 Task: Select Kindle E-Readers from Kindle E-readers & Books. Add to cart Kindle Fabric Cover-1. Place order for _x000D_
1338 W Lago Bello Dr_x000D_
Eagle, Idaho(ID), 83616, Cell Number (703) 476-8286
Action: Mouse moved to (18, 91)
Screenshot: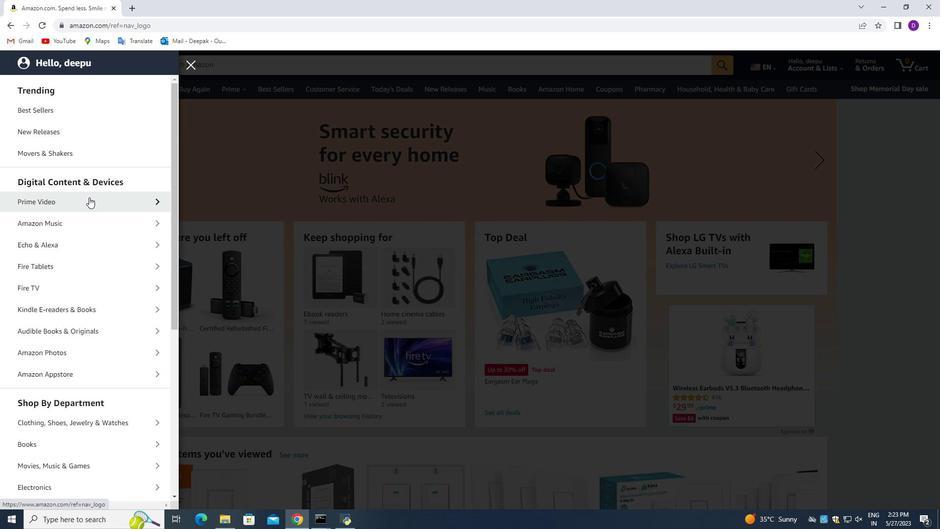 
Action: Mouse pressed left at (18, 91)
Screenshot: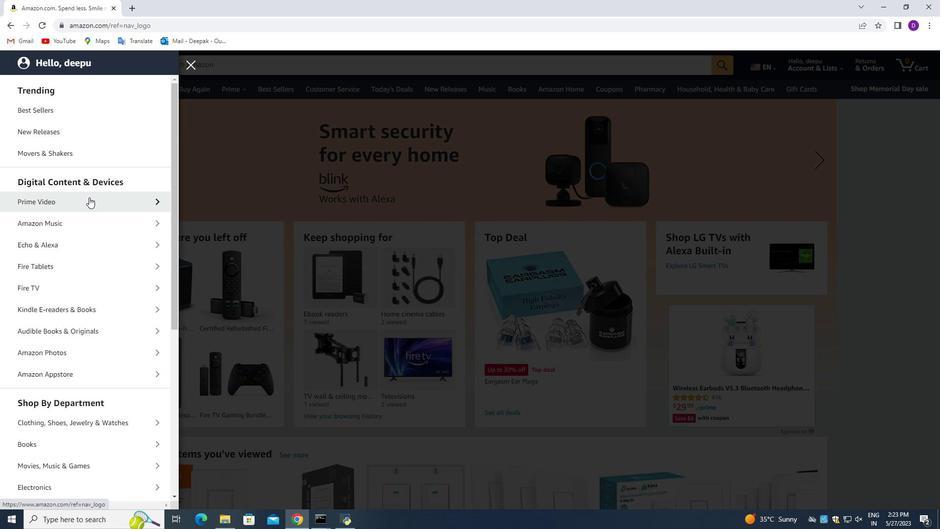 
Action: Mouse moved to (120, 308)
Screenshot: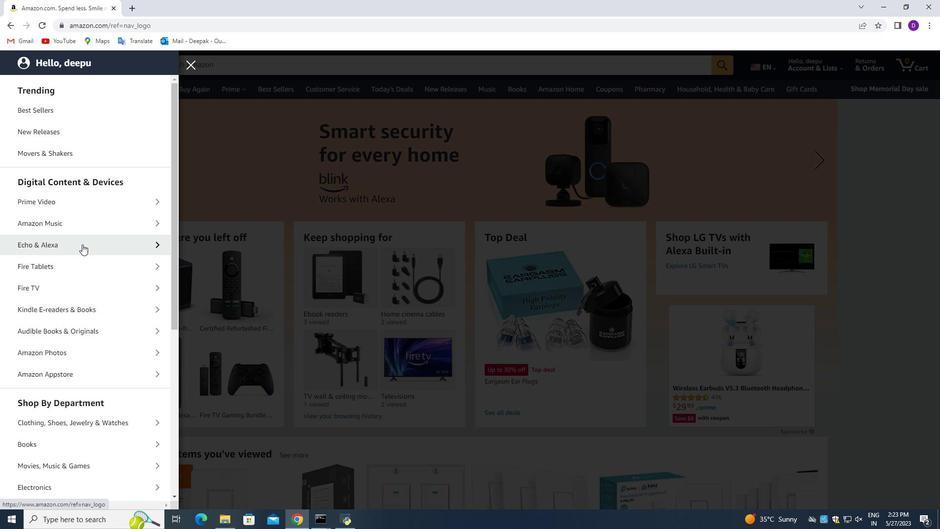
Action: Mouse pressed left at (120, 308)
Screenshot: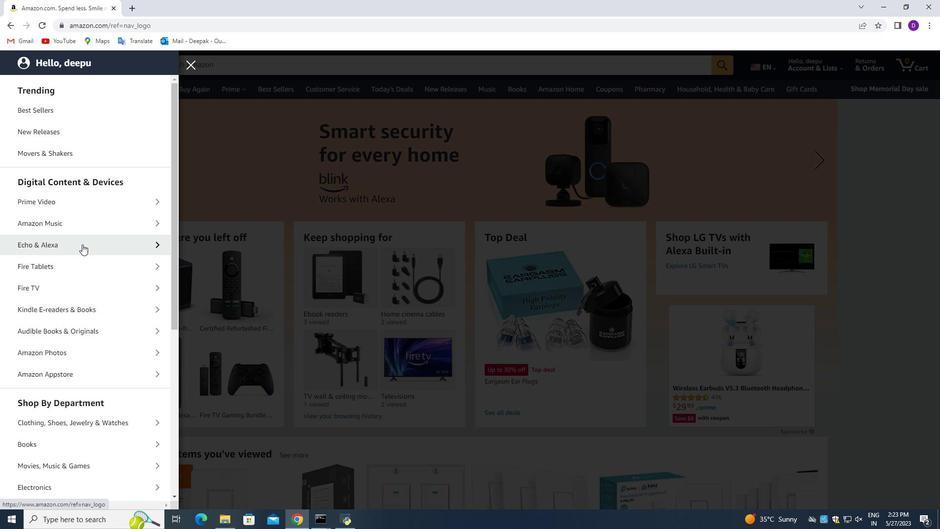 
Action: Mouse moved to (97, 177)
Screenshot: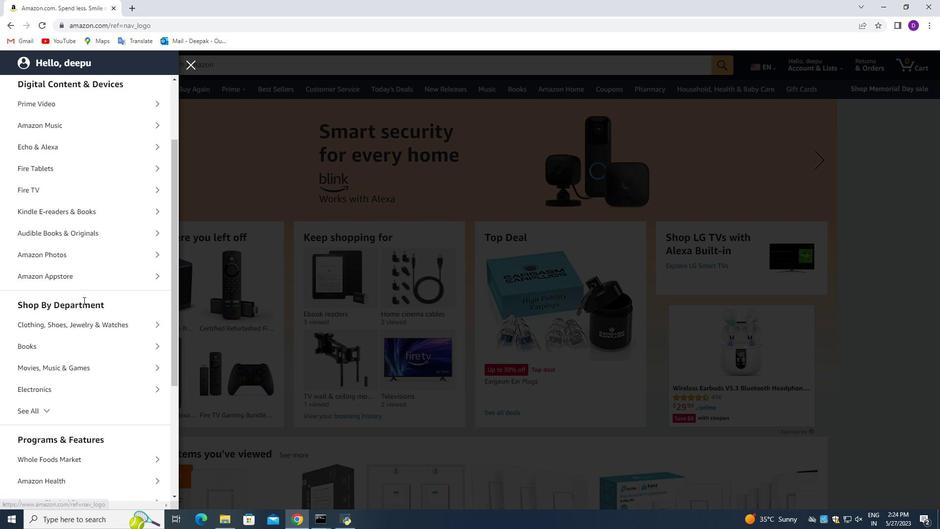 
Action: Mouse scrolled (97, 177) with delta (0, 0)
Screenshot: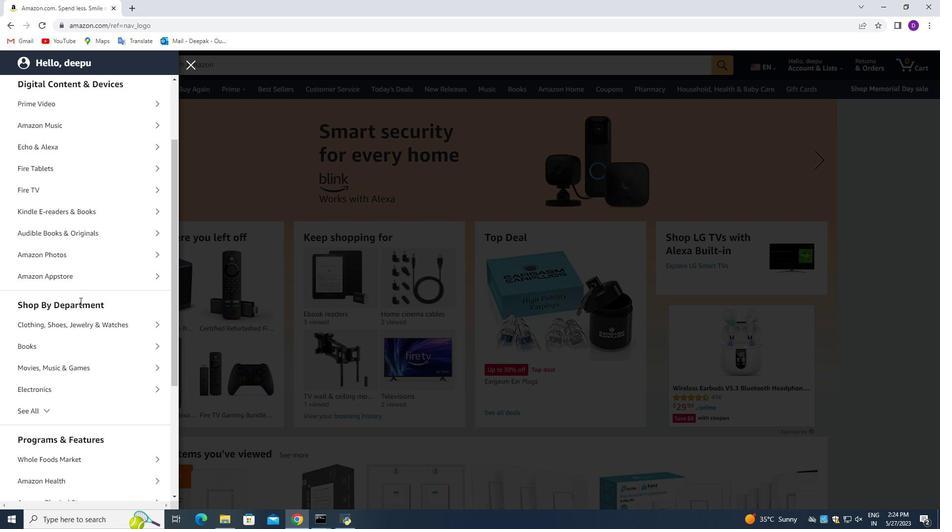 
Action: Mouse scrolled (97, 177) with delta (0, 0)
Screenshot: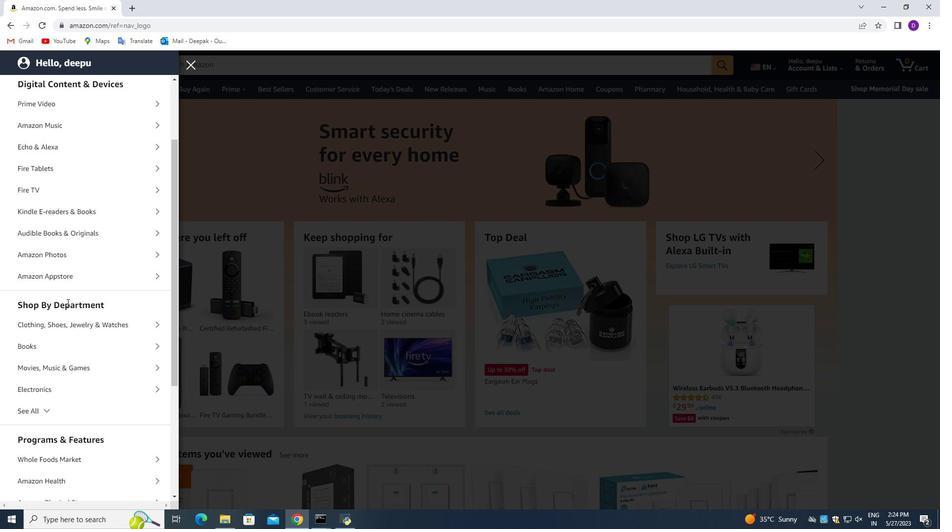 
Action: Mouse moved to (98, 252)
Screenshot: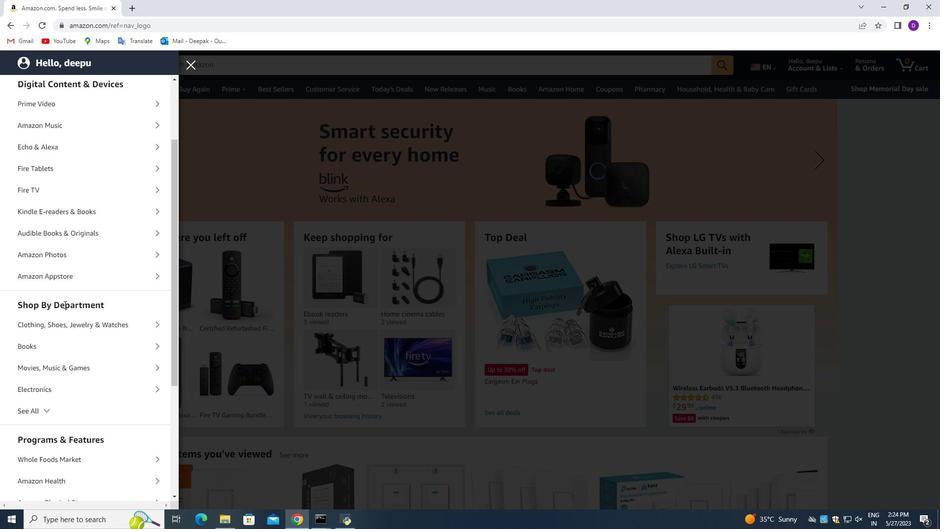 
Action: Mouse scrolled (98, 251) with delta (0, 0)
Screenshot: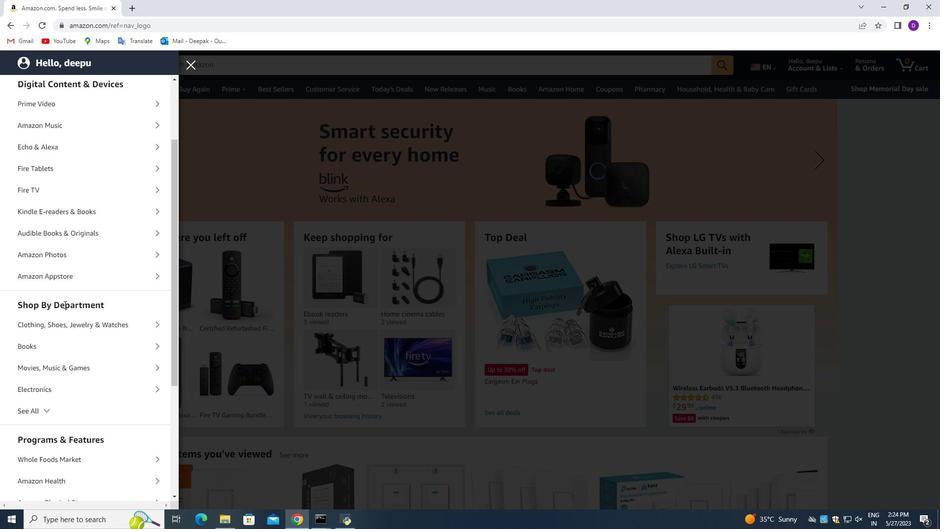 
Action: Mouse moved to (101, 267)
Screenshot: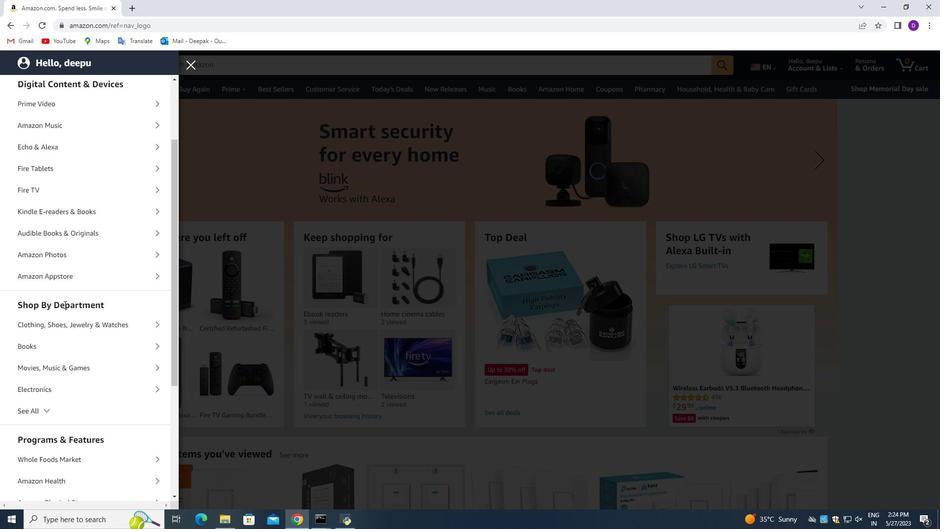 
Action: Mouse scrolled (101, 266) with delta (0, 0)
Screenshot: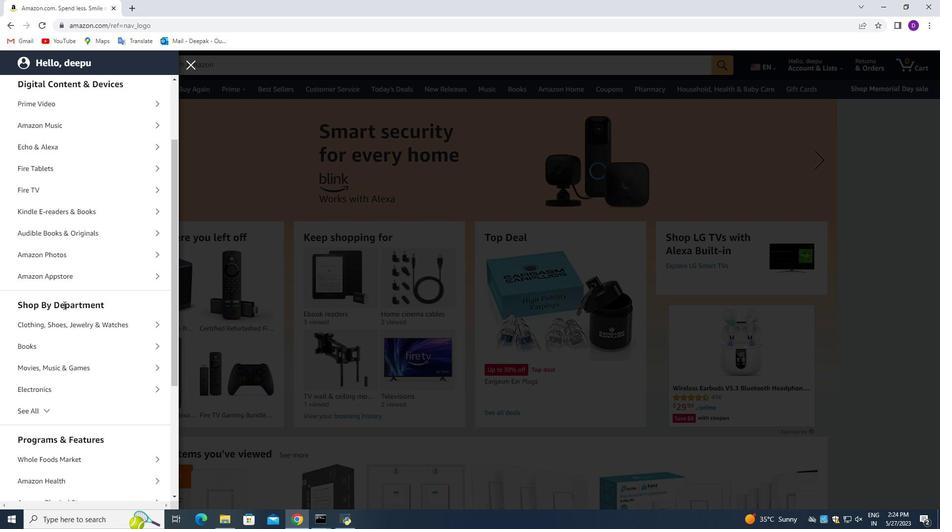 
Action: Mouse moved to (101, 271)
Screenshot: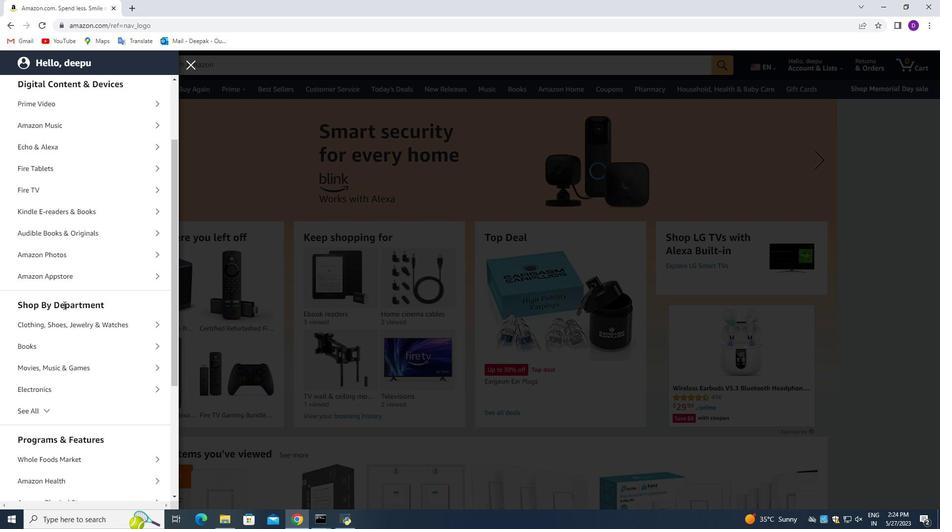 
Action: Mouse scrolled (101, 271) with delta (0, 0)
Screenshot: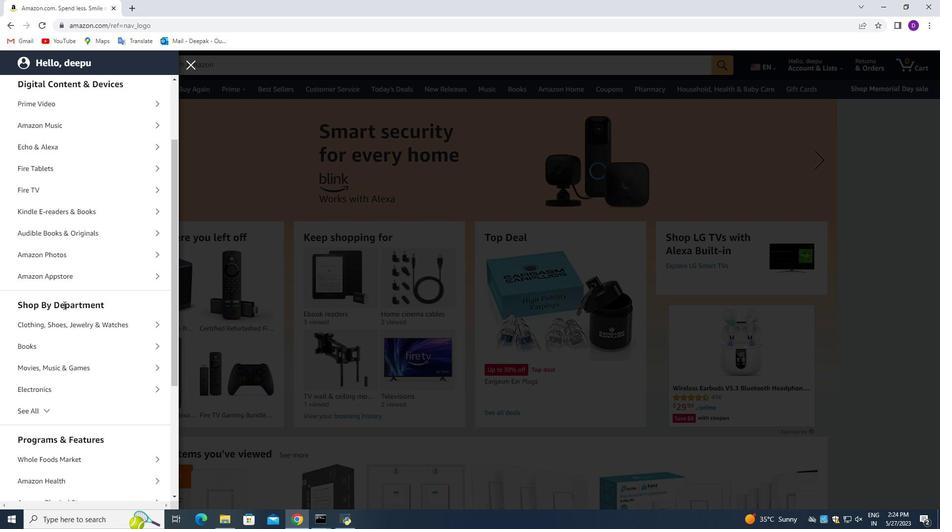 
Action: Mouse moved to (79, 209)
Screenshot: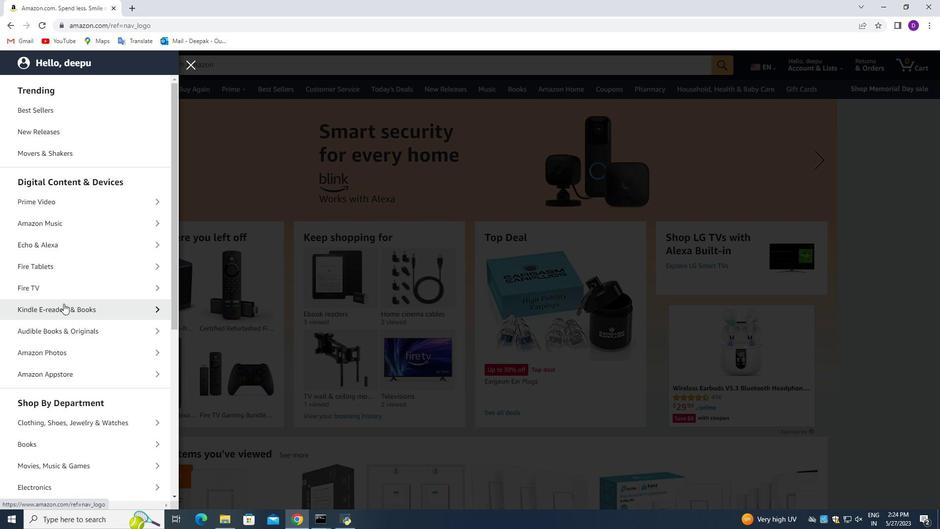 
Action: Mouse scrolled (79, 209) with delta (0, 0)
Screenshot: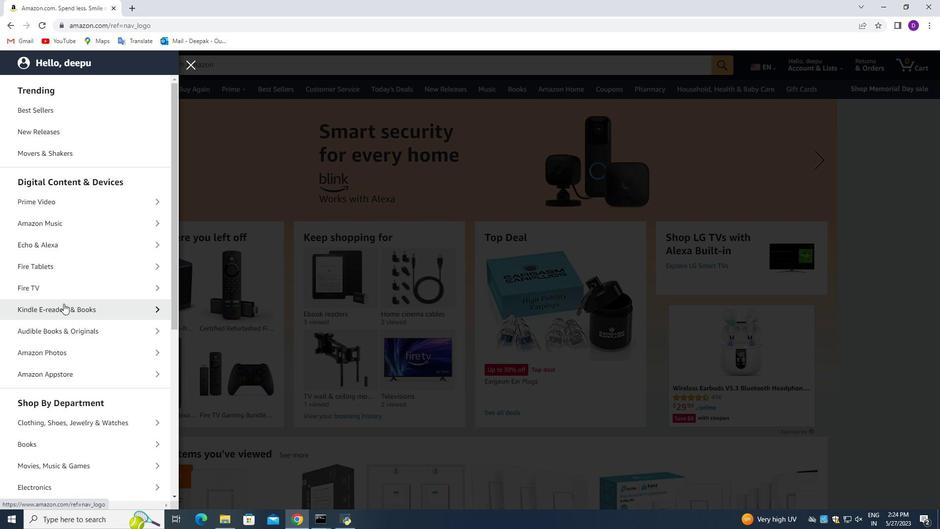 
Action: Mouse scrolled (79, 209) with delta (0, 0)
Screenshot: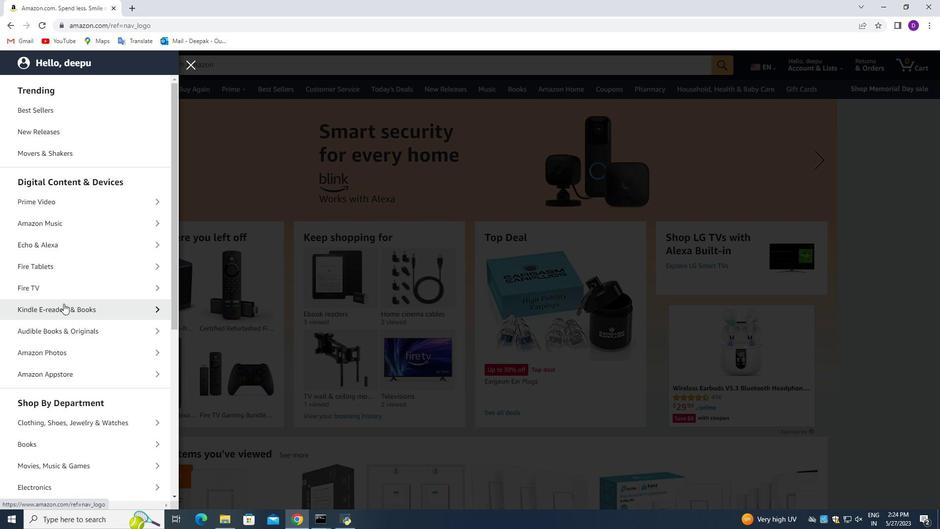 
Action: Mouse moved to (79, 194)
Screenshot: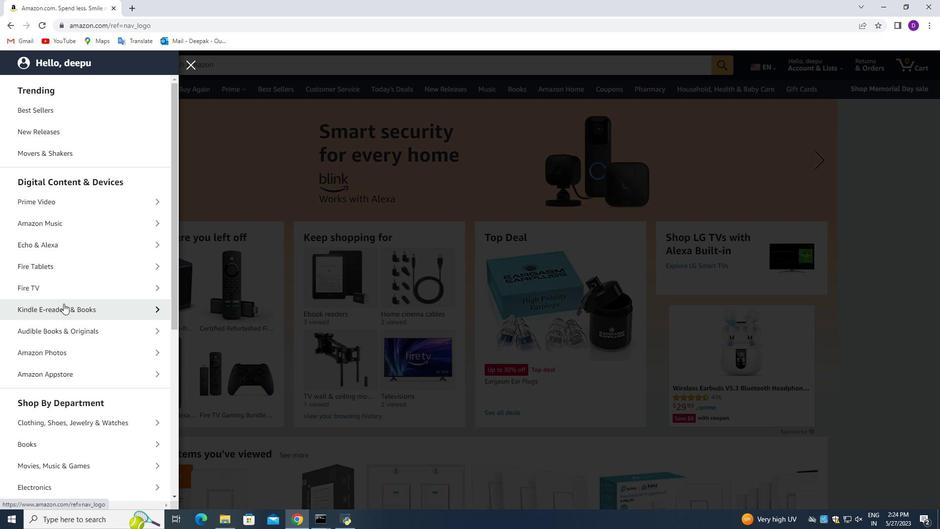 
Action: Mouse scrolled (79, 194) with delta (0, 0)
Screenshot: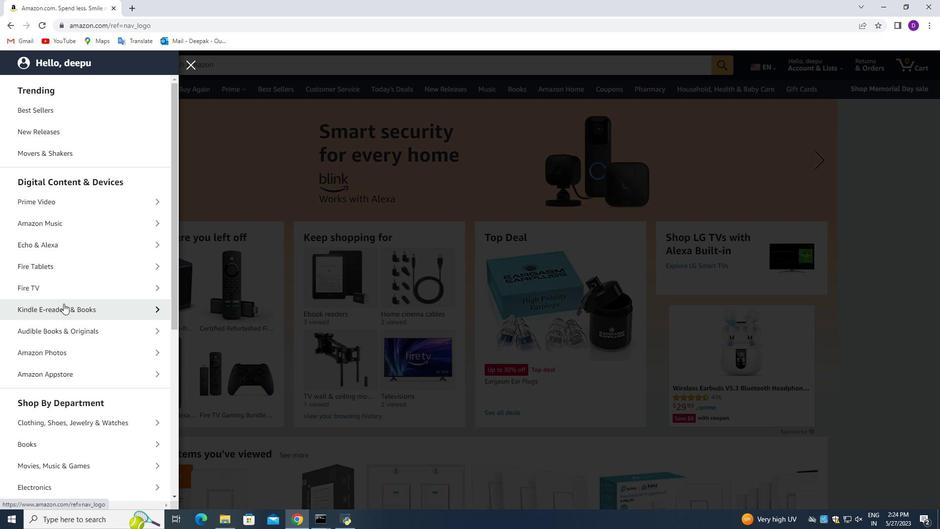 
Action: Mouse moved to (76, 149)
Screenshot: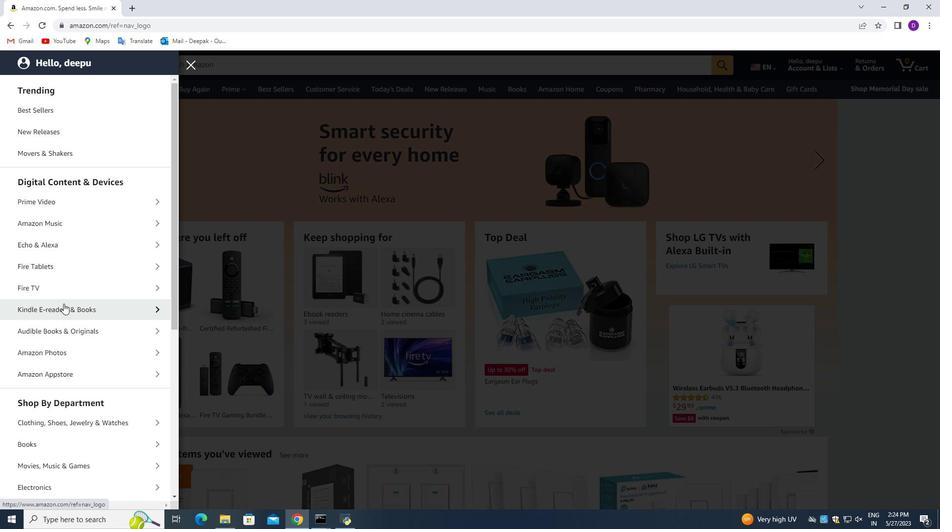 
Action: Mouse pressed left at (76, 149)
Screenshot: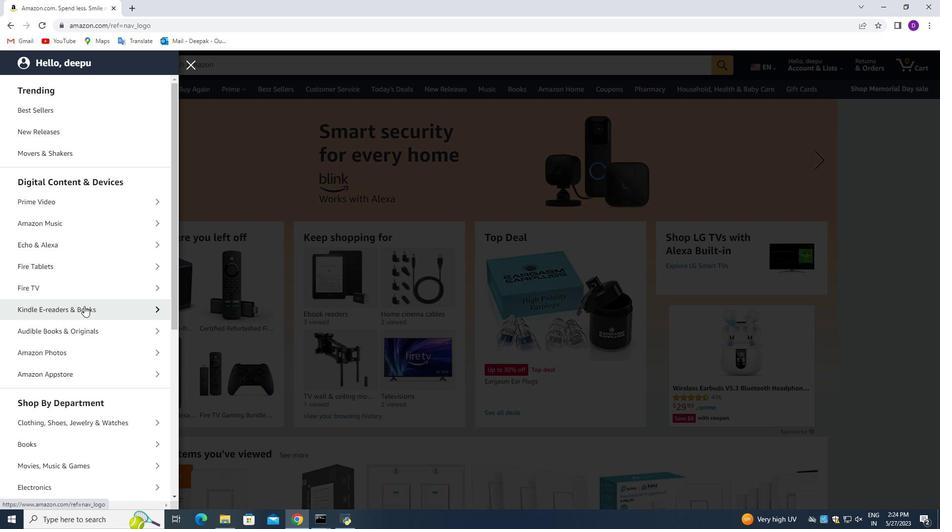 
Action: Mouse moved to (10, 24)
Screenshot: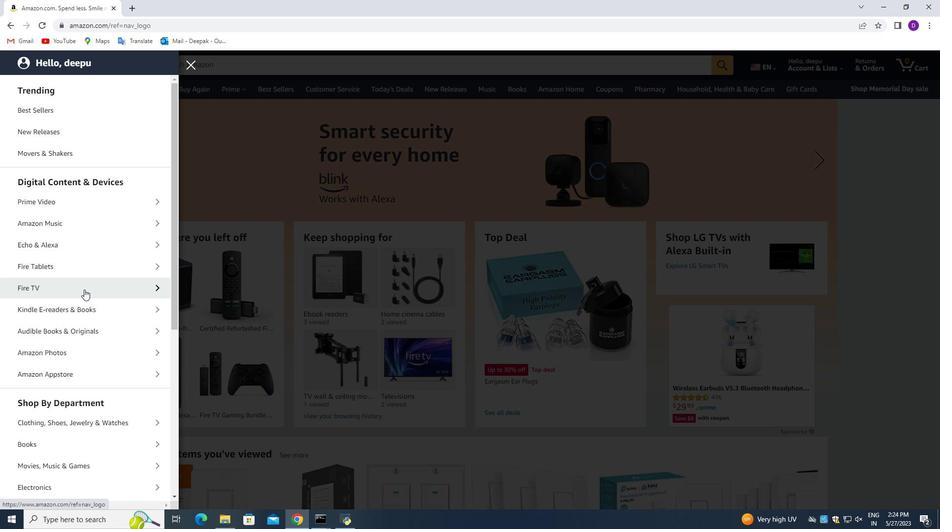 
Action: Mouse pressed left at (10, 24)
Screenshot: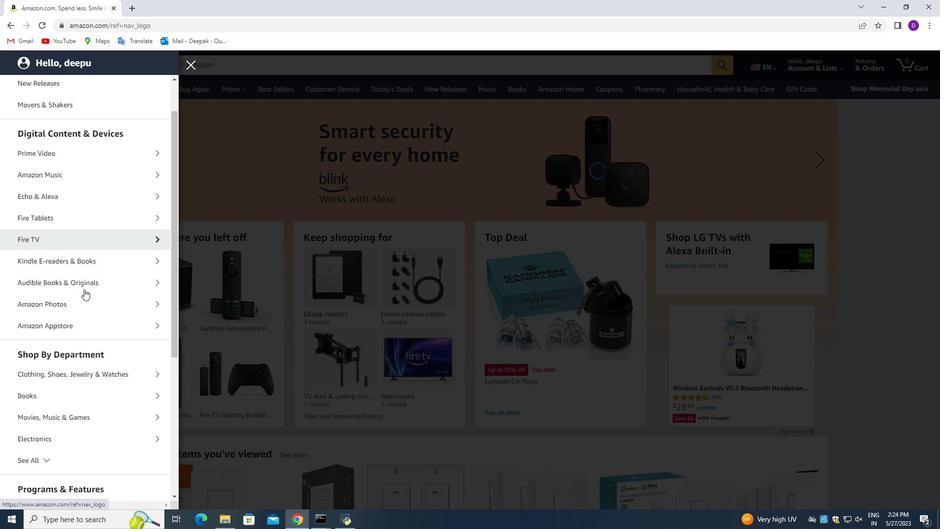 
Action: Mouse moved to (19, 88)
Screenshot: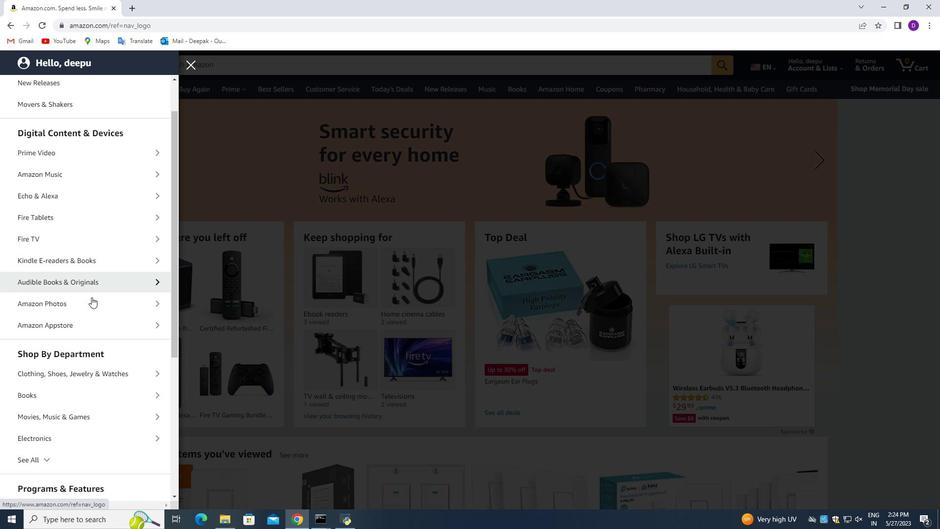 
Action: Mouse pressed left at (19, 88)
Screenshot: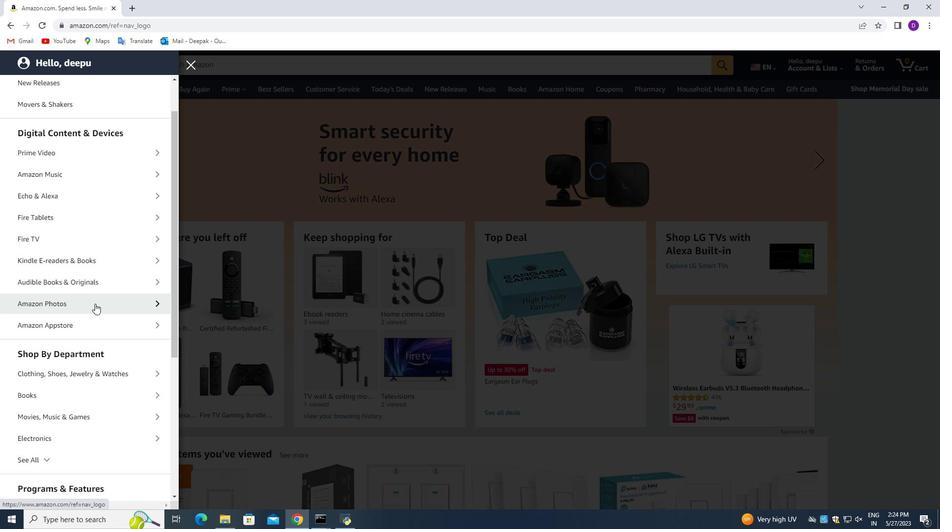 
Action: Mouse moved to (98, 311)
Screenshot: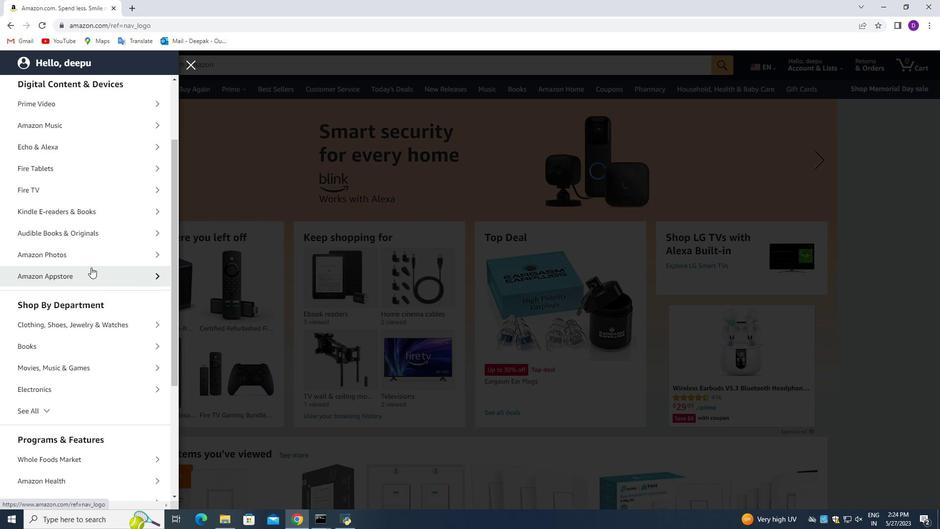 
Action: Mouse pressed left at (98, 311)
Screenshot: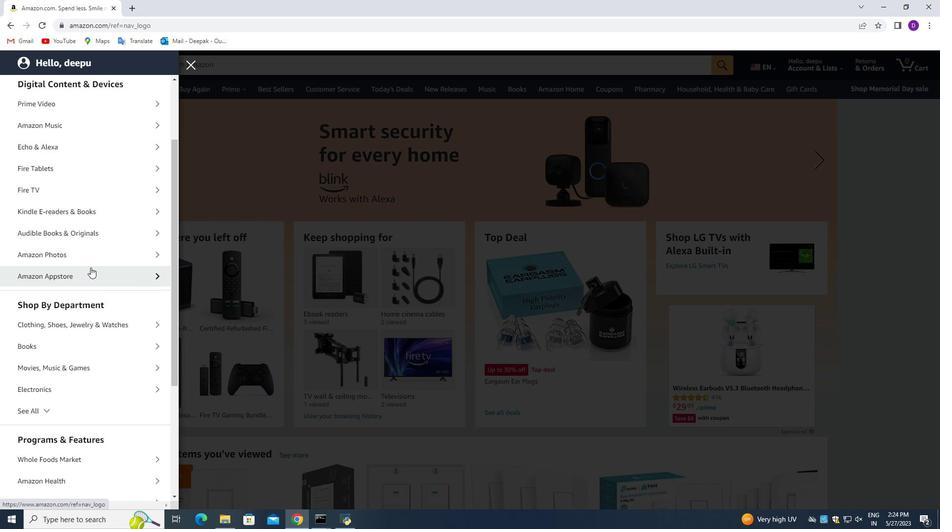 
Action: Mouse moved to (93, 259)
Screenshot: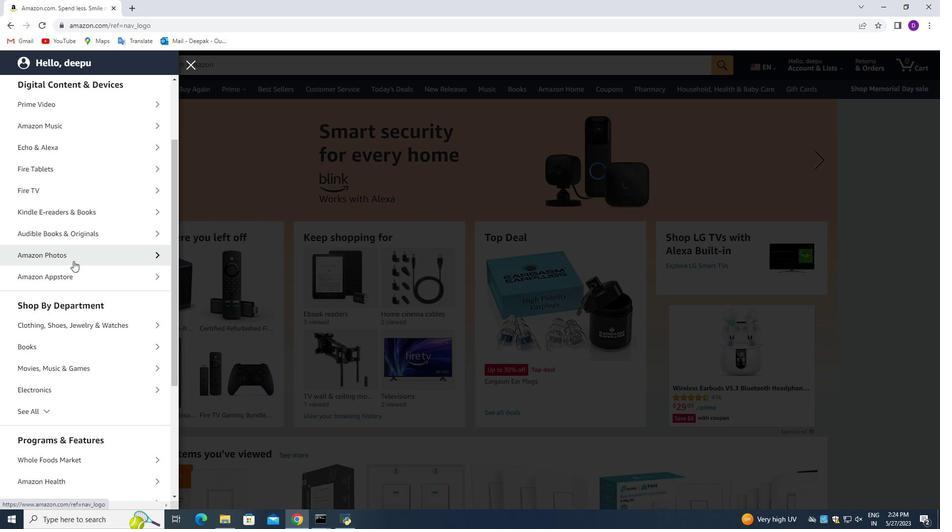 
Action: Mouse pressed left at (93, 259)
Screenshot: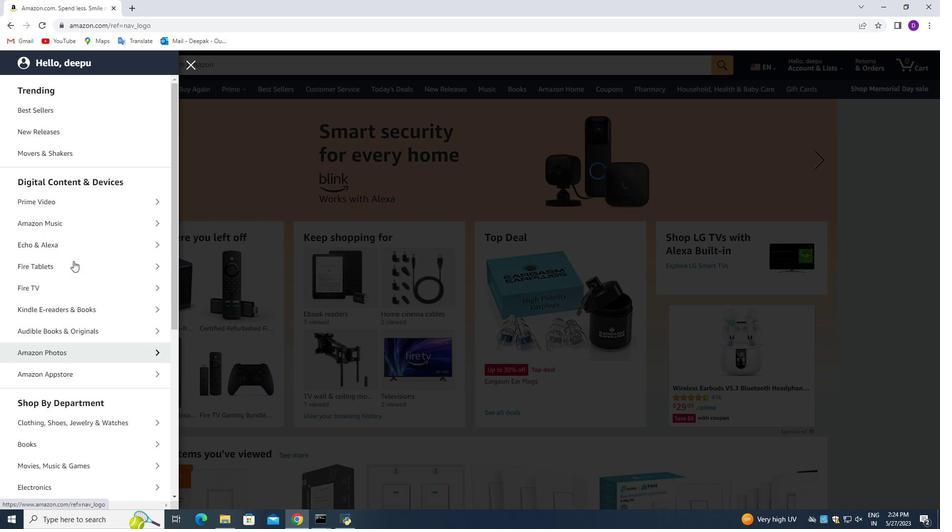 
Action: Mouse moved to (326, 283)
Screenshot: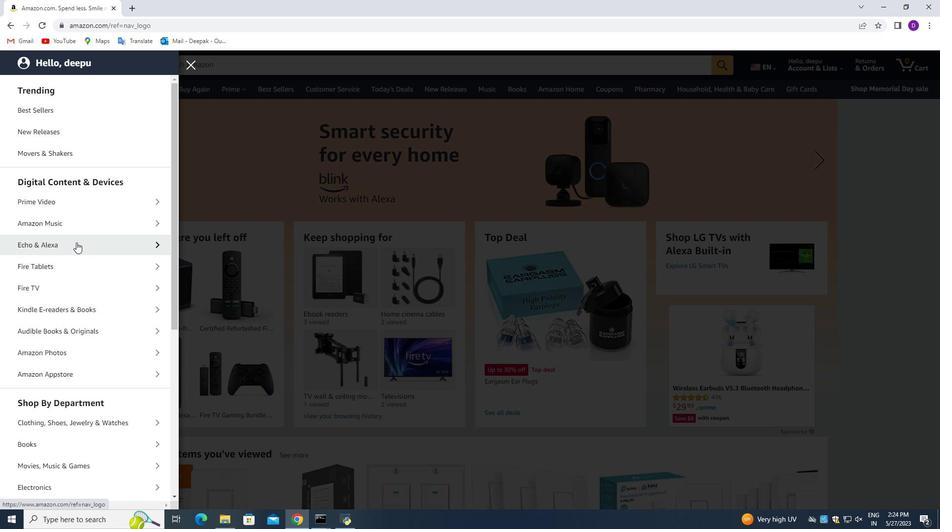 
Action: Mouse scrolled (326, 283) with delta (0, 0)
Screenshot: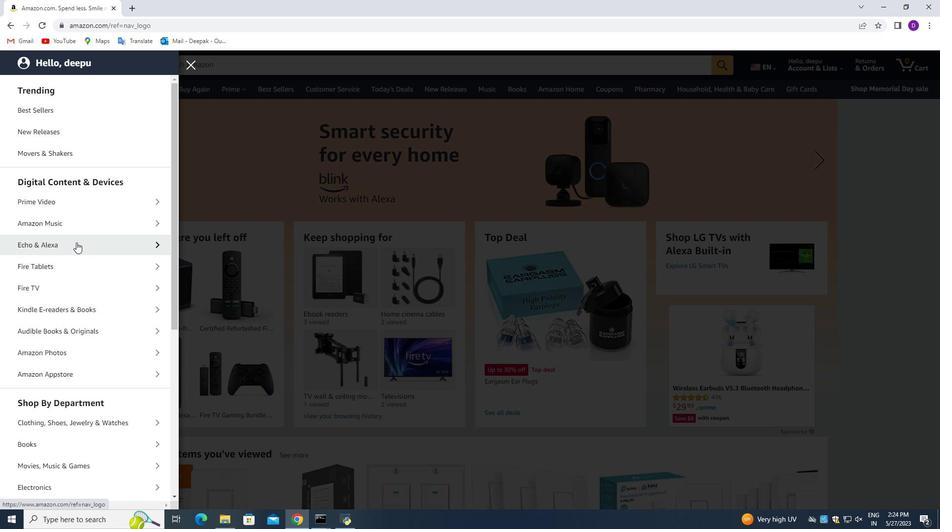 
Action: Mouse moved to (332, 291)
Screenshot: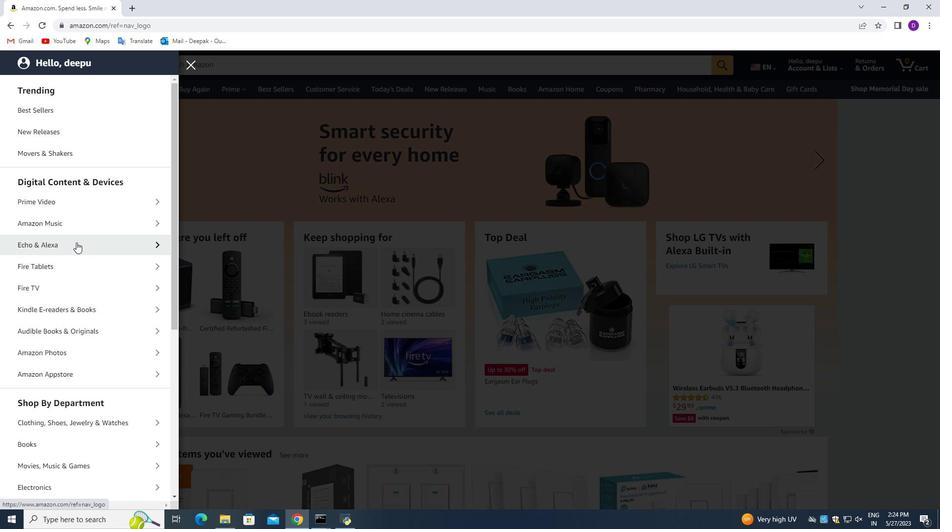 
Action: Mouse scrolled (332, 290) with delta (0, 0)
Screenshot: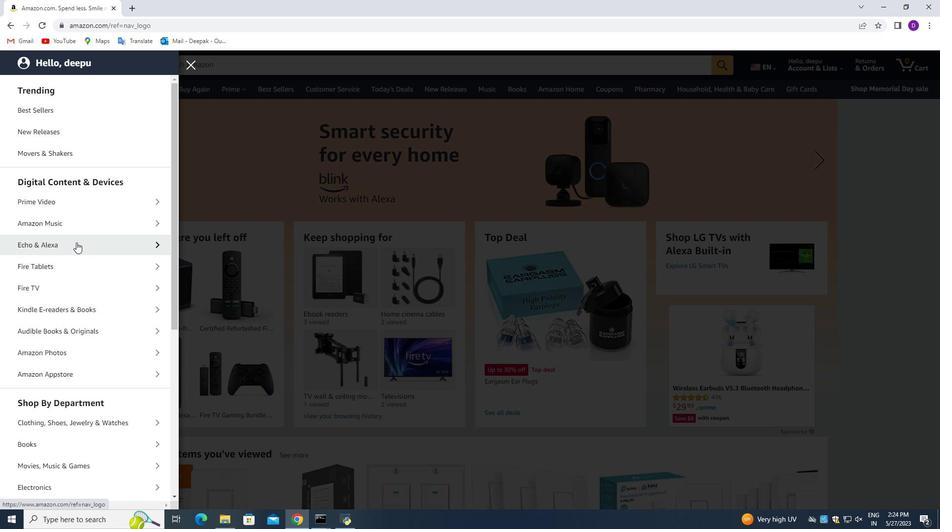 
Action: Mouse moved to (336, 294)
Screenshot: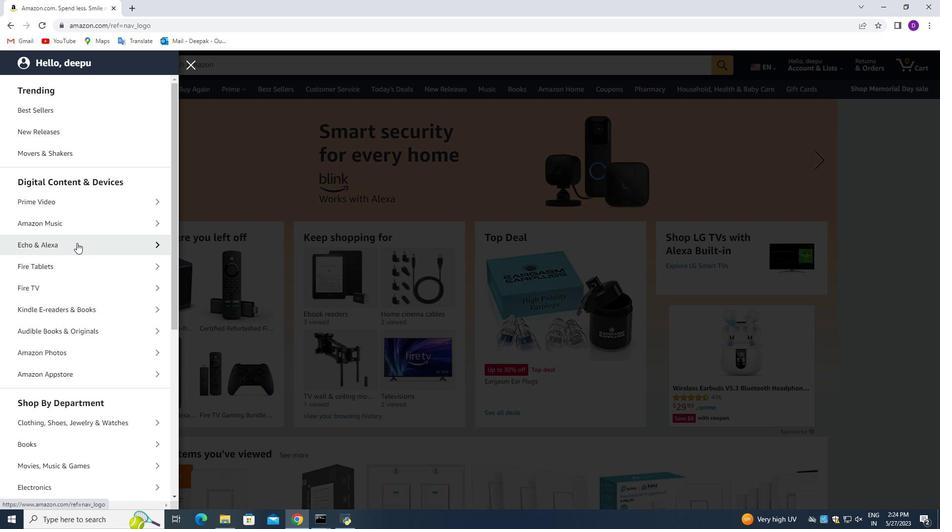 
Action: Mouse scrolled (336, 294) with delta (0, 0)
Screenshot: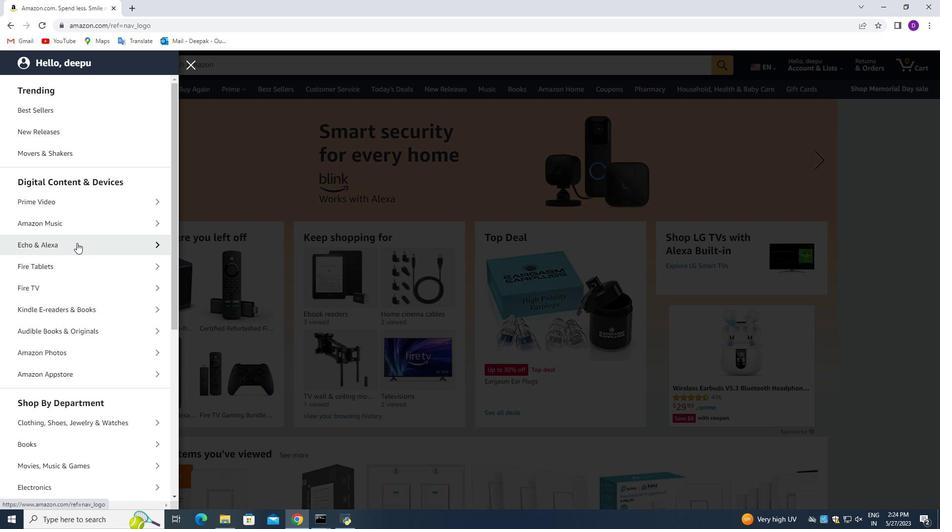 
Action: Mouse moved to (306, 305)
Screenshot: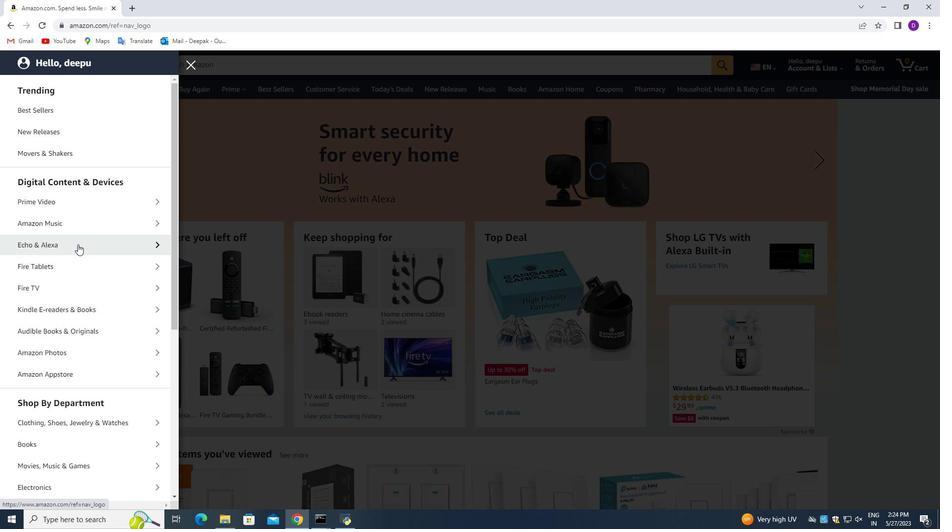 
Action: Mouse scrolled (306, 305) with delta (0, 0)
Screenshot: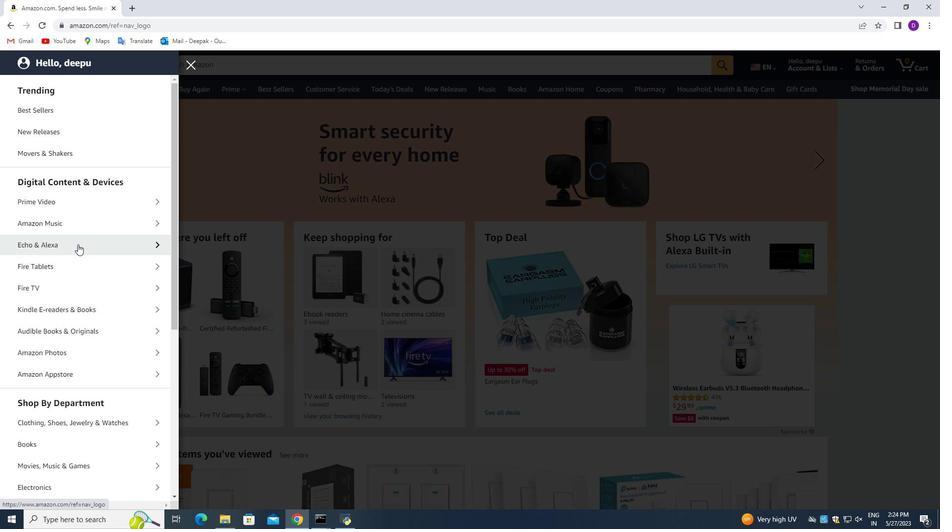 
Action: Mouse moved to (305, 306)
Screenshot: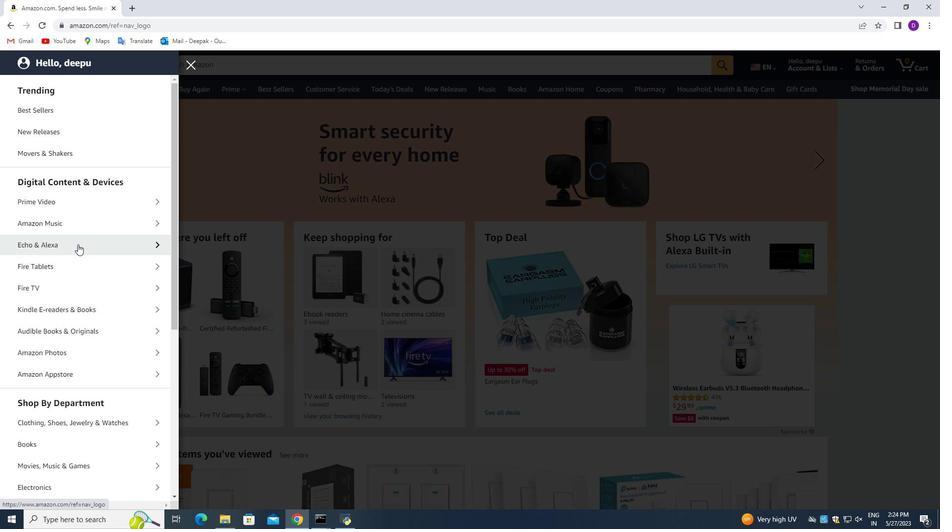 
Action: Mouse scrolled (305, 305) with delta (0, 0)
Screenshot: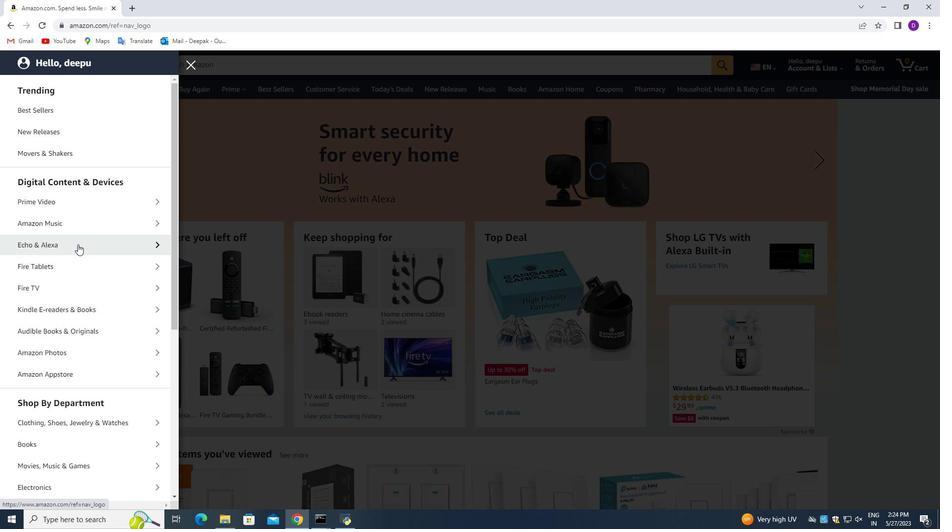 
Action: Mouse scrolled (305, 305) with delta (0, 0)
Screenshot: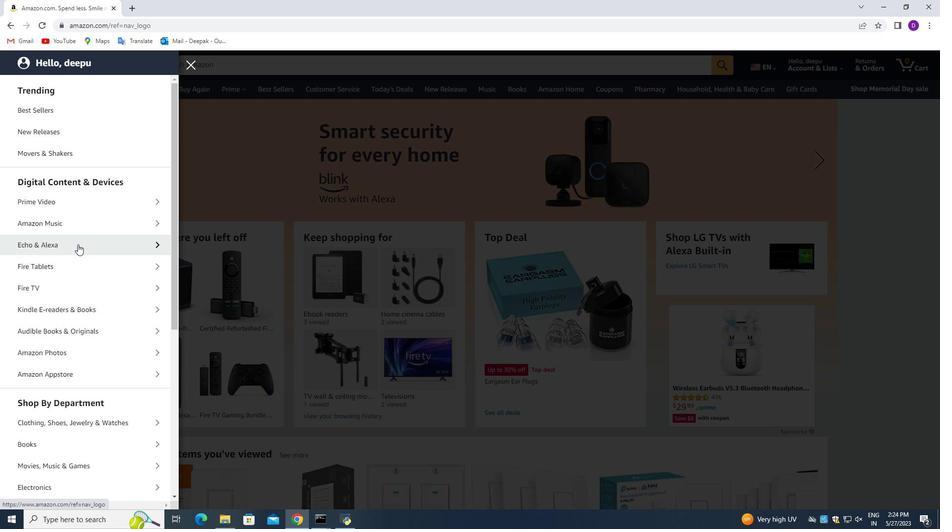 
Action: Mouse scrolled (305, 305) with delta (0, 0)
Screenshot: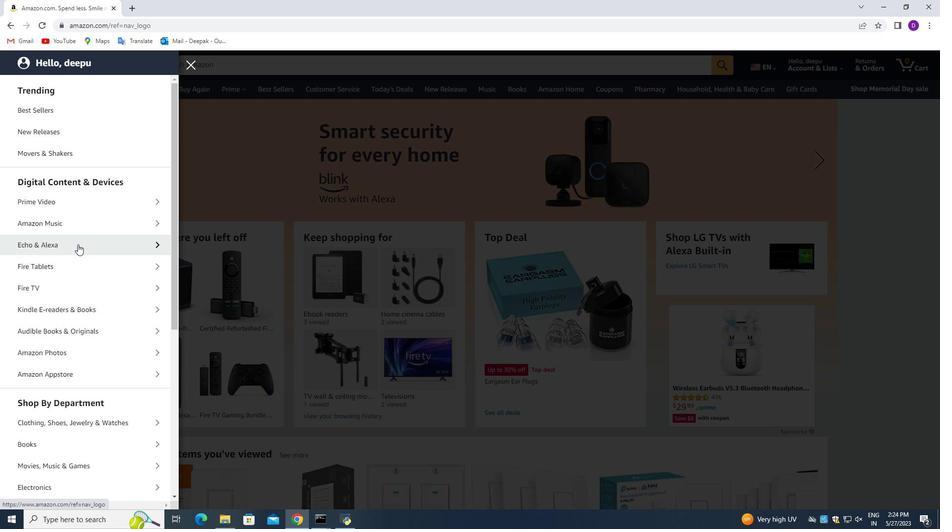 
Action: Mouse scrolled (305, 305) with delta (0, 0)
Screenshot: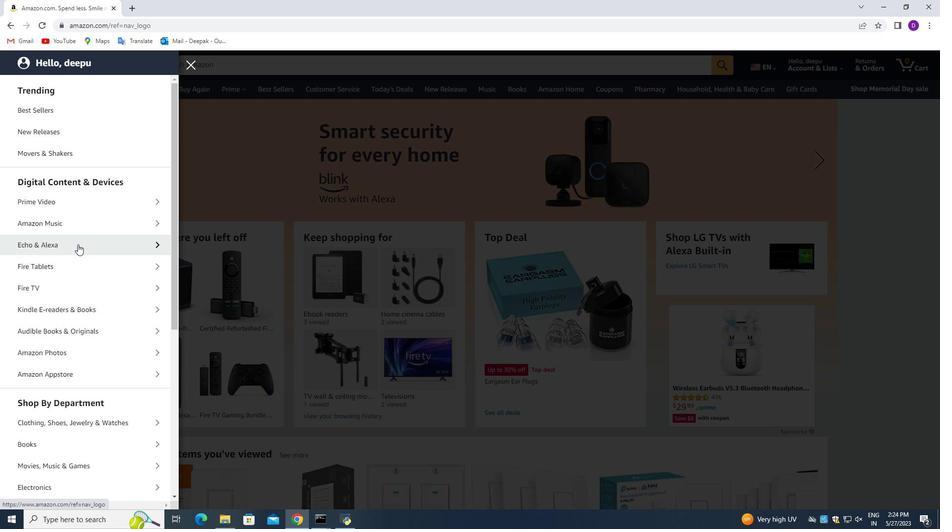 
Action: Mouse scrolled (305, 305) with delta (0, 0)
Screenshot: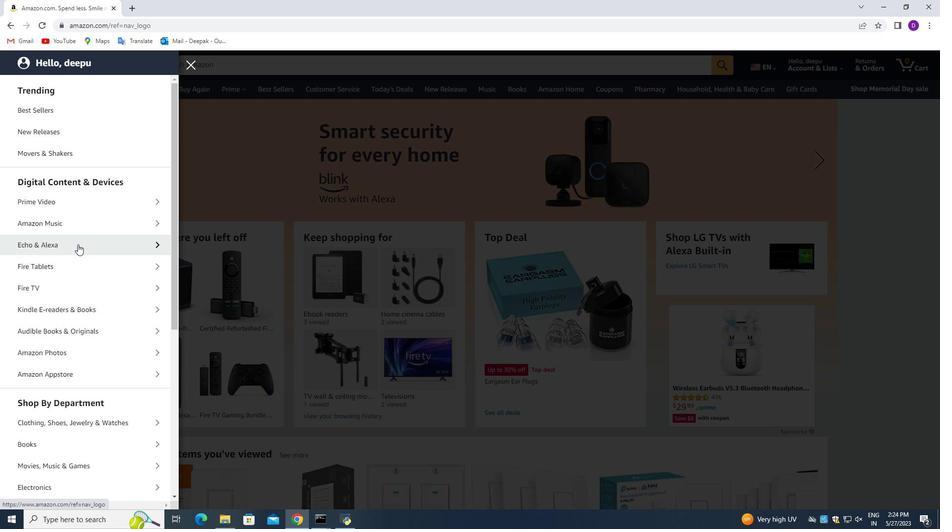 
Action: Mouse scrolled (305, 305) with delta (0, 0)
Screenshot: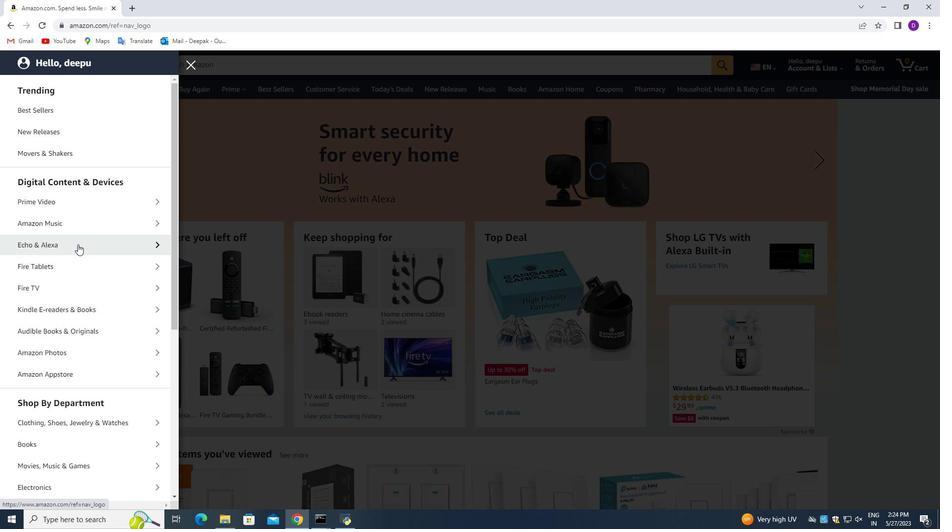 
Action: Mouse scrolled (305, 305) with delta (0, 0)
Screenshot: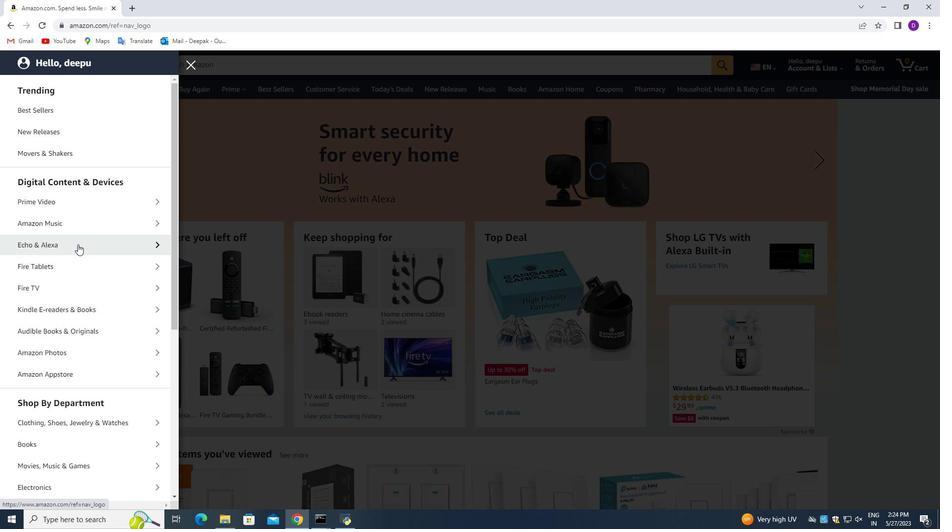 
Action: Mouse scrolled (305, 305) with delta (0, 0)
Screenshot: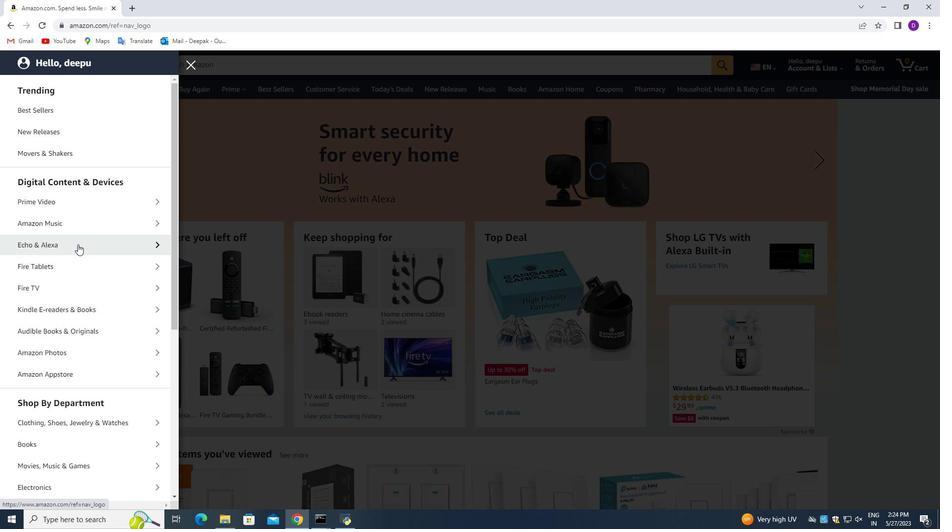
Action: Mouse moved to (307, 303)
Screenshot: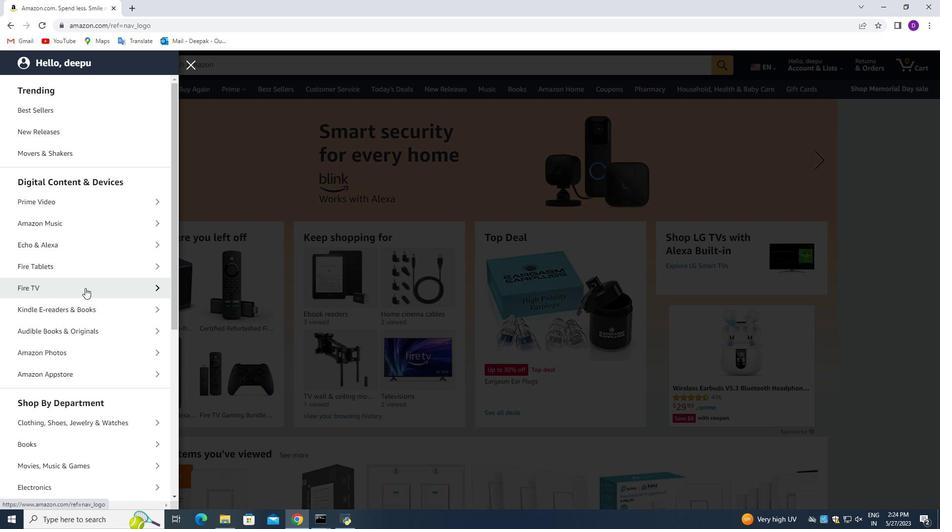 
Action: Mouse scrolled (307, 303) with delta (0, 0)
Screenshot: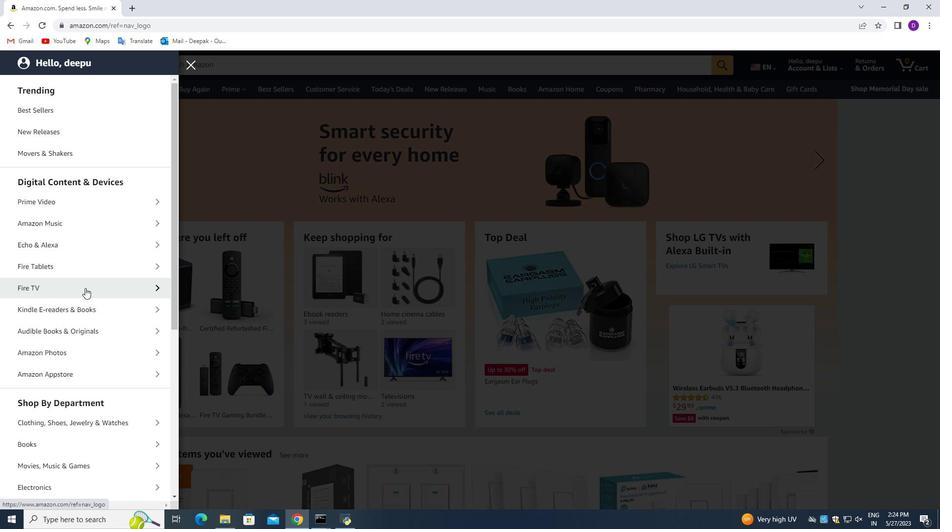
Action: Mouse scrolled (307, 303) with delta (0, 0)
Screenshot: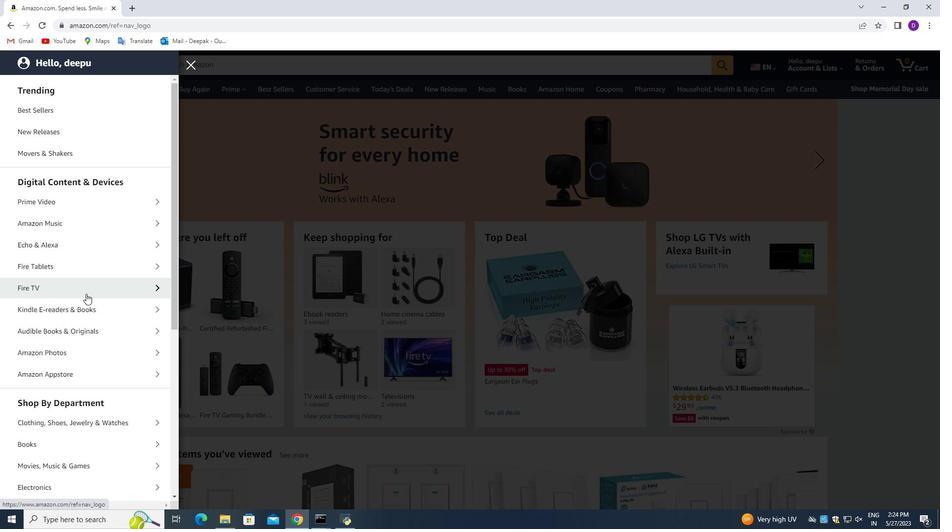 
Action: Mouse scrolled (307, 303) with delta (0, 0)
Screenshot: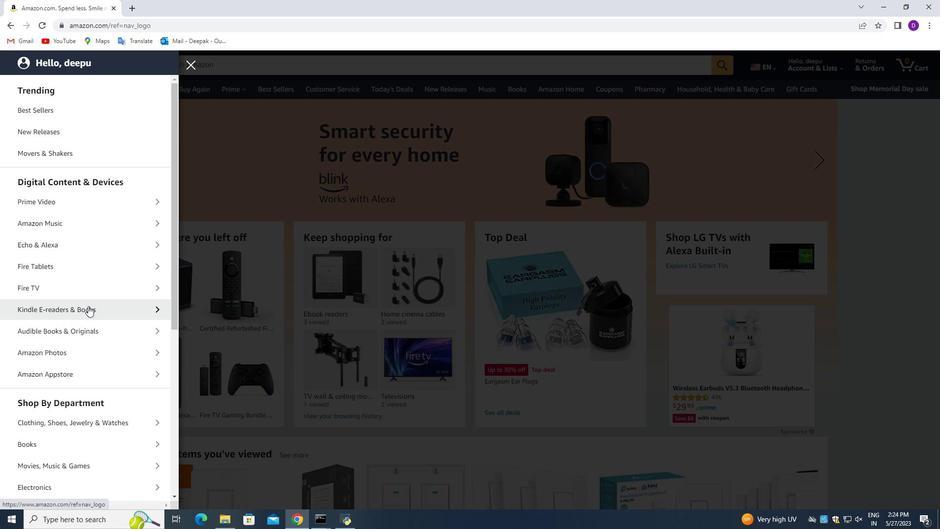 
Action: Mouse scrolled (307, 303) with delta (0, 0)
Screenshot: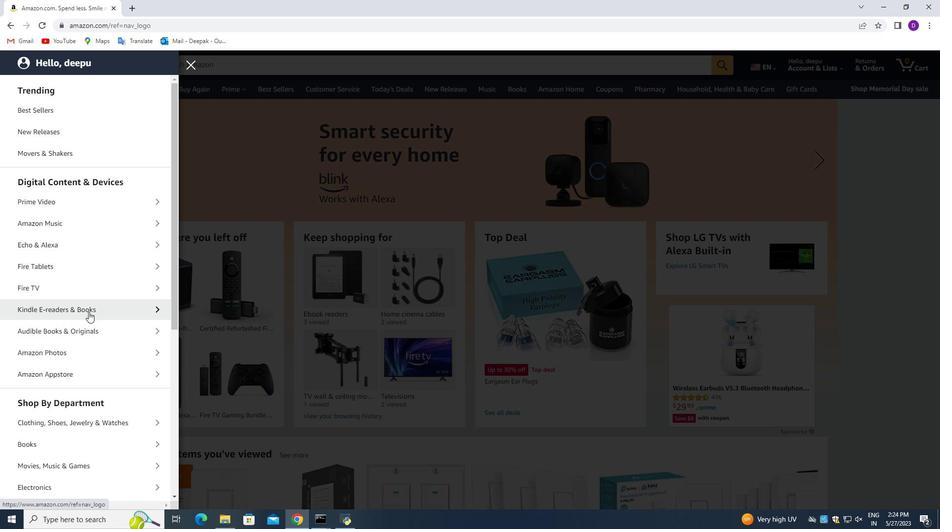 
Action: Mouse moved to (330, 278)
Screenshot: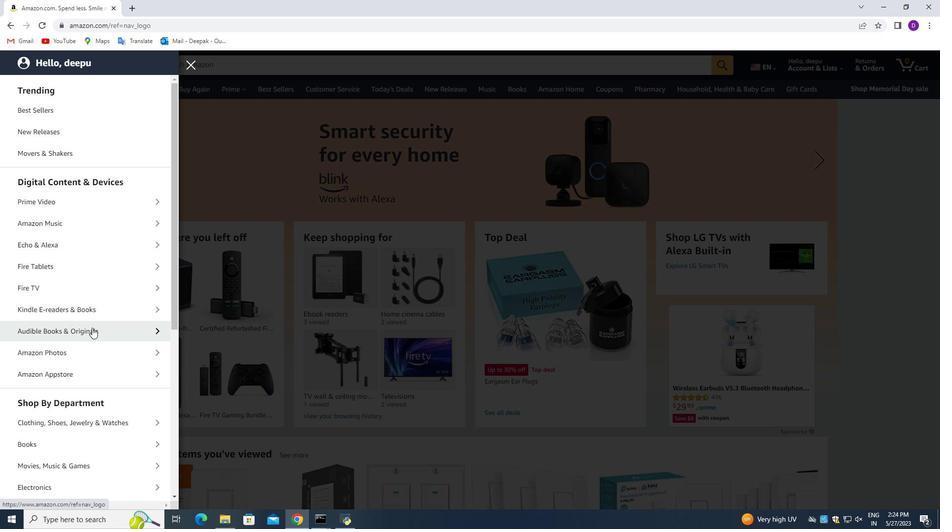 
Action: Mouse scrolled (330, 278) with delta (0, 0)
Screenshot: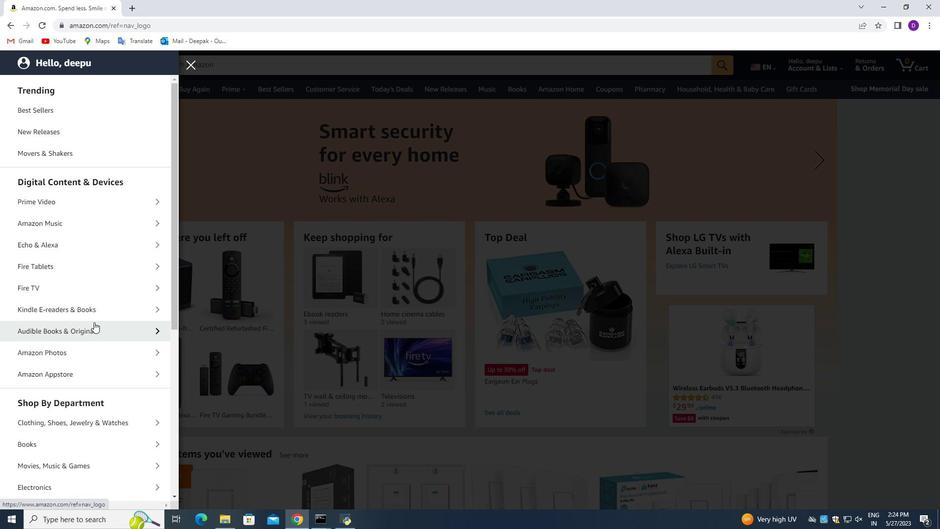 
Action: Mouse scrolled (330, 278) with delta (0, 0)
Screenshot: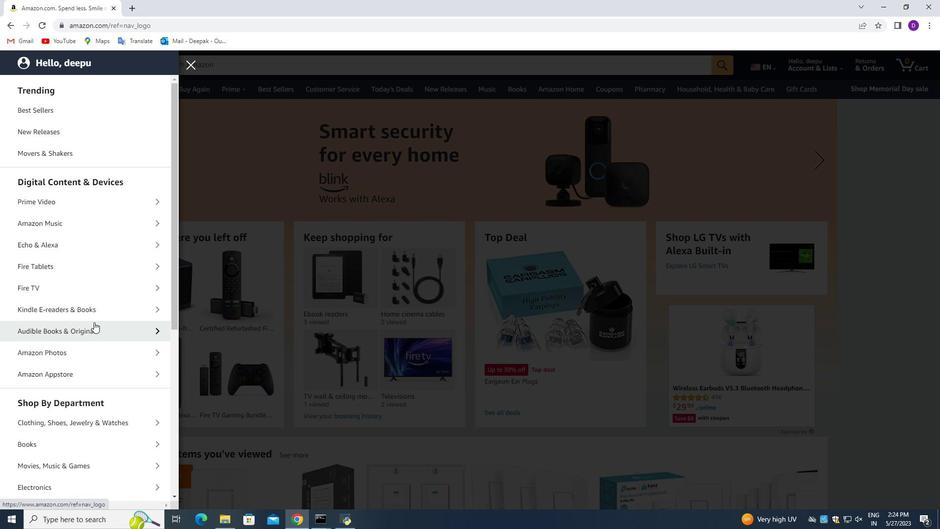 
Action: Mouse scrolled (330, 278) with delta (0, 0)
Screenshot: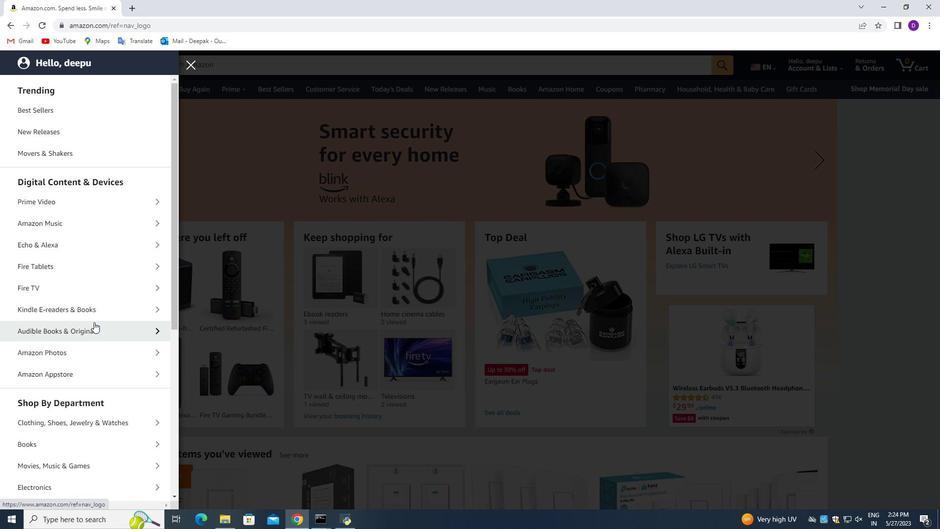 
Action: Mouse scrolled (330, 278) with delta (0, 0)
Screenshot: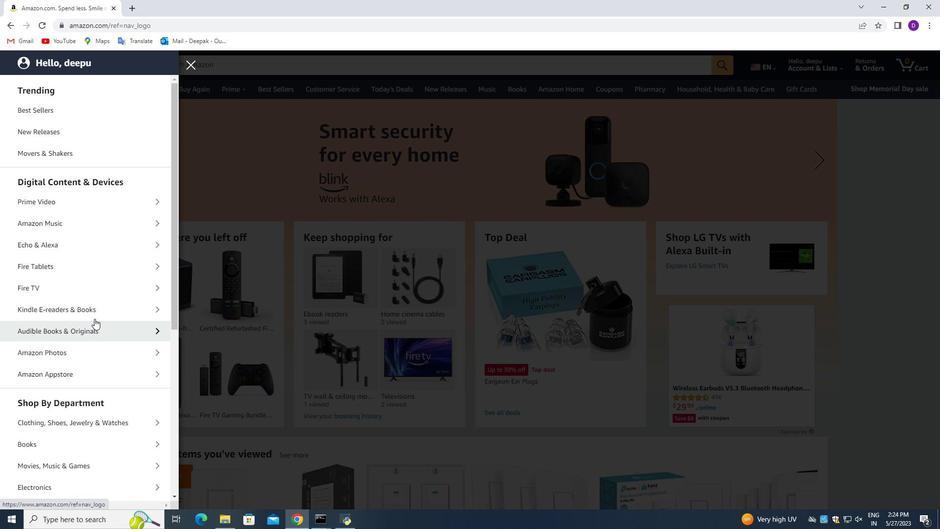 
Action: Mouse moved to (332, 275)
Screenshot: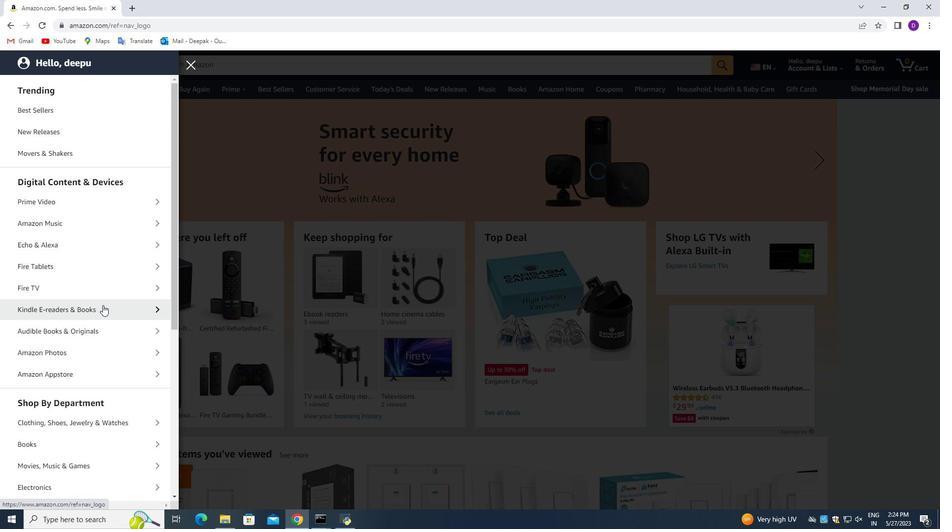 
Action: Mouse scrolled (332, 276) with delta (0, 0)
Screenshot: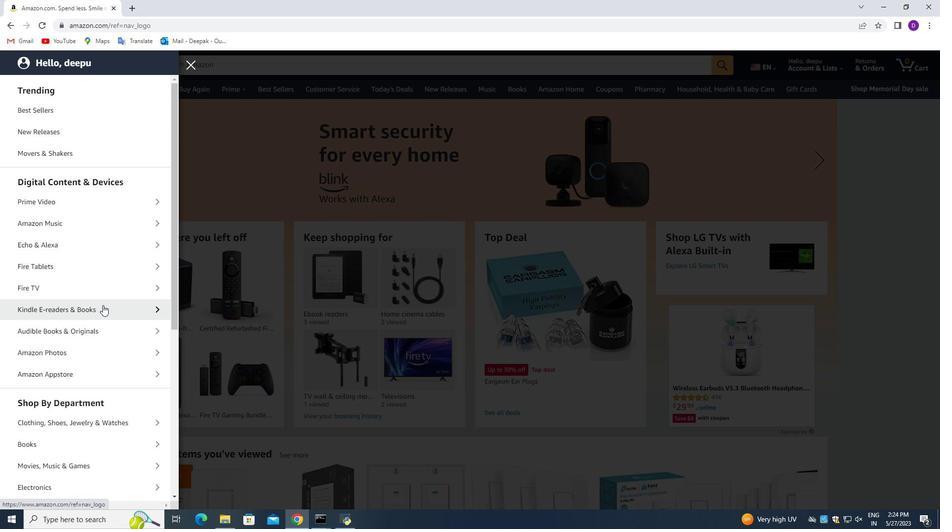 
Action: Mouse scrolled (332, 276) with delta (0, 0)
Screenshot: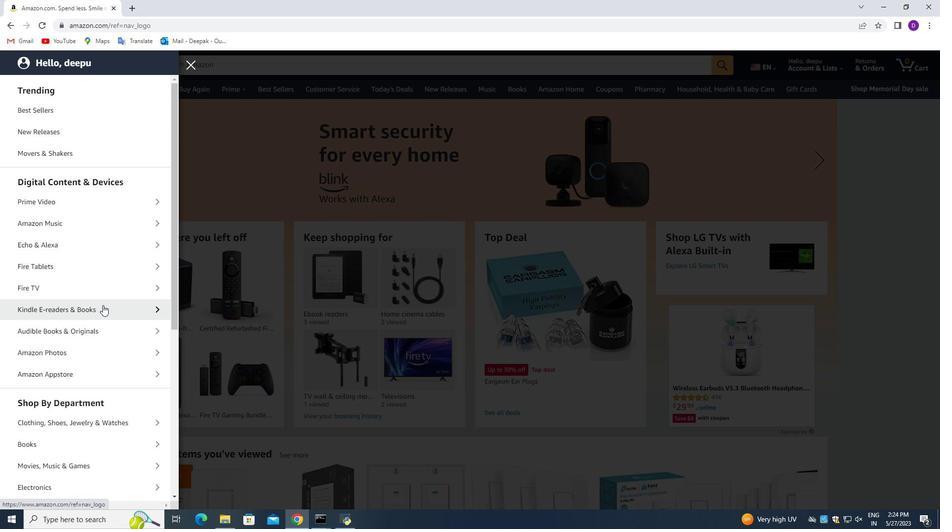 
Action: Mouse scrolled (332, 276) with delta (0, 0)
Screenshot: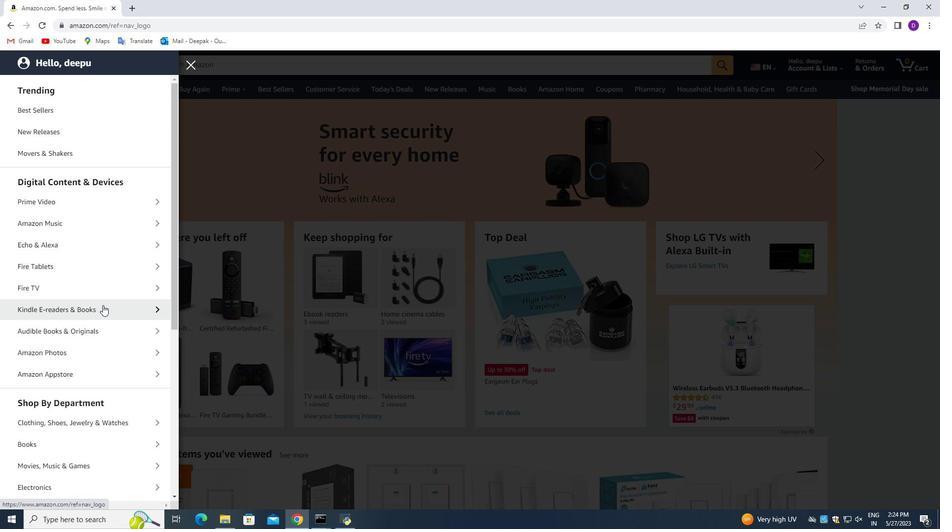 
Action: Mouse scrolled (332, 276) with delta (0, 0)
Screenshot: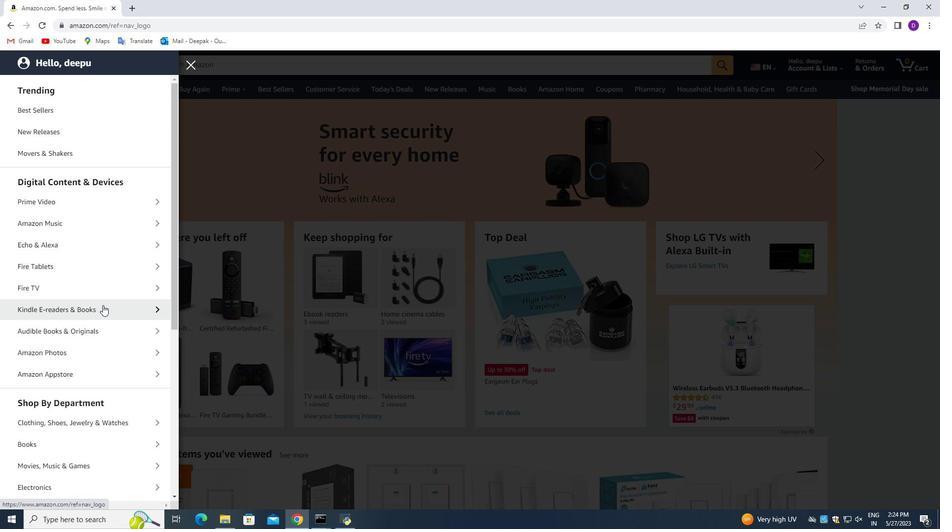 
Action: Mouse scrolled (332, 276) with delta (0, 0)
Screenshot: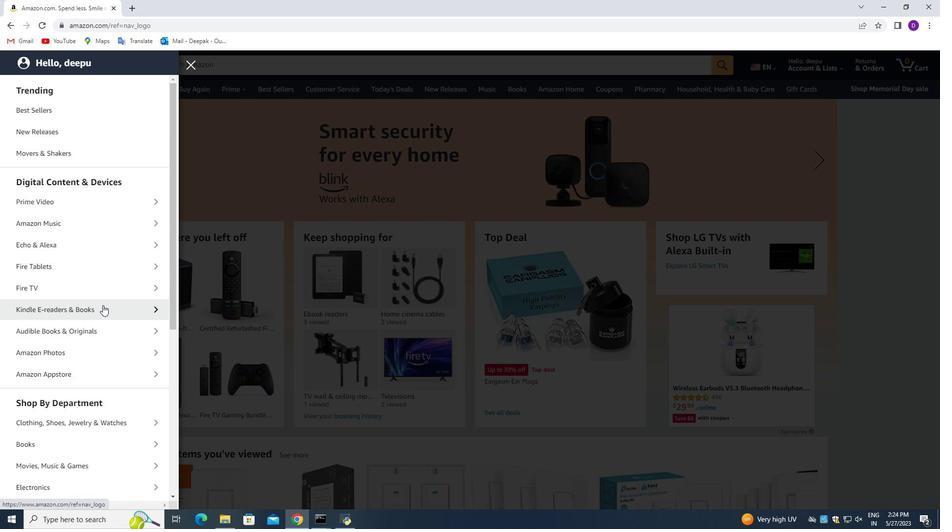 
Action: Mouse moved to (338, 255)
Screenshot: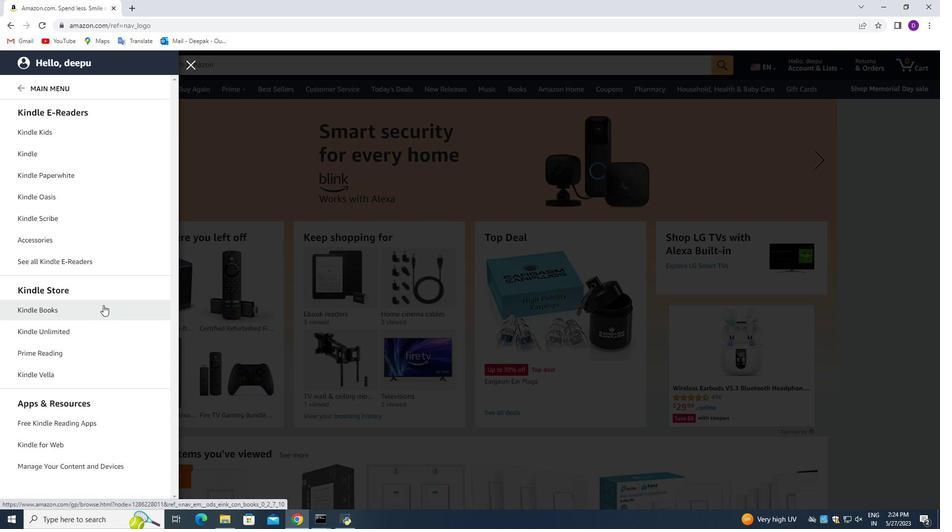 
Action: Mouse scrolled (338, 255) with delta (0, 0)
Screenshot: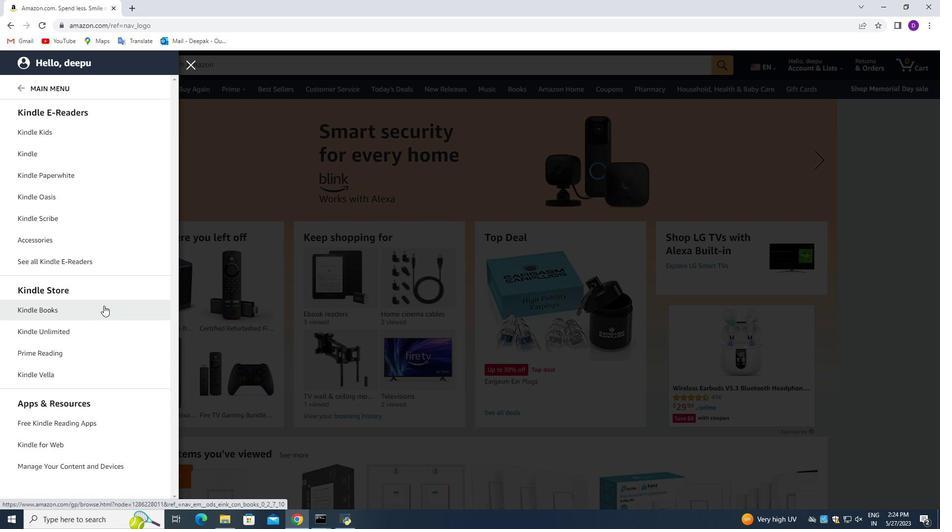 
Action: Mouse moved to (338, 253)
Screenshot: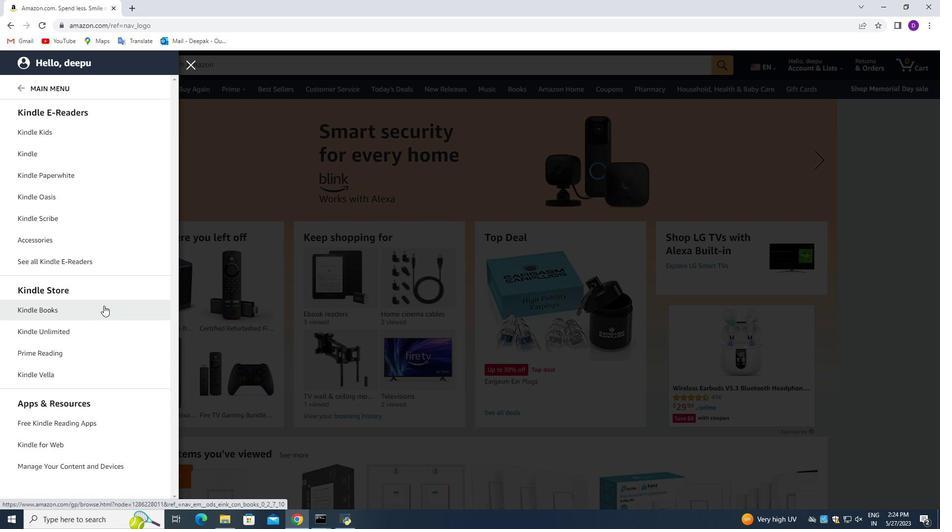 
Action: Mouse scrolled (338, 254) with delta (0, 0)
Screenshot: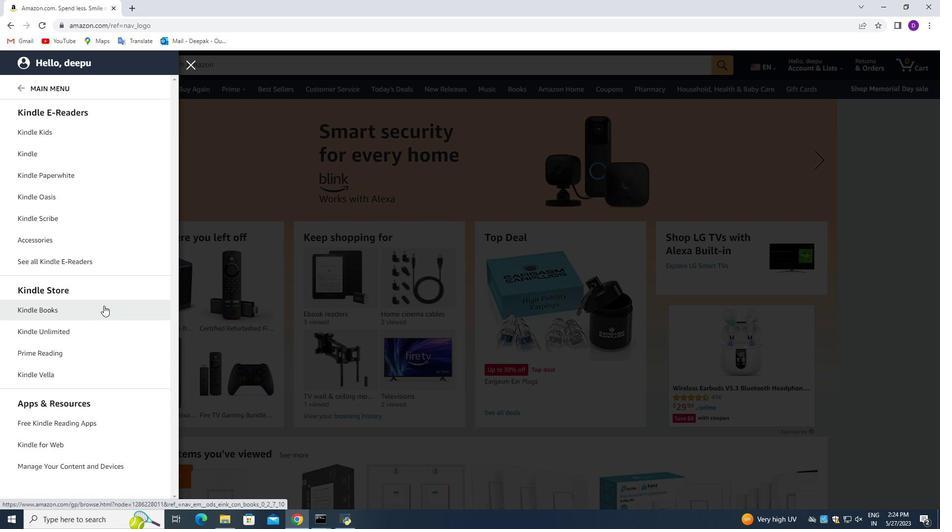 
Action: Mouse moved to (339, 252)
Screenshot: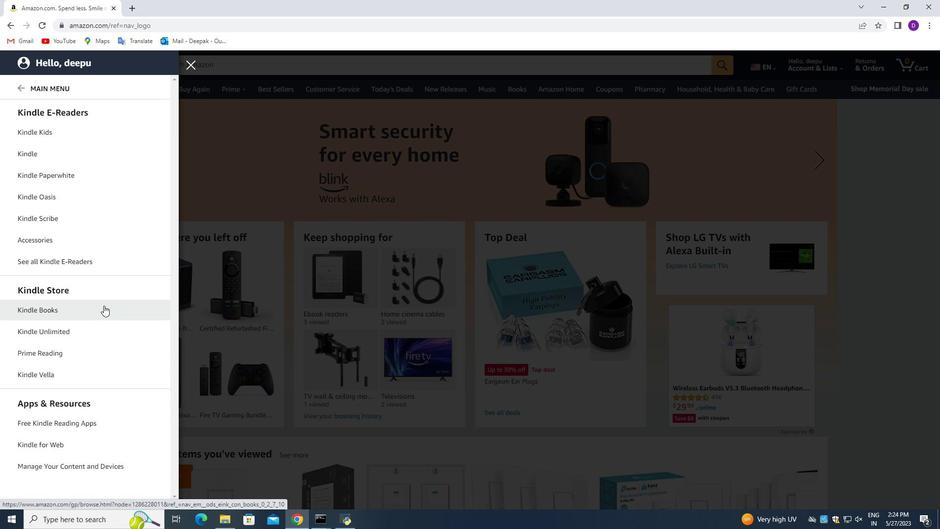
Action: Mouse scrolled (339, 253) with delta (0, 0)
Screenshot: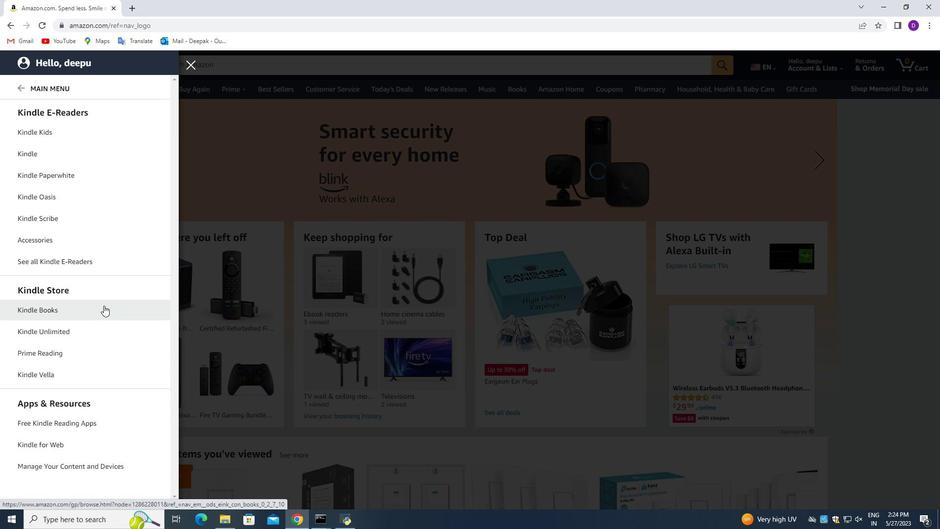 
Action: Mouse scrolled (339, 253) with delta (0, 0)
Screenshot: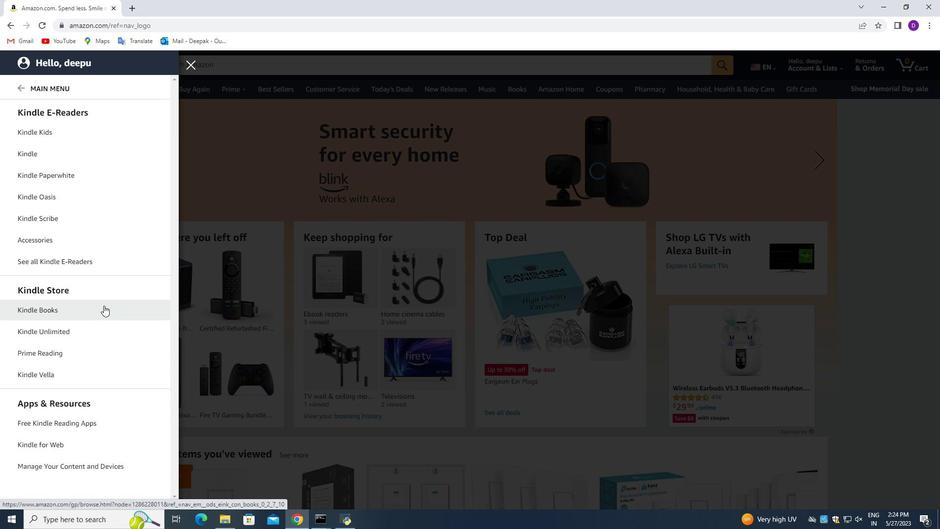 
Action: Mouse moved to (339, 251)
Screenshot: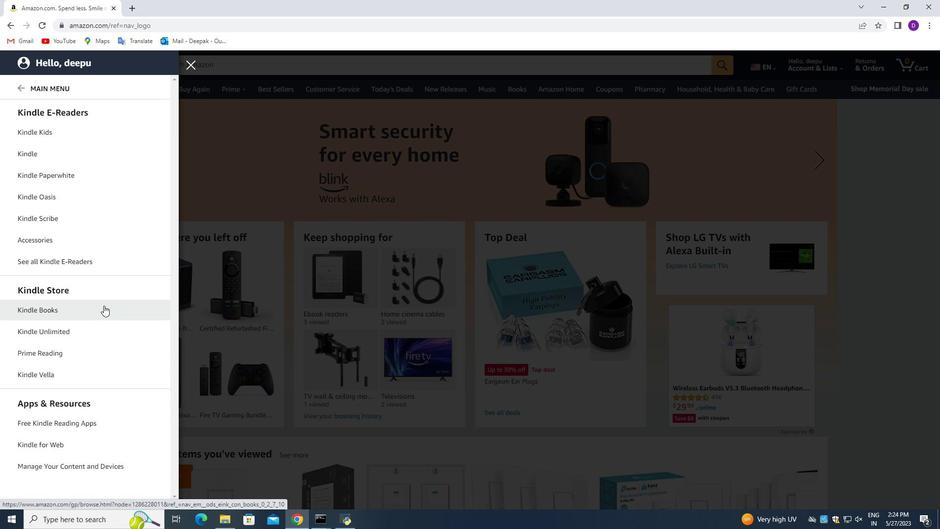 
Action: Mouse scrolled (339, 252) with delta (0, 0)
Screenshot: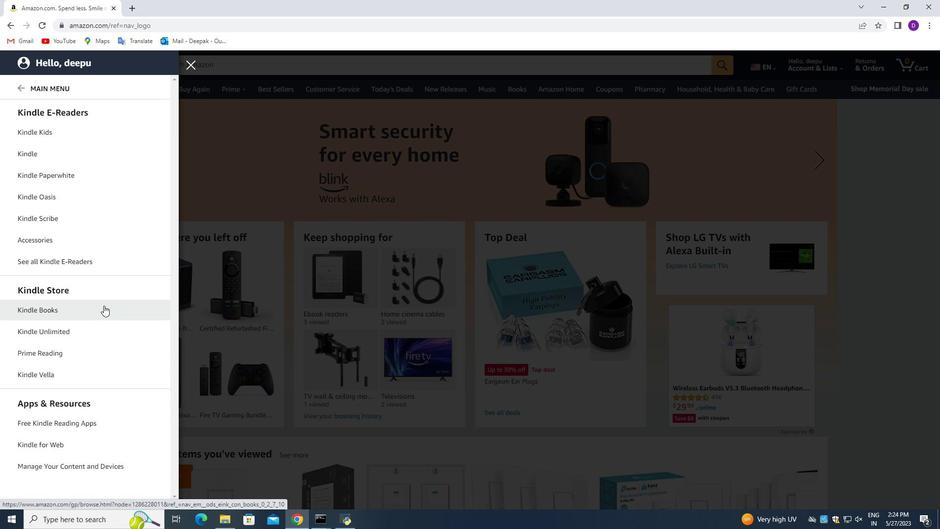 
Action: Mouse moved to (249, 65)
Screenshot: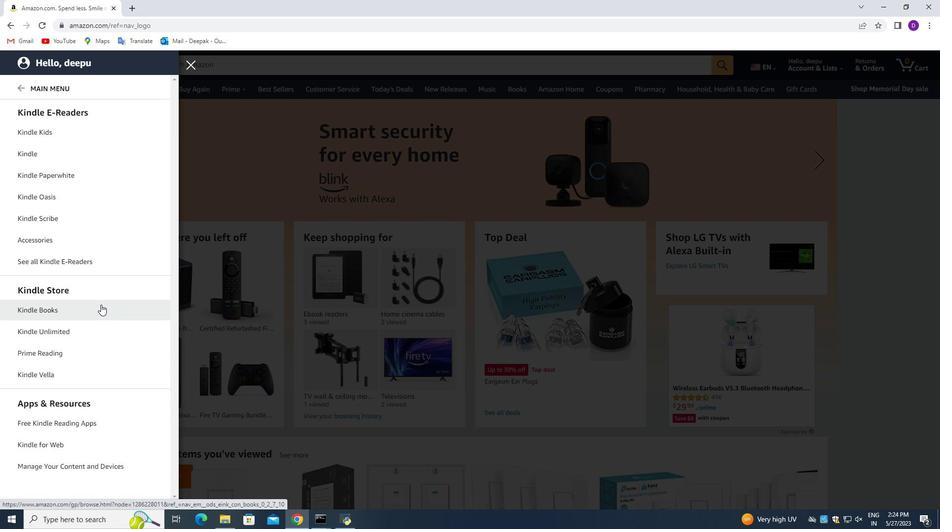 
Action: Mouse pressed left at (249, 65)
Screenshot: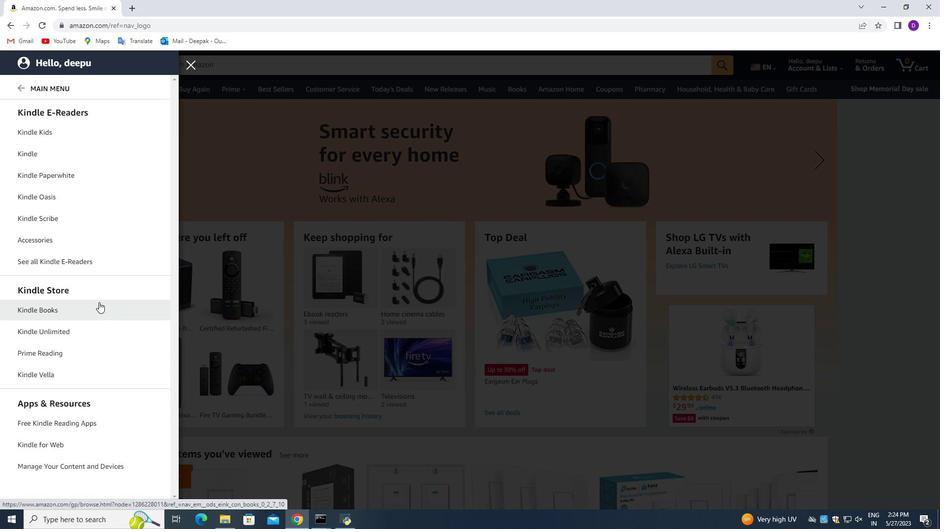 
Action: Key pressed <Key.shift>Kindle<Key.space><Key.shift_r>Fabric<Key.space><Key.shift_r>Cover<Key.enter>
Screenshot: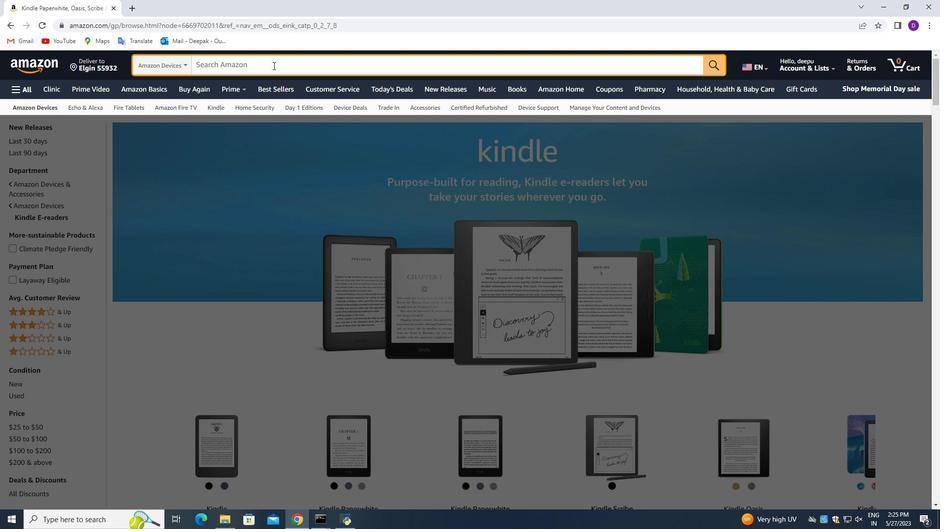 
Action: Mouse moved to (327, 226)
Screenshot: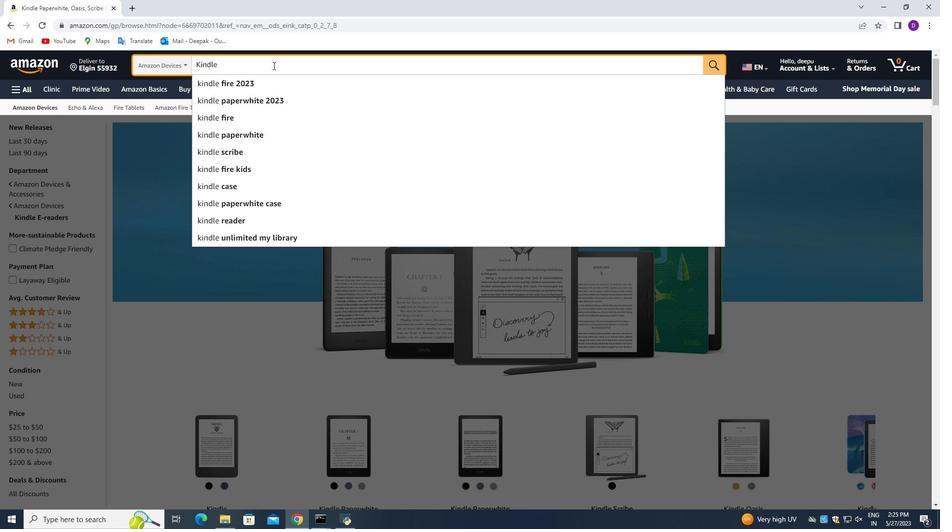 
Action: Mouse pressed left at (327, 226)
Screenshot: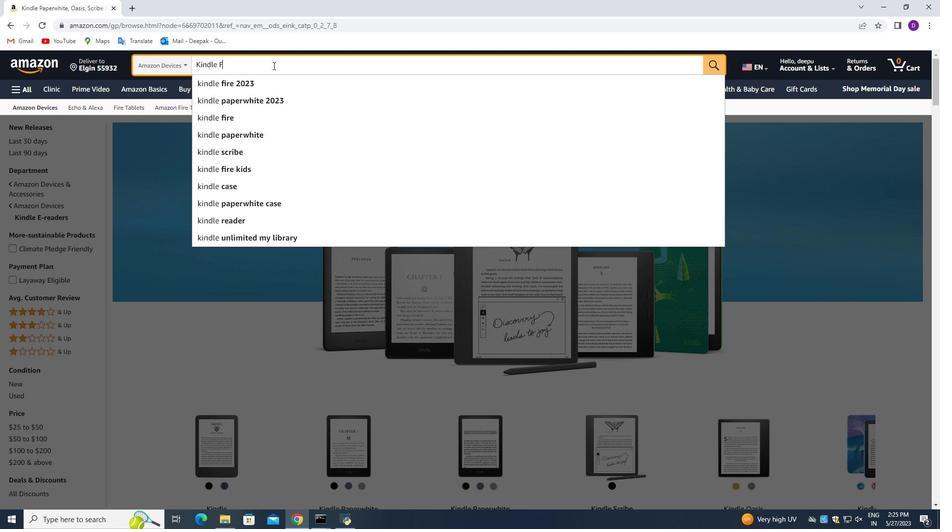 
Action: Mouse moved to (536, 258)
Screenshot: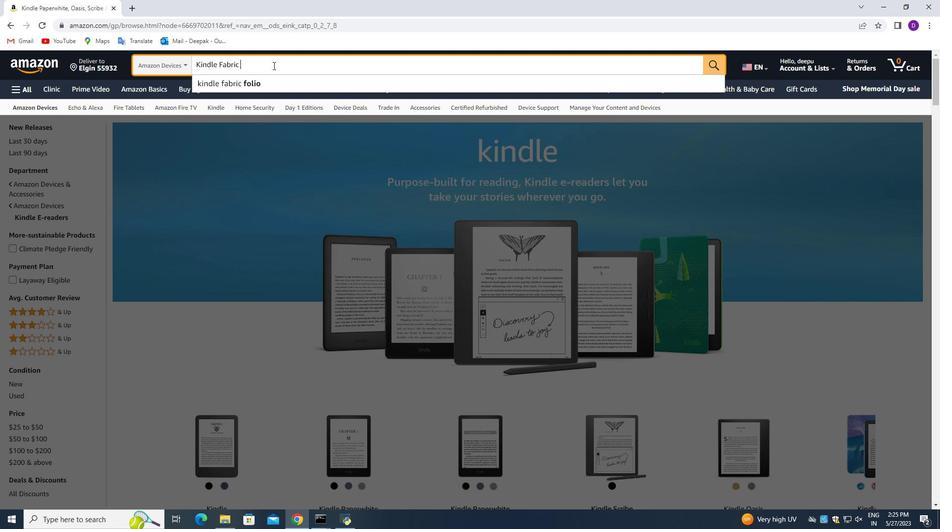 
Action: Mouse scrolled (536, 258) with delta (0, 0)
Screenshot: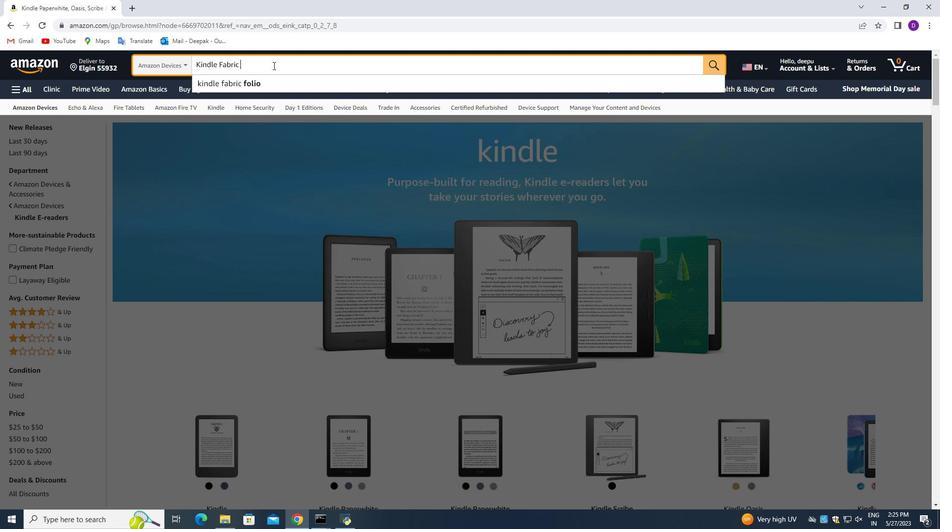 
Action: Mouse moved to (439, 264)
Screenshot: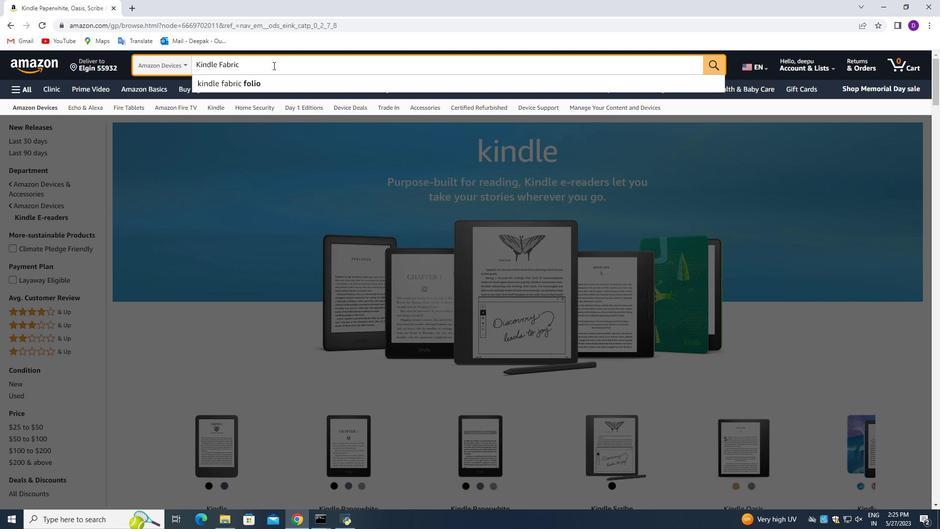 
Action: Mouse scrolled (439, 264) with delta (0, 0)
Screenshot: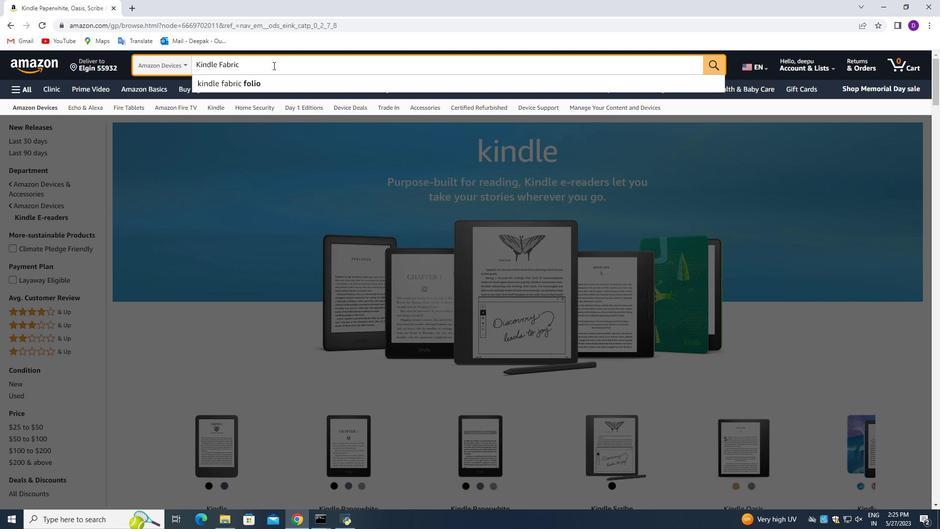 
Action: Mouse scrolled (439, 264) with delta (0, 0)
Screenshot: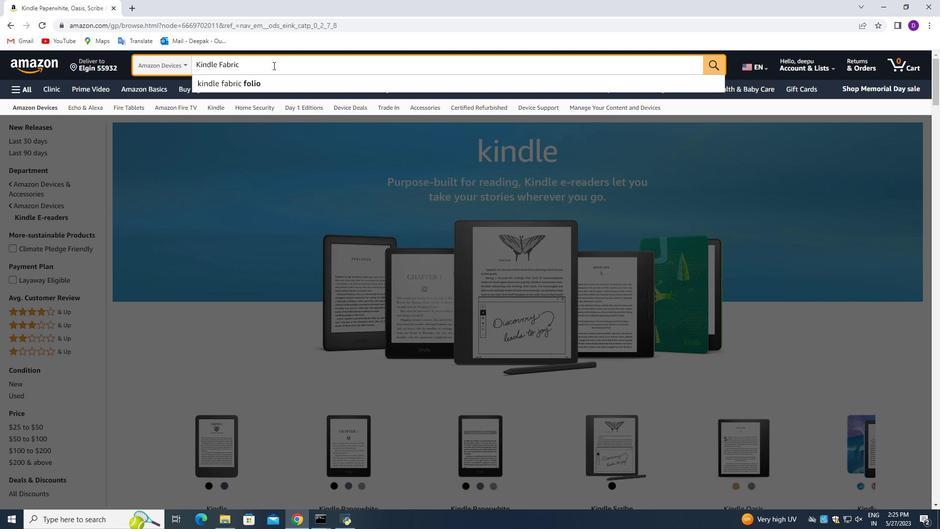 
Action: Mouse moved to (462, 262)
Screenshot: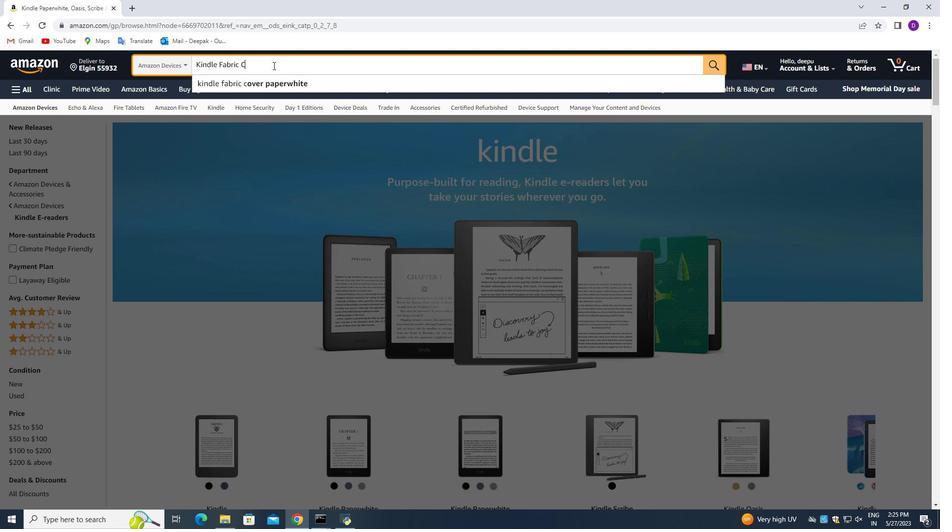 
Action: Mouse scrolled (462, 262) with delta (0, 0)
Screenshot: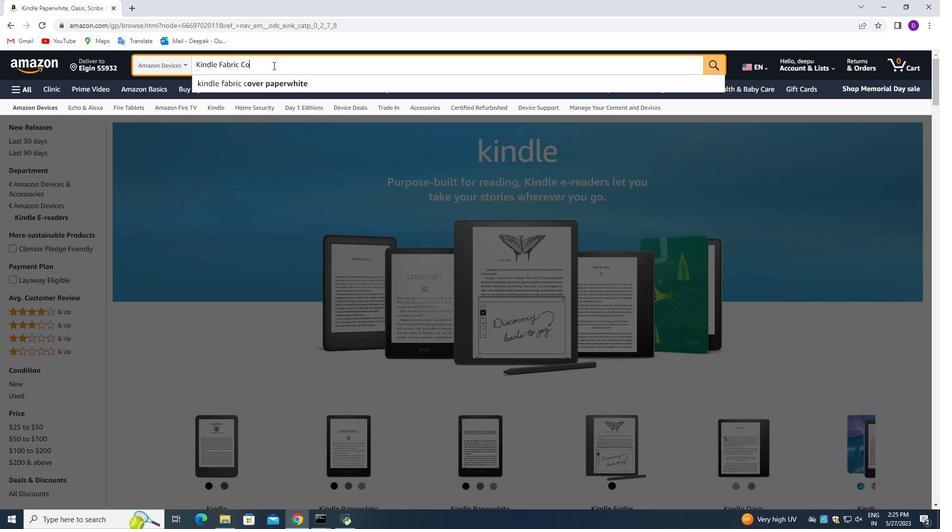 
Action: Mouse scrolled (462, 262) with delta (0, 0)
Screenshot: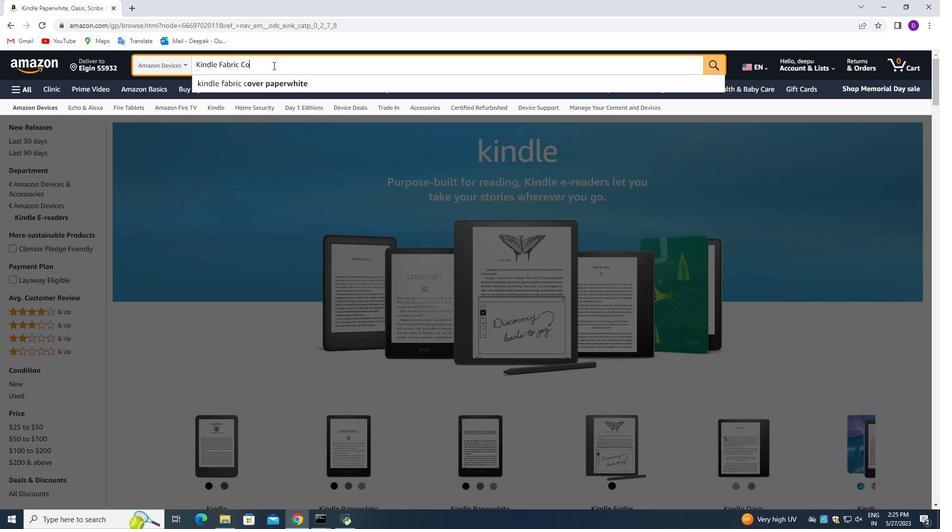 
Action: Mouse moved to (464, 270)
Screenshot: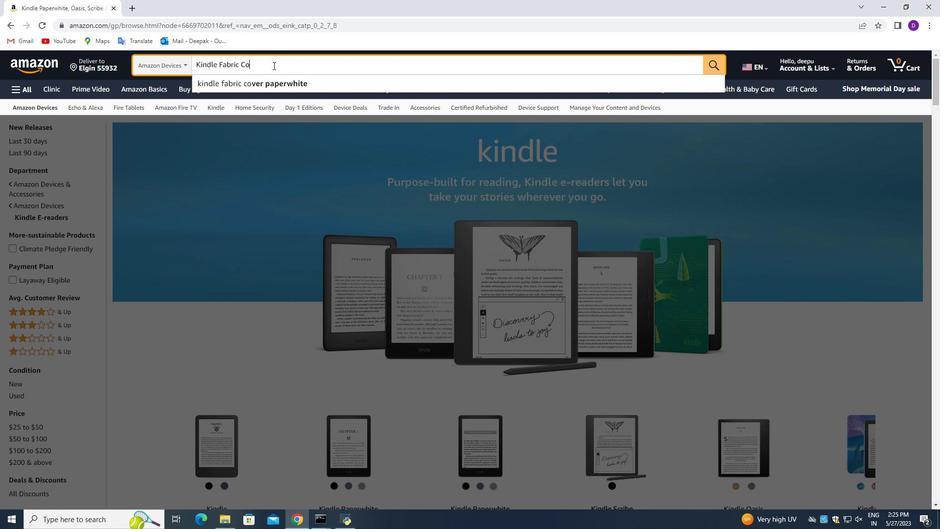 
Action: Mouse scrolled (464, 270) with delta (0, 0)
Screenshot: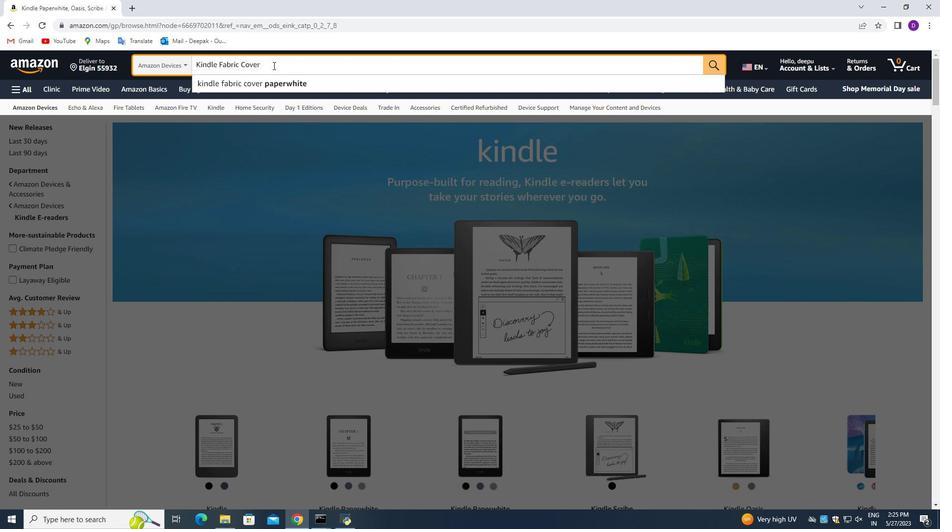 
Action: Mouse scrolled (464, 270) with delta (0, 0)
Screenshot: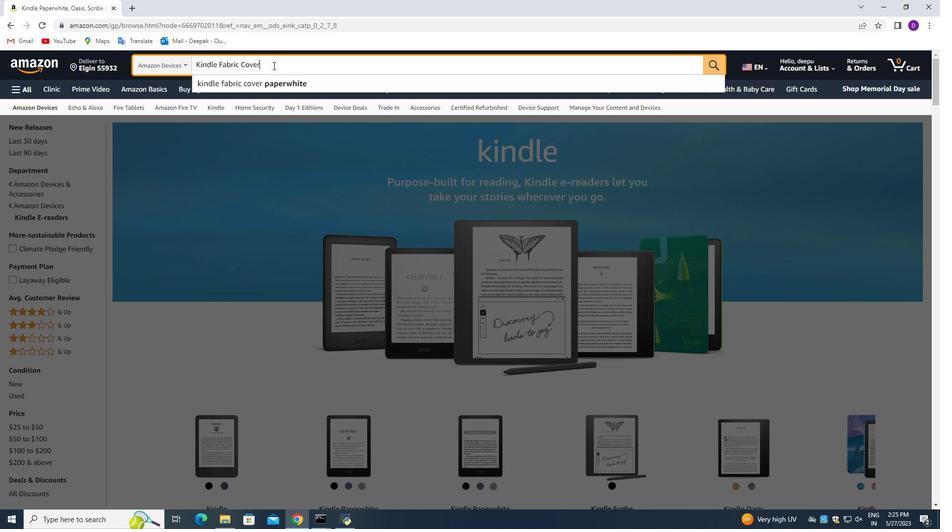 
Action: Mouse scrolled (464, 270) with delta (0, 0)
Screenshot: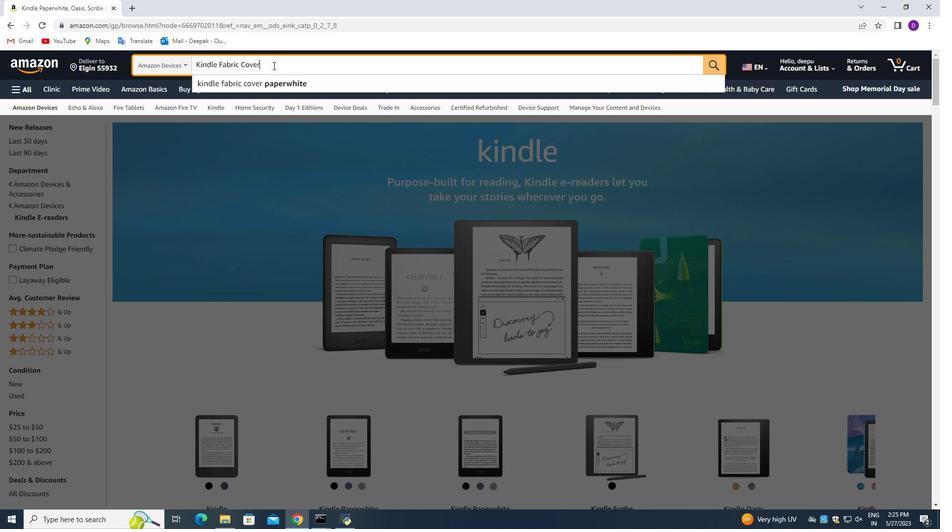 
Action: Mouse moved to (463, 270)
Screenshot: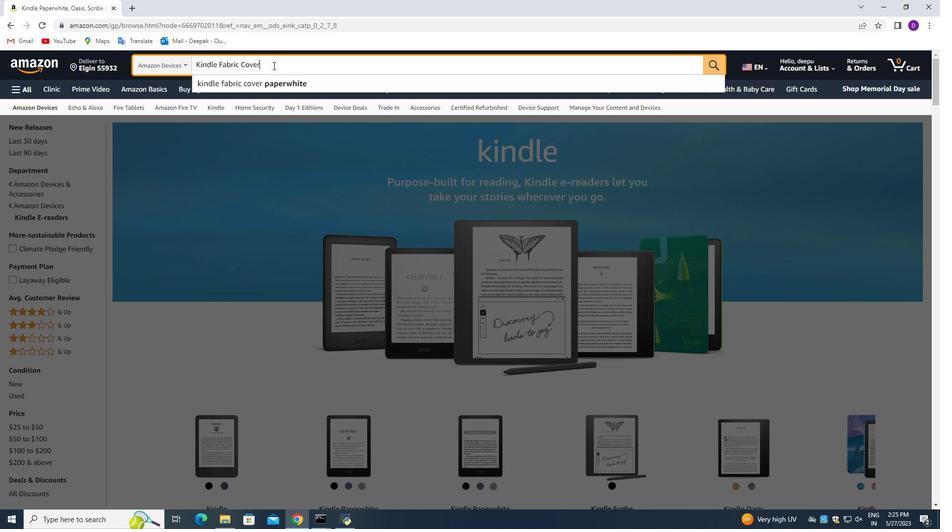 
Action: Mouse scrolled (463, 270) with delta (0, 0)
Screenshot: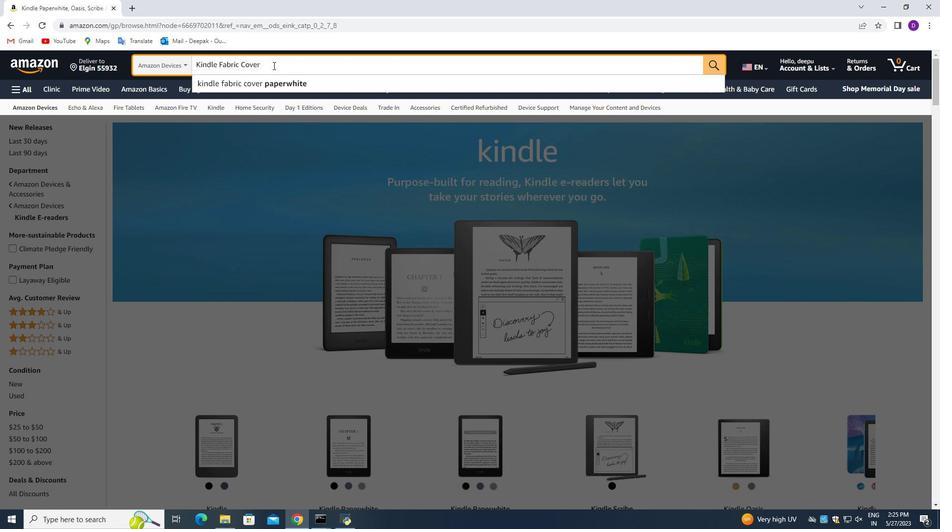
Action: Mouse scrolled (463, 270) with delta (0, 0)
Screenshot: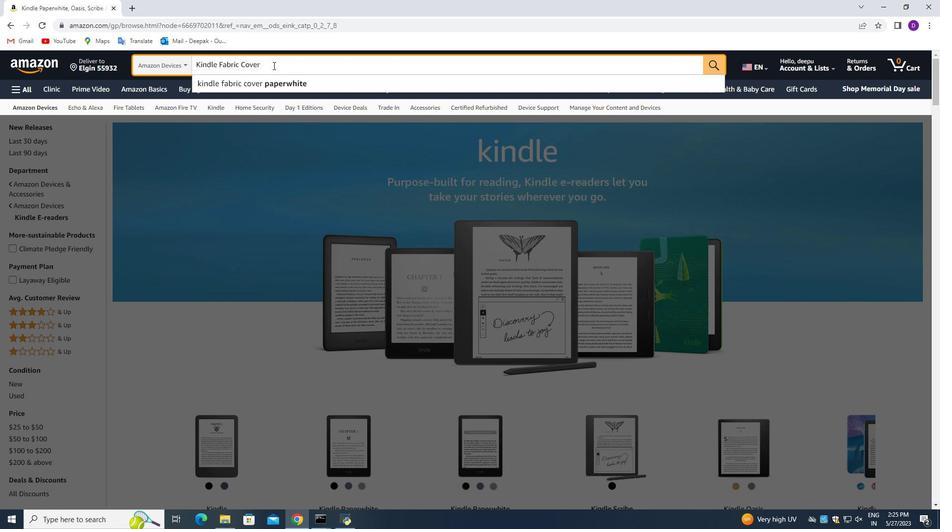 
Action: Mouse scrolled (463, 270) with delta (0, 0)
Screenshot: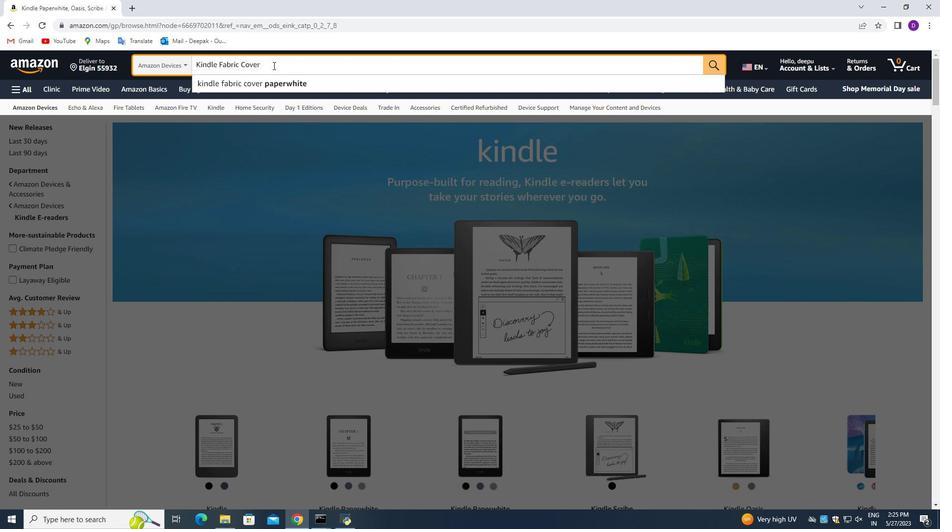 
Action: Mouse scrolled (463, 270) with delta (0, 0)
Screenshot: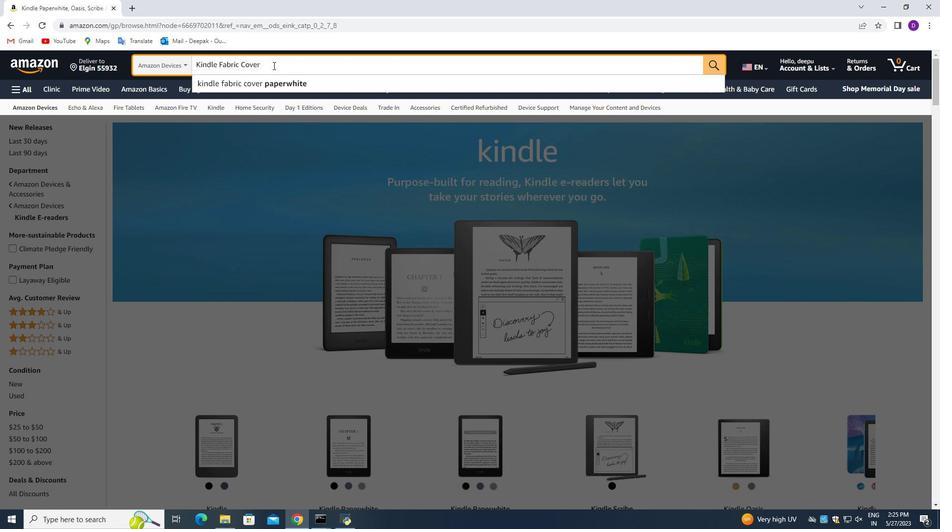 
Action: Mouse moved to (470, 267)
Screenshot: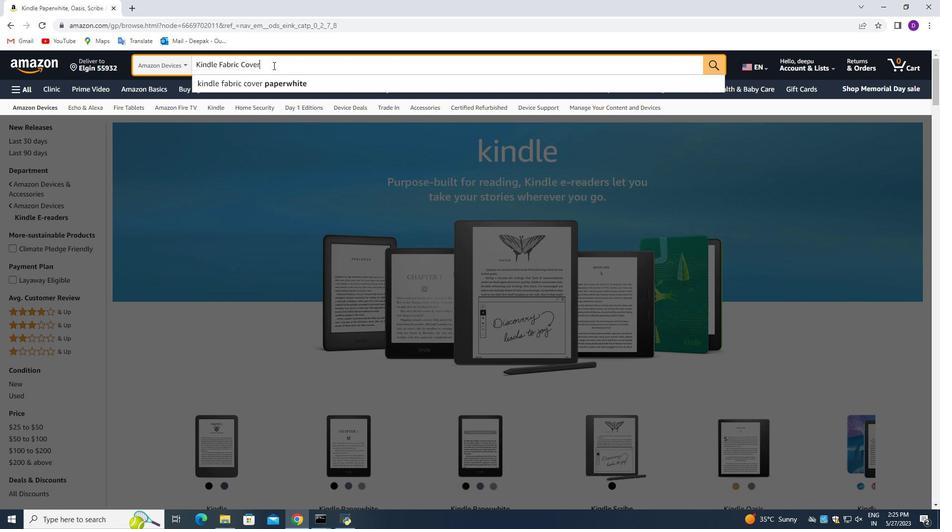 
Action: Mouse scrolled (470, 266) with delta (0, 0)
Screenshot: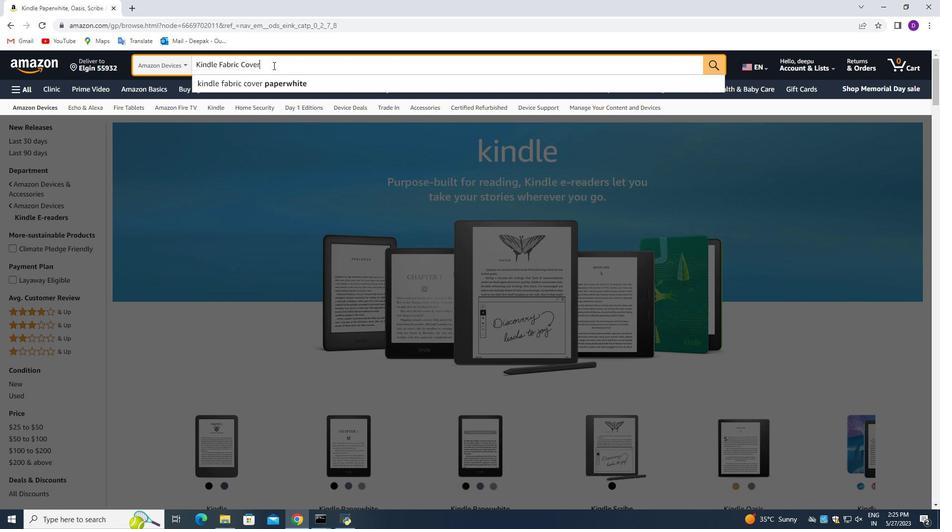 
Action: Mouse scrolled (470, 266) with delta (0, 0)
Screenshot: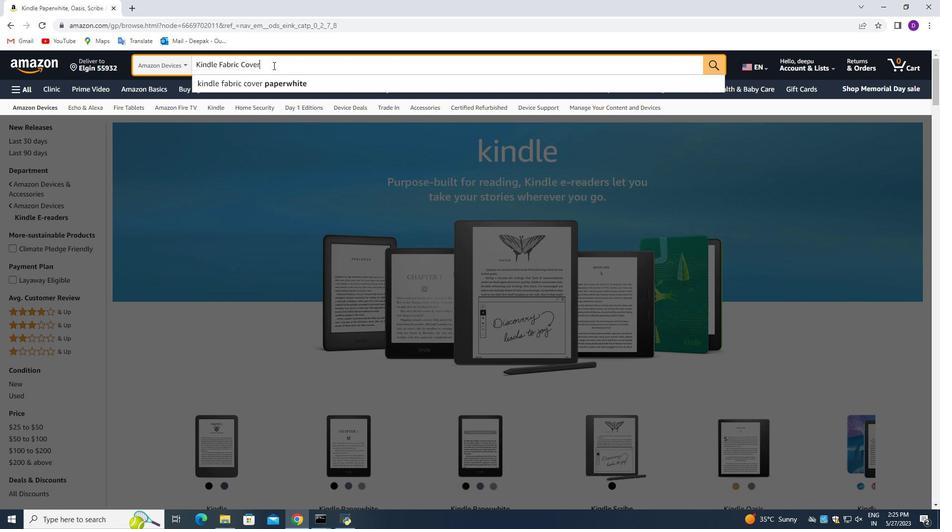 
Action: Mouse scrolled (470, 266) with delta (0, 0)
Screenshot: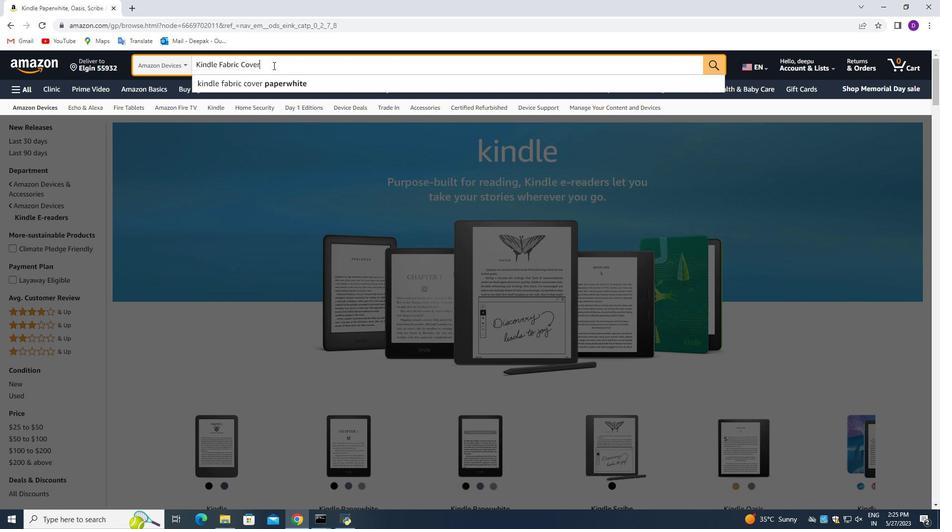 
Action: Mouse scrolled (470, 266) with delta (0, 0)
Screenshot: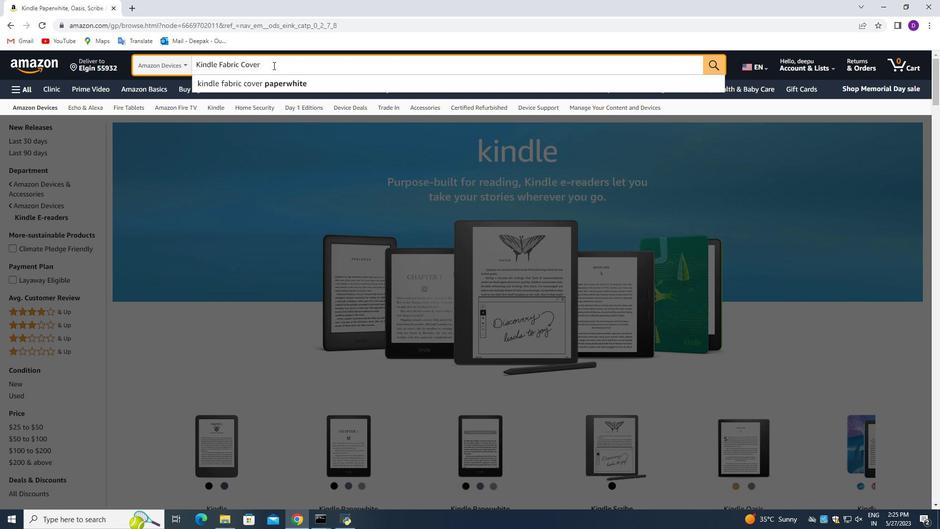 
Action: Mouse scrolled (470, 266) with delta (0, 0)
Screenshot: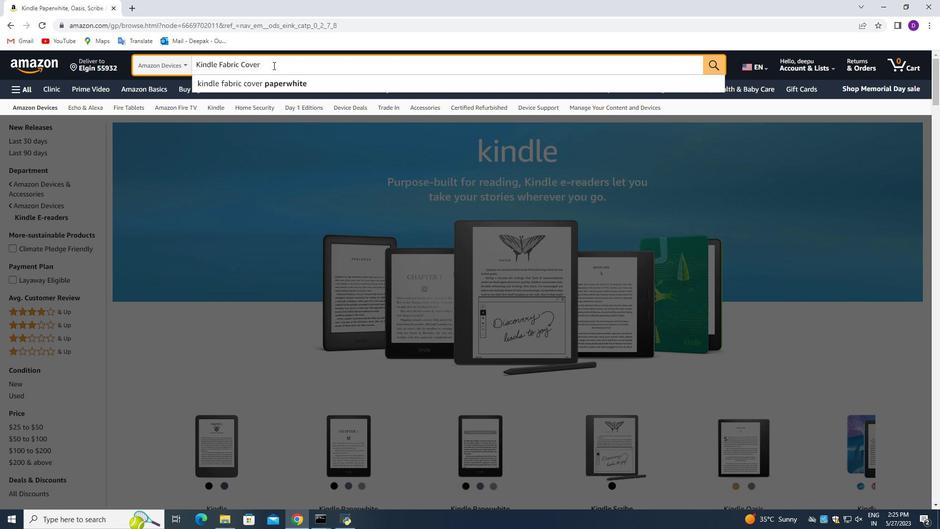 
Action: Mouse scrolled (470, 266) with delta (0, 0)
Screenshot: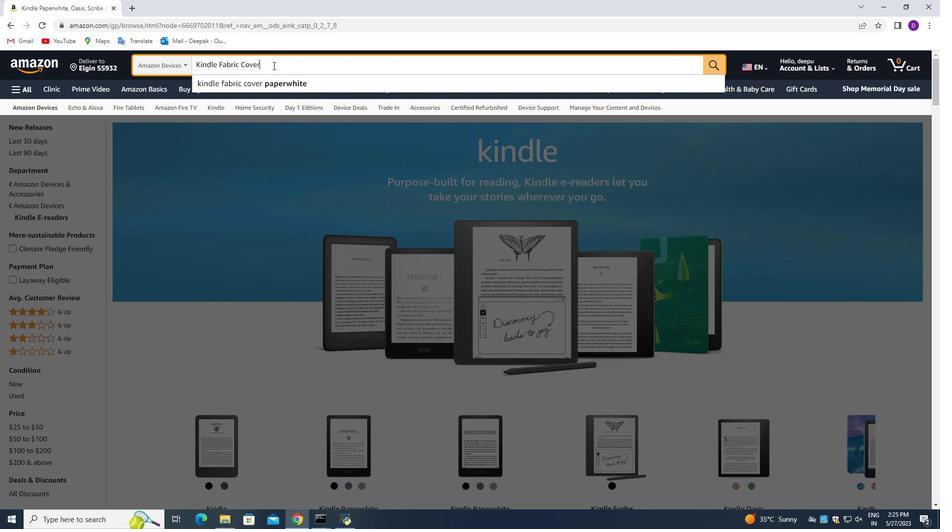 
Action: Mouse scrolled (470, 266) with delta (0, 0)
Screenshot: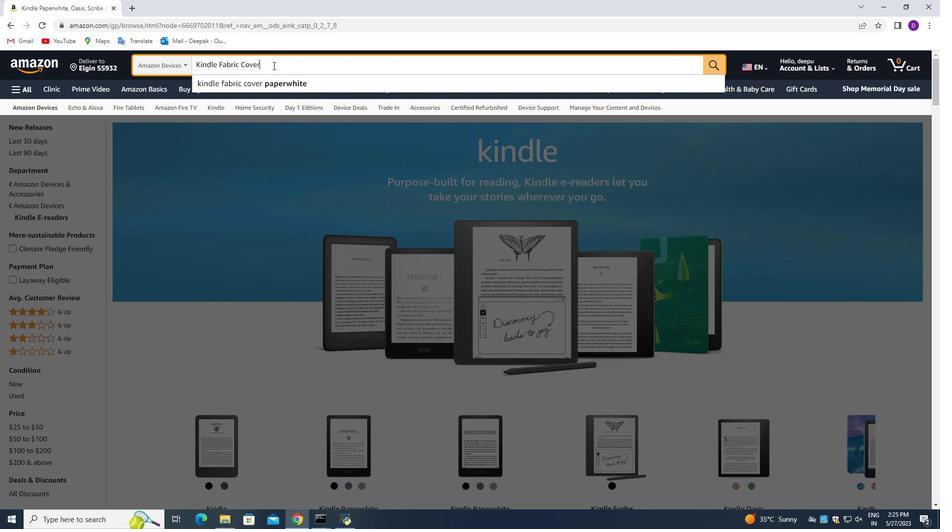 
Action: Mouse scrolled (470, 266) with delta (0, 0)
Screenshot: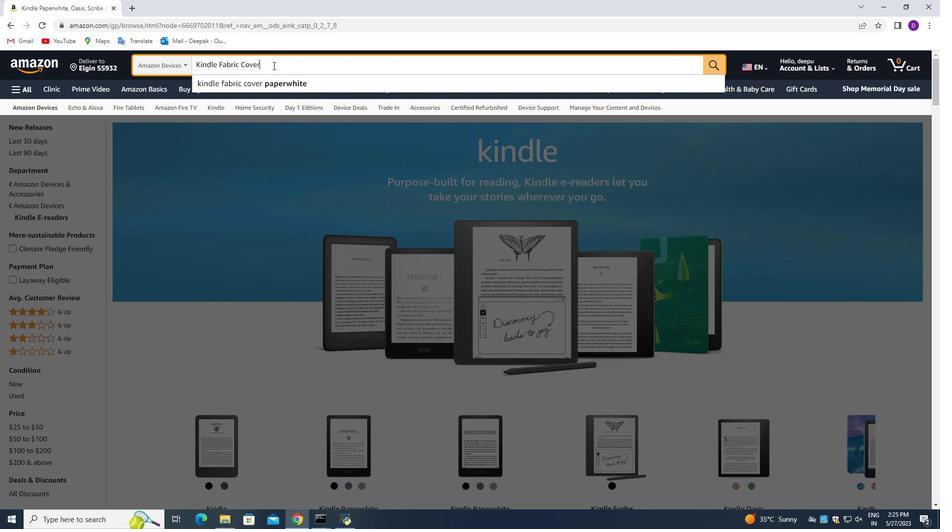 
Action: Mouse scrolled (470, 266) with delta (0, 0)
Screenshot: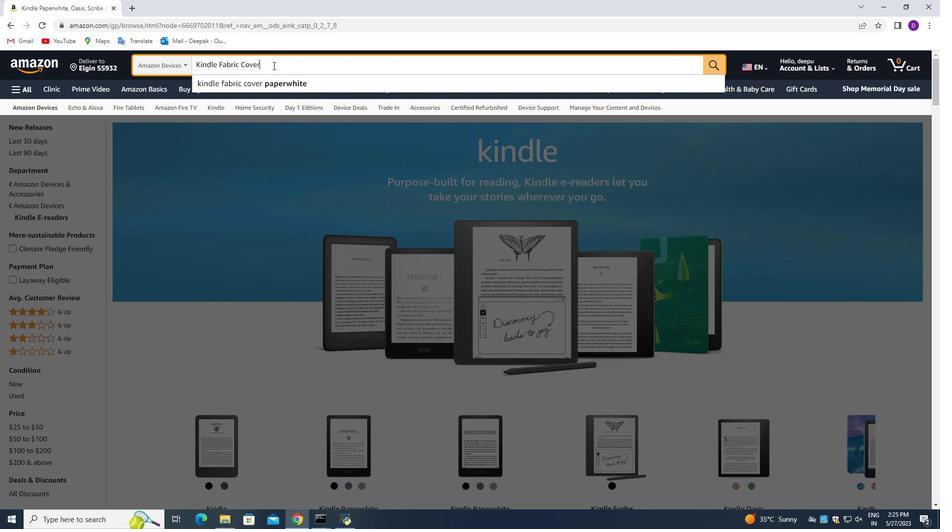 
Action: Mouse moved to (493, 303)
Screenshot: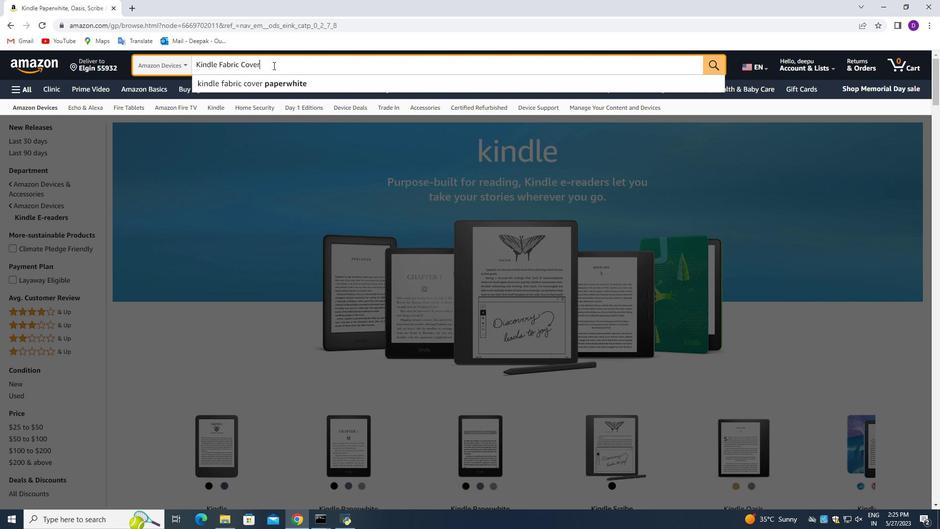 
Action: Mouse scrolled (493, 302) with delta (0, 0)
Screenshot: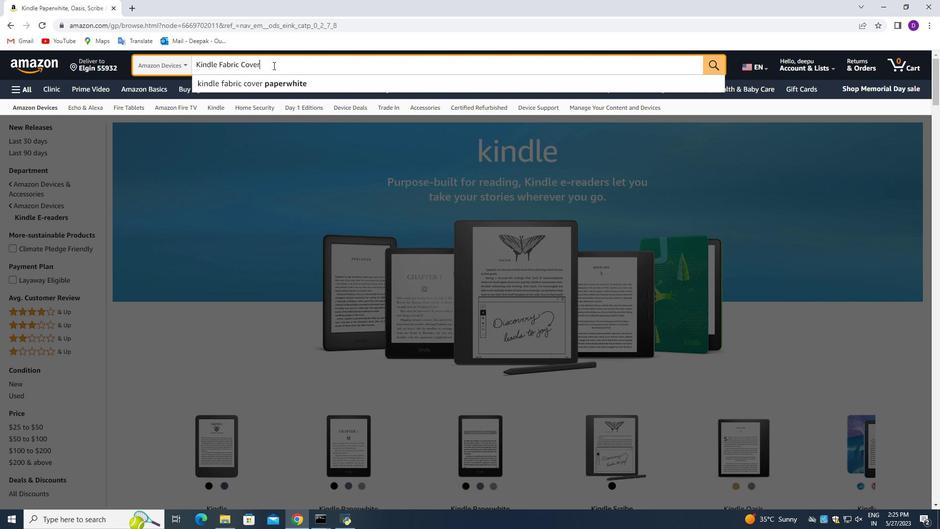 
Action: Mouse moved to (496, 295)
Screenshot: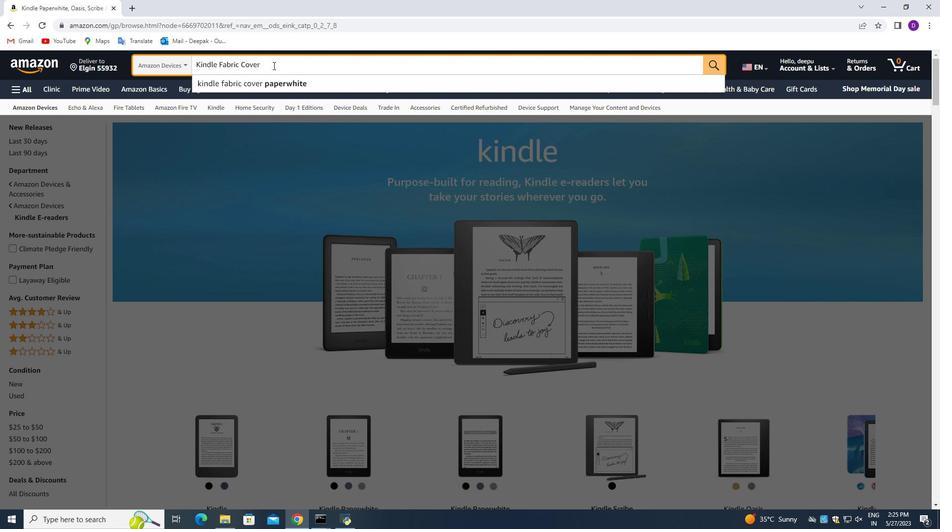 
Action: Mouse scrolled (496, 295) with delta (0, 0)
Screenshot: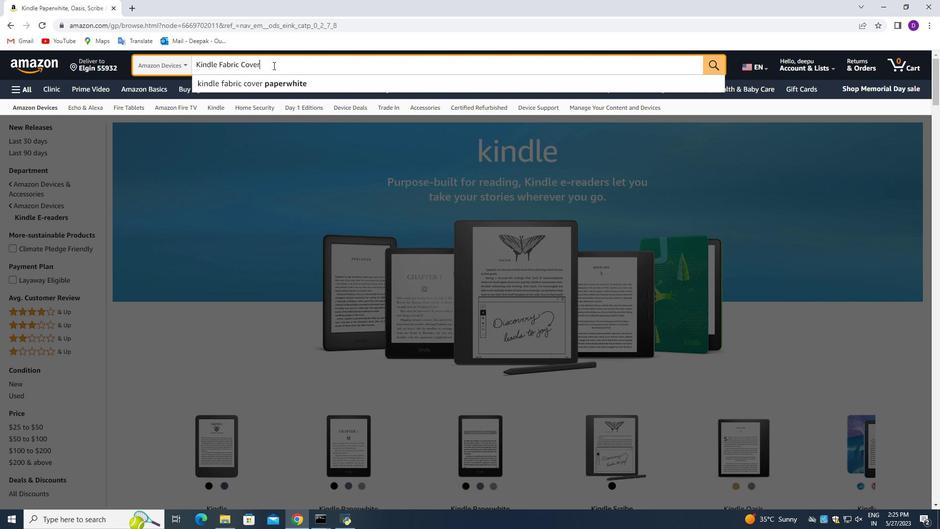 
Action: Mouse scrolled (496, 295) with delta (0, 0)
Screenshot: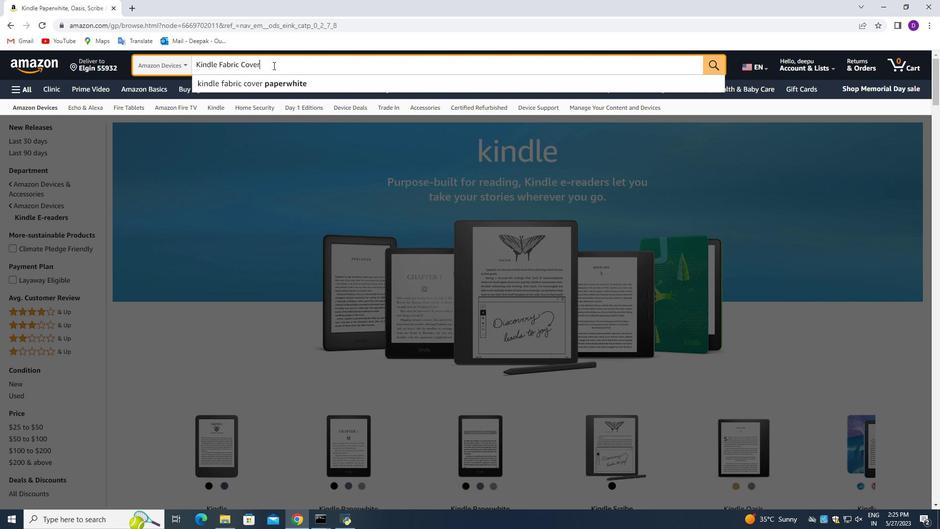 
Action: Mouse moved to (459, 306)
Screenshot: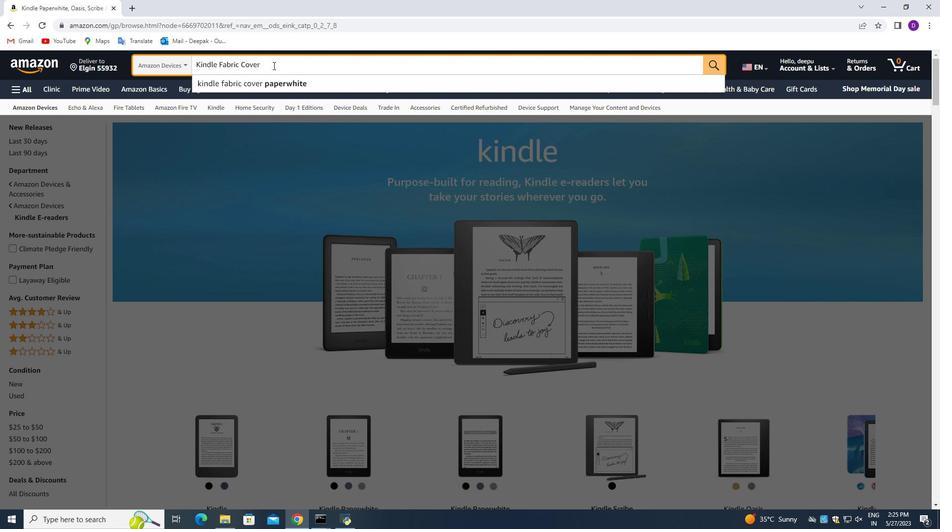 
Action: Mouse scrolled (459, 305) with delta (0, 0)
Screenshot: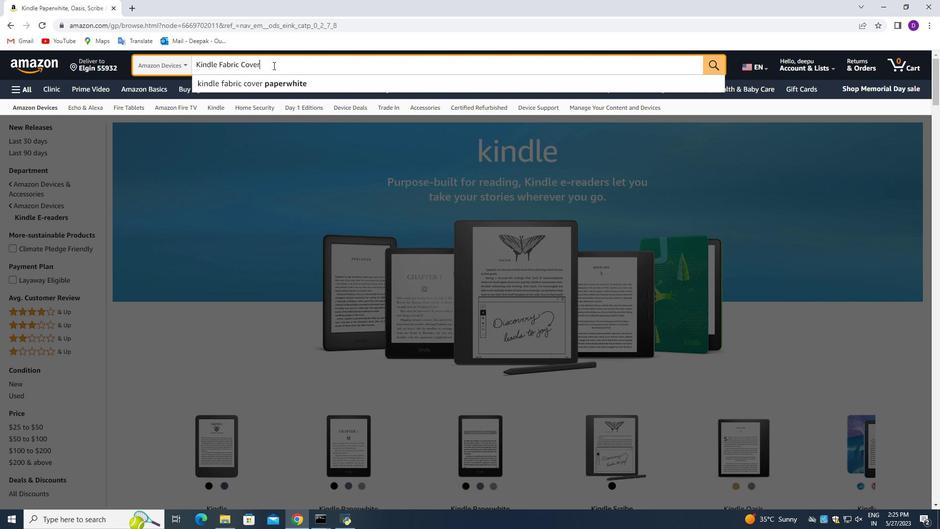 
Action: Mouse scrolled (459, 305) with delta (0, 0)
Screenshot: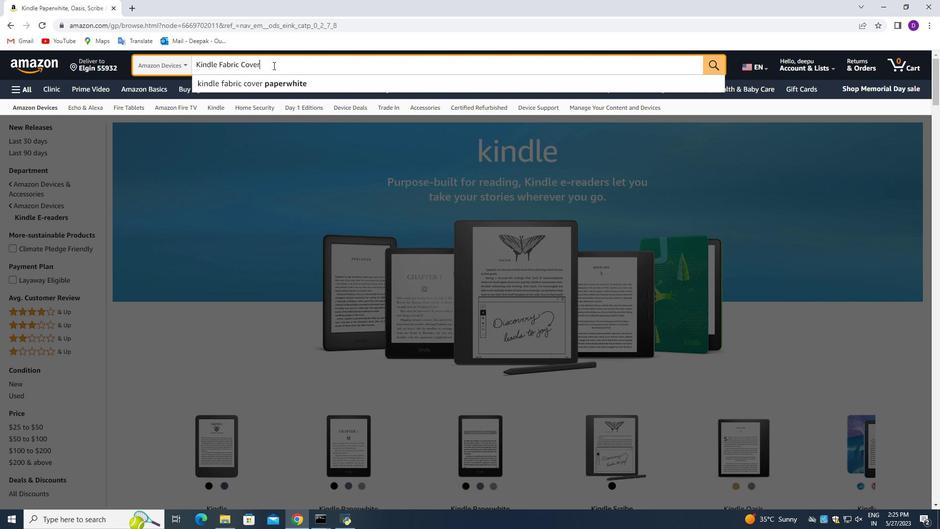 
Action: Mouse moved to (438, 310)
Screenshot: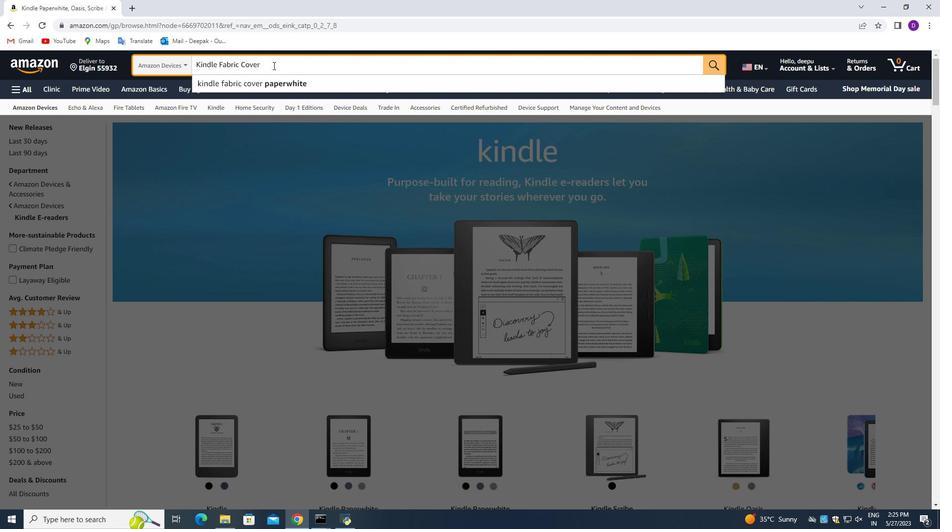 
Action: Mouse scrolled (438, 311) with delta (0, 0)
Screenshot: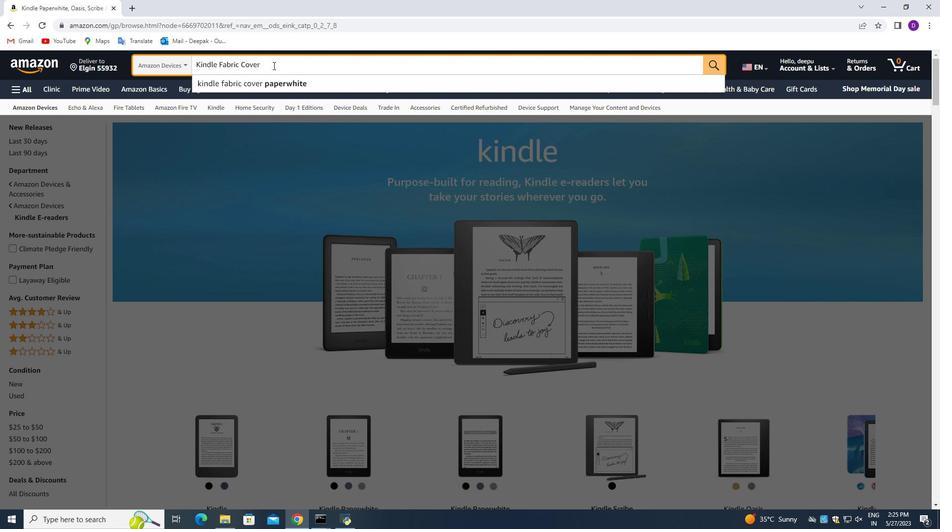 
Action: Mouse moved to (429, 308)
Screenshot: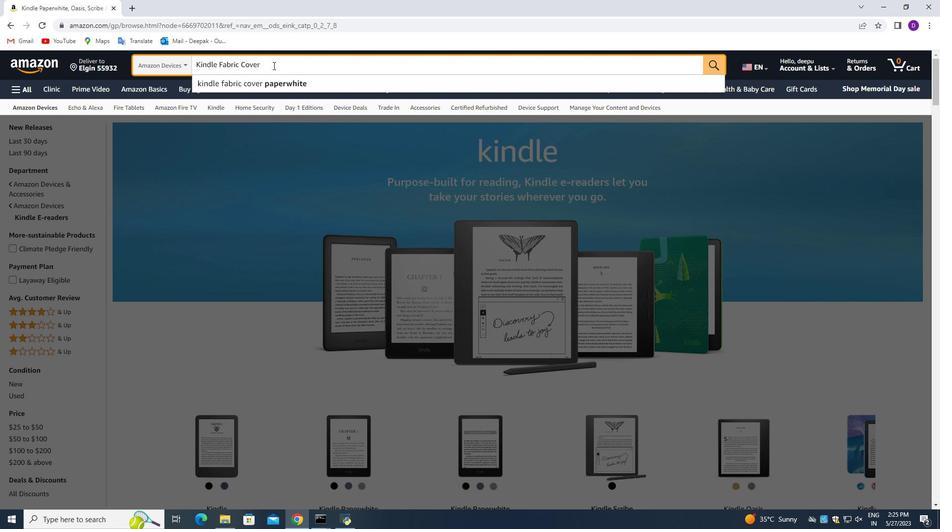 
Action: Mouse scrolled (429, 309) with delta (0, 0)
Screenshot: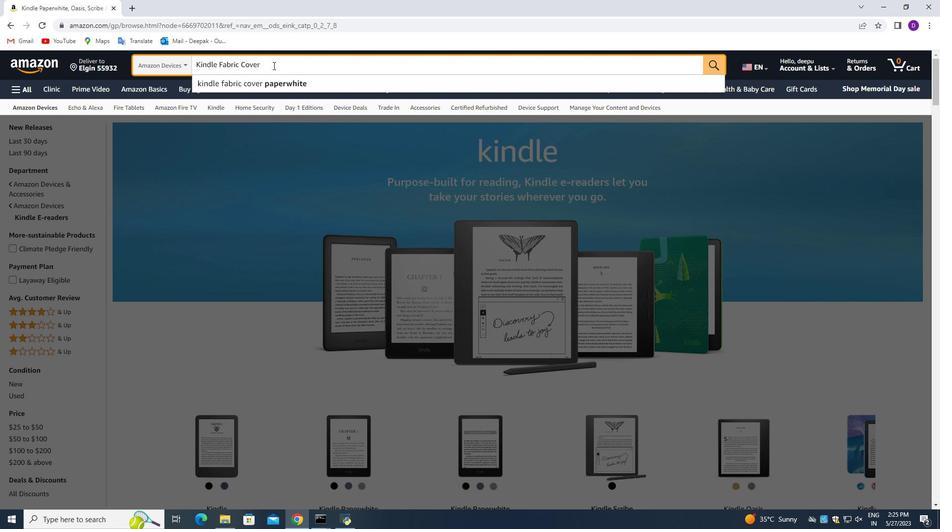 
Action: Mouse scrolled (429, 309) with delta (0, 0)
Screenshot: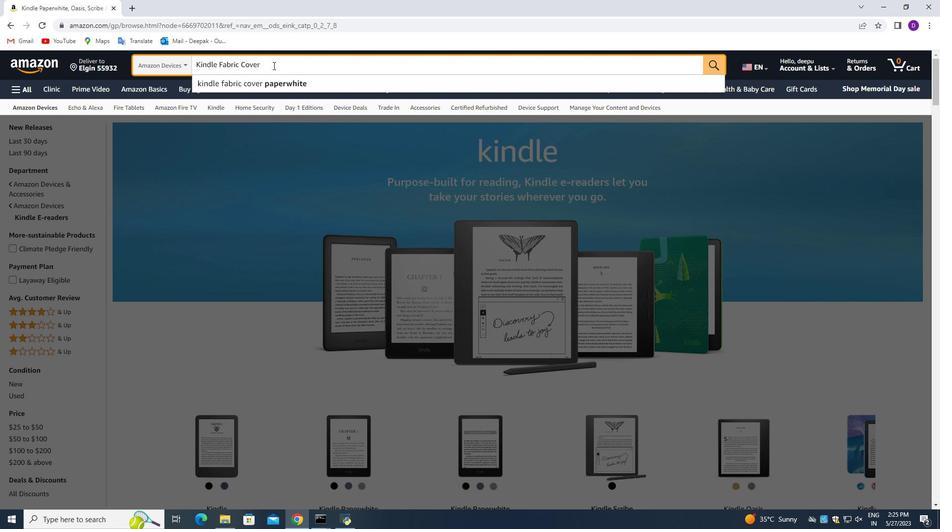 
Action: Mouse moved to (429, 309)
Screenshot: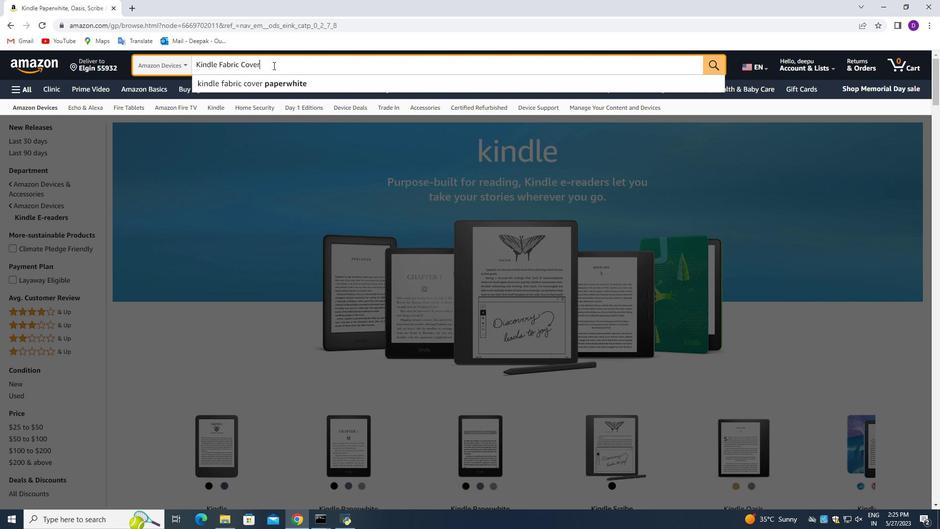 
Action: Mouse scrolled (429, 309) with delta (0, 0)
Screenshot: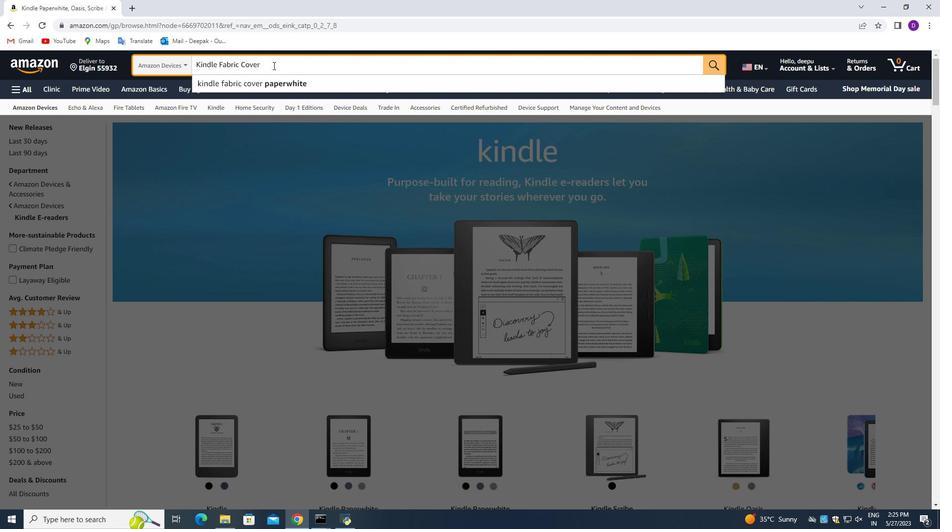 
Action: Mouse moved to (429, 310)
Screenshot: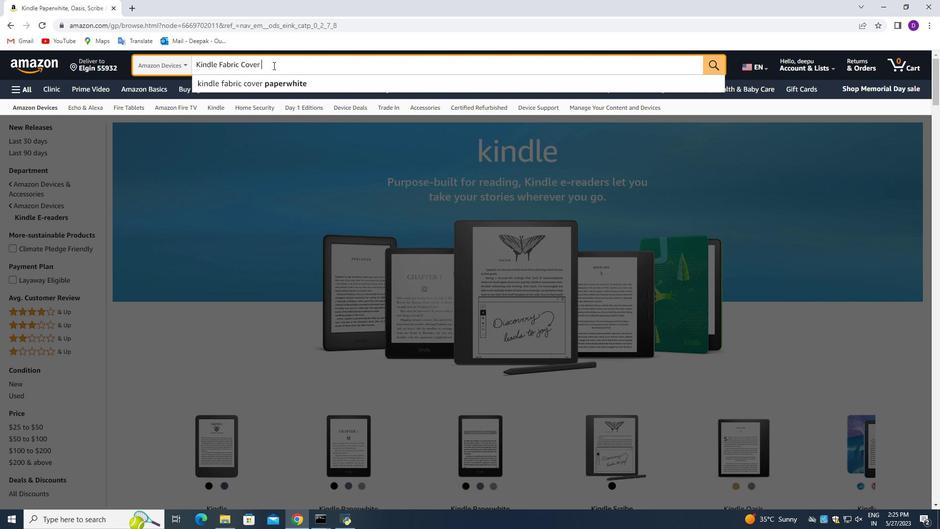 
Action: Mouse scrolled (429, 309) with delta (0, 0)
Screenshot: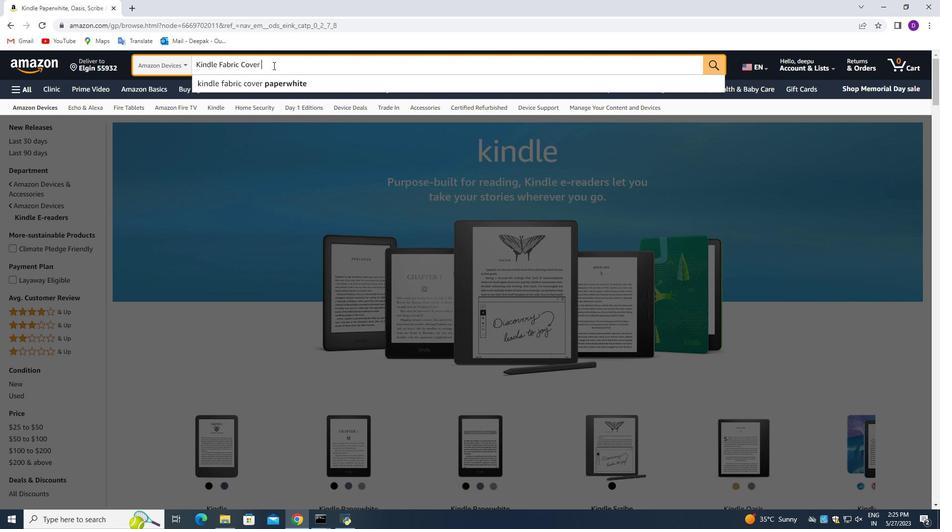 
Action: Mouse scrolled (429, 309) with delta (0, 0)
Screenshot: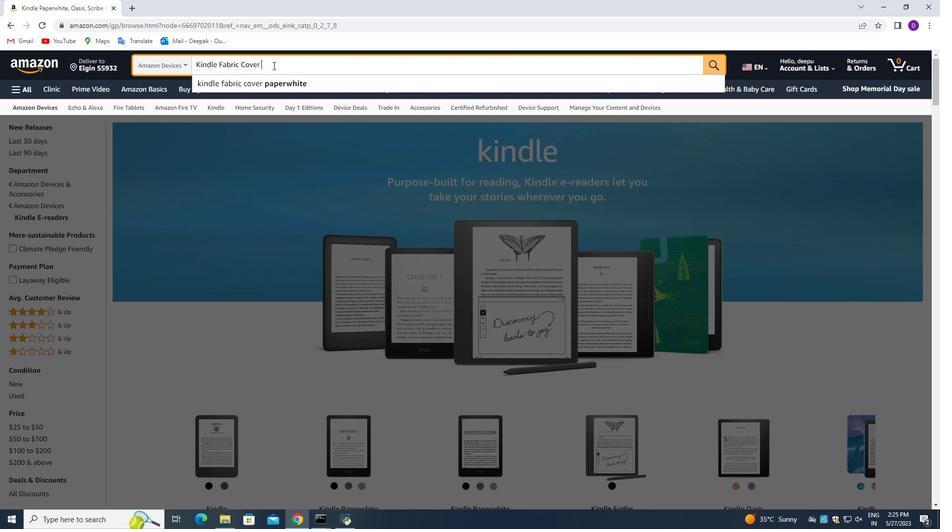 
Action: Mouse moved to (461, 310)
Screenshot: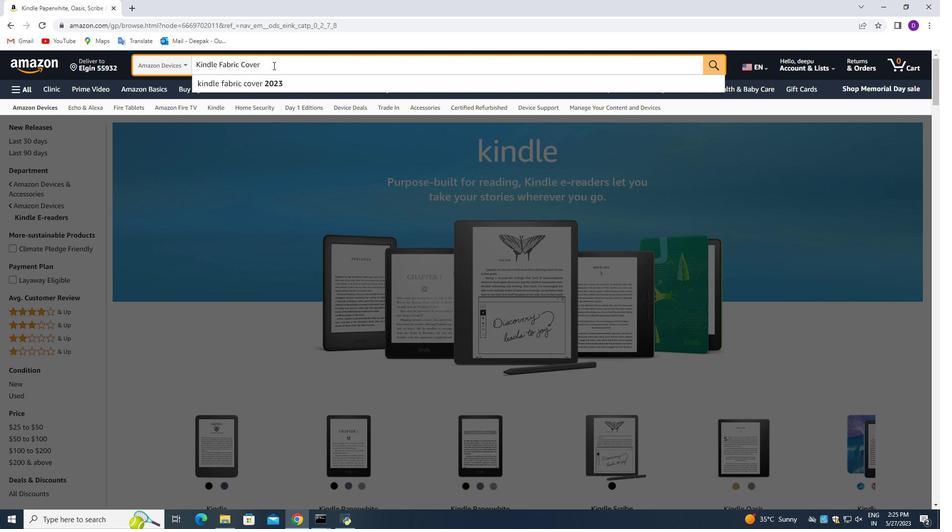 
Action: Mouse scrolled (461, 310) with delta (0, 0)
Screenshot: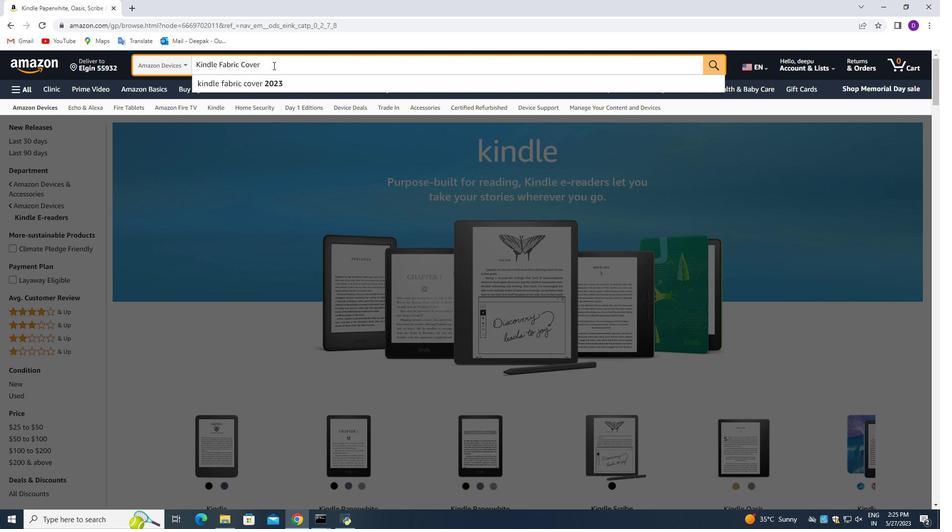 
Action: Mouse moved to (464, 310)
Screenshot: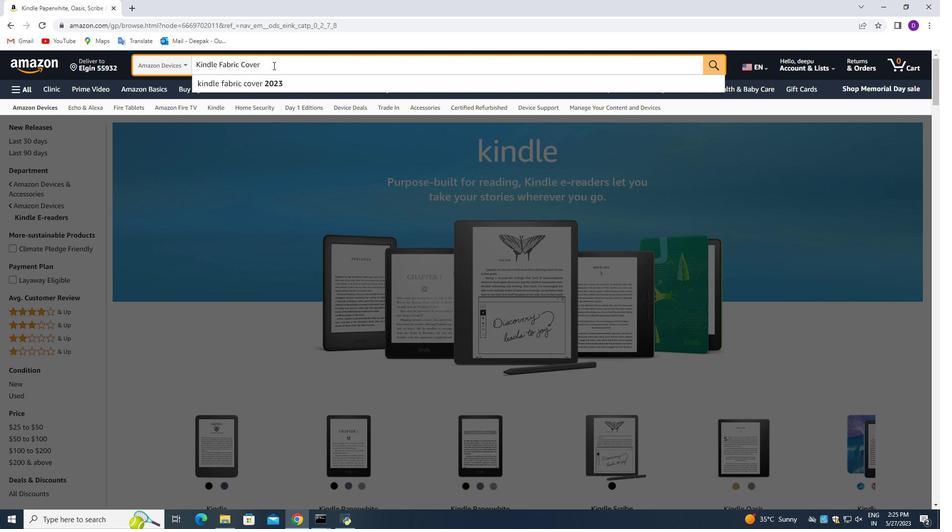 
Action: Mouse scrolled (464, 309) with delta (0, 0)
Screenshot: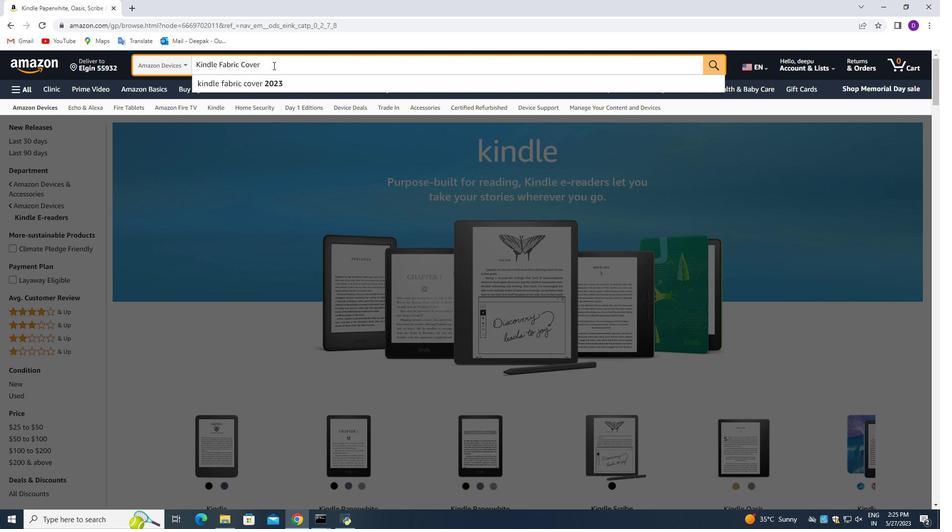 
Action: Mouse moved to (508, 294)
Screenshot: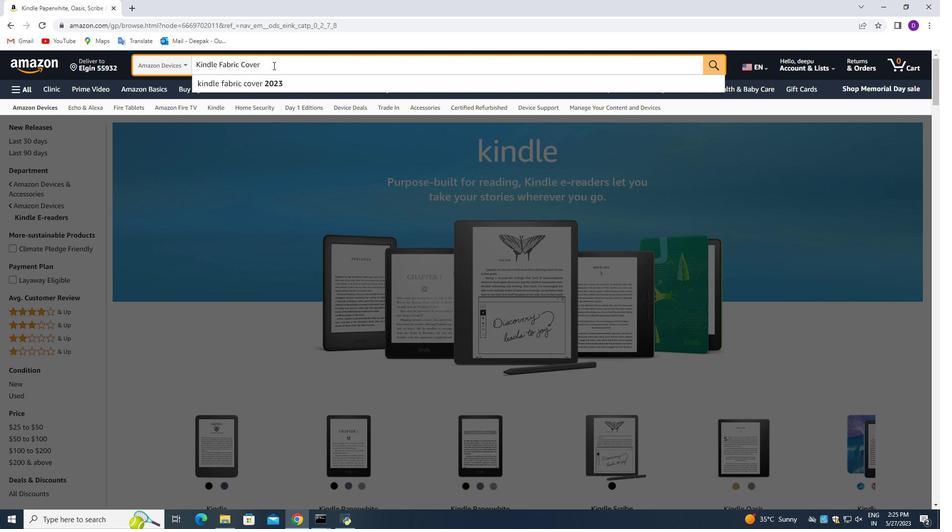 
Action: Mouse scrolled (508, 294) with delta (0, 0)
Screenshot: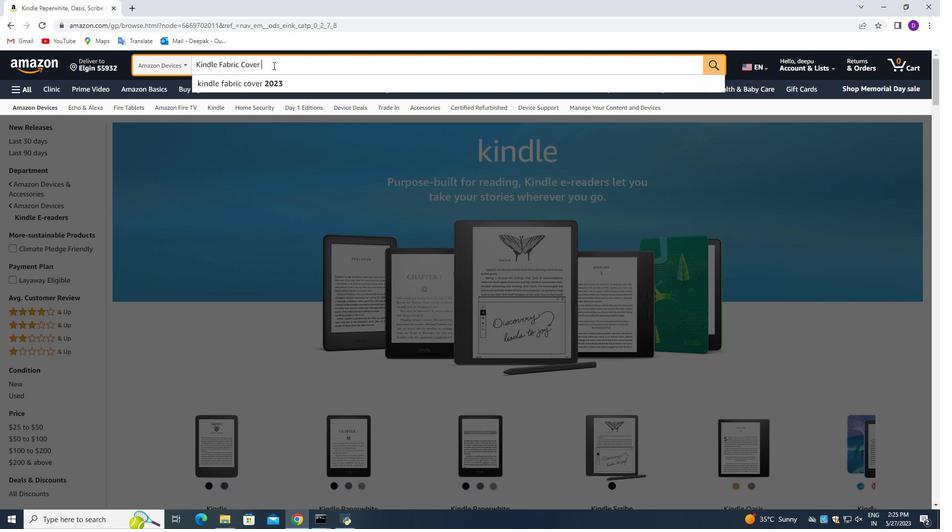
Action: Mouse scrolled (508, 294) with delta (0, 0)
Screenshot: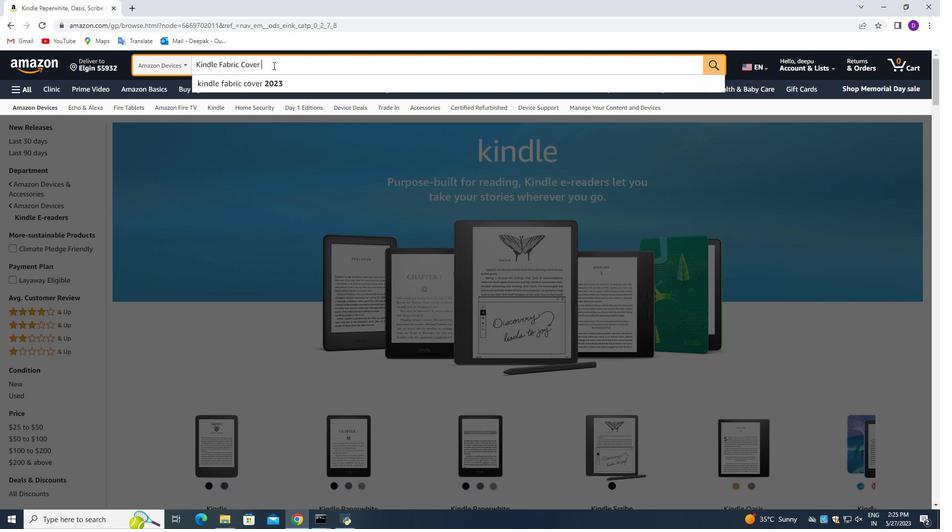 
Action: Mouse moved to (511, 276)
Screenshot: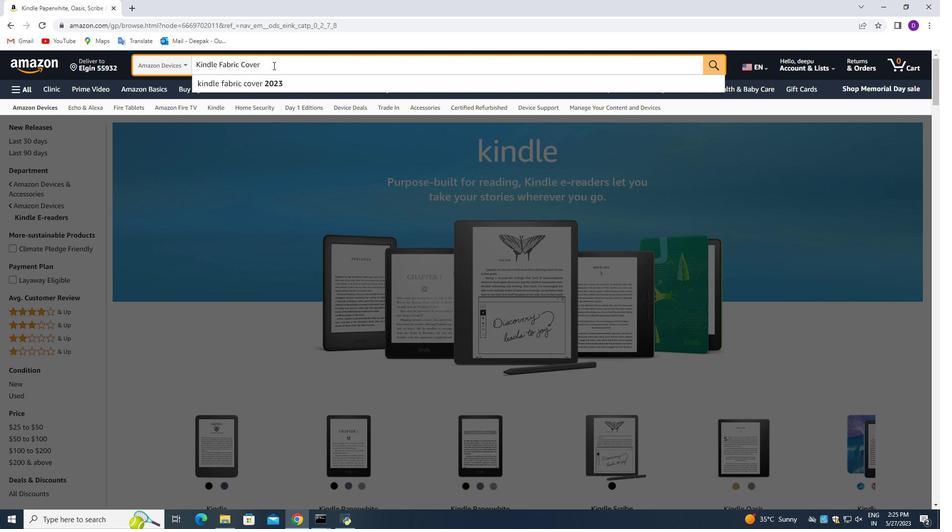 
Action: Mouse scrolled (511, 277) with delta (0, 0)
Screenshot: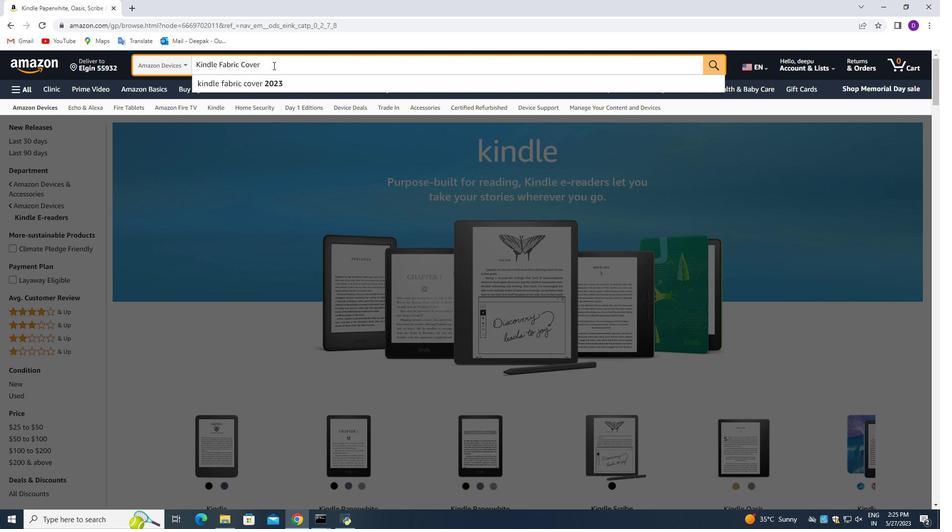 
Action: Mouse moved to (511, 276)
Screenshot: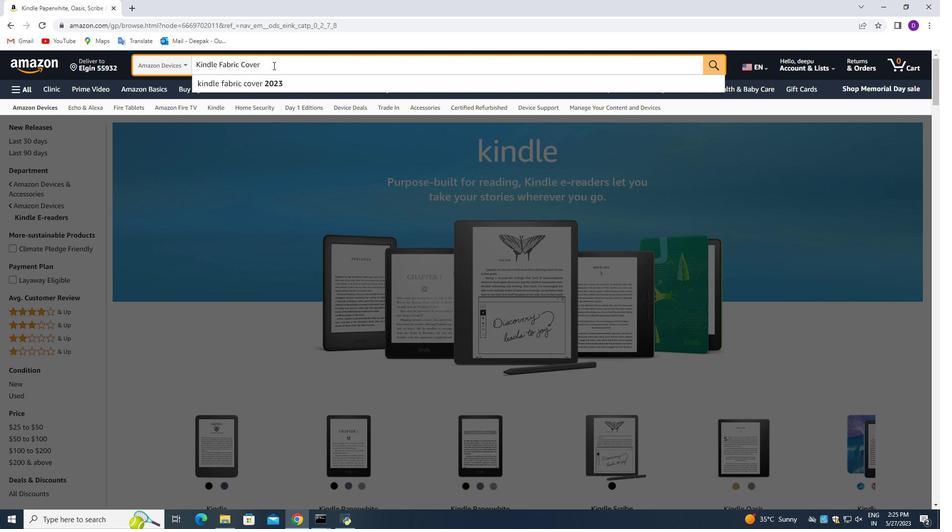
Action: Mouse scrolled (511, 275) with delta (0, 0)
Screenshot: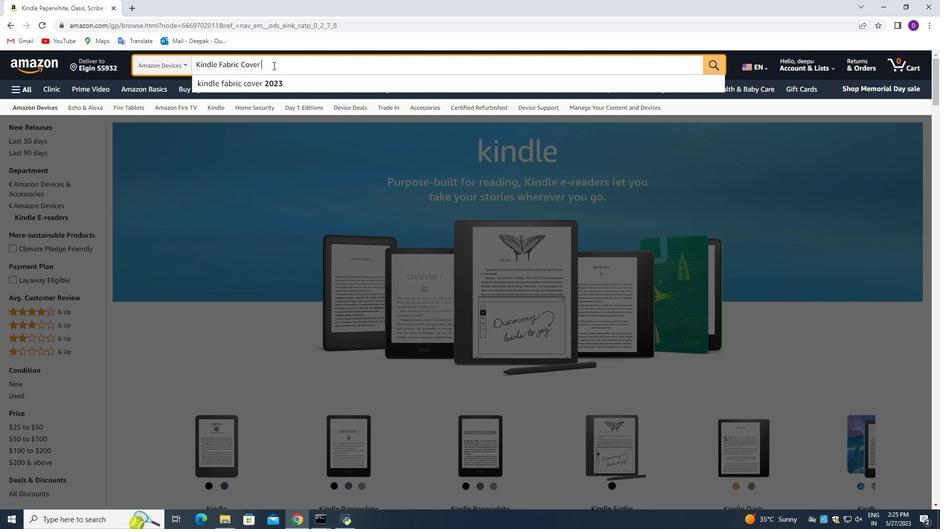 
Action: Mouse moved to (501, 237)
Screenshot: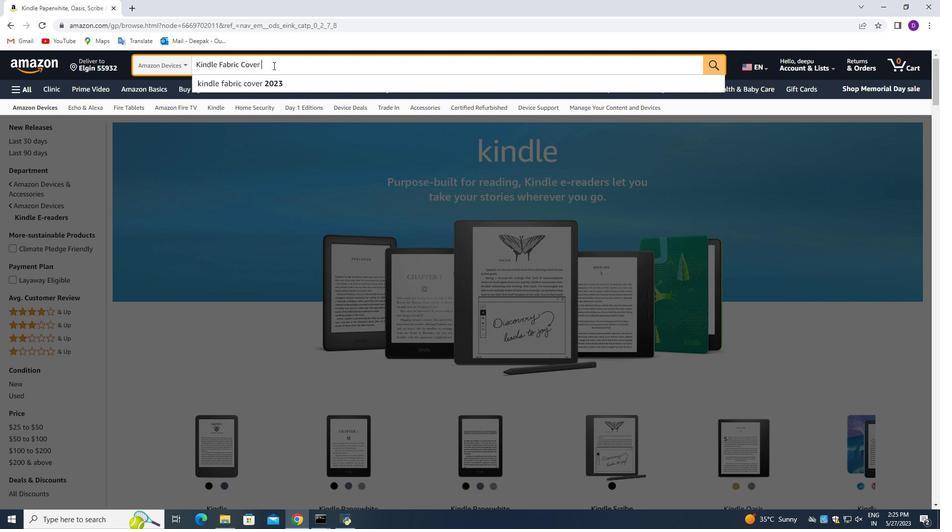 
Action: Mouse scrolled (501, 236) with delta (0, 0)
Screenshot: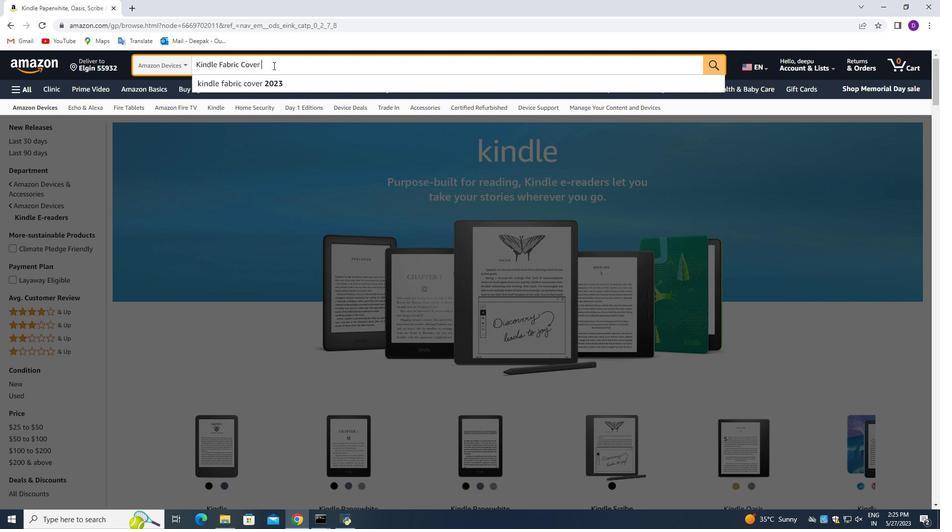 
Action: Mouse scrolled (501, 236) with delta (0, 0)
Screenshot: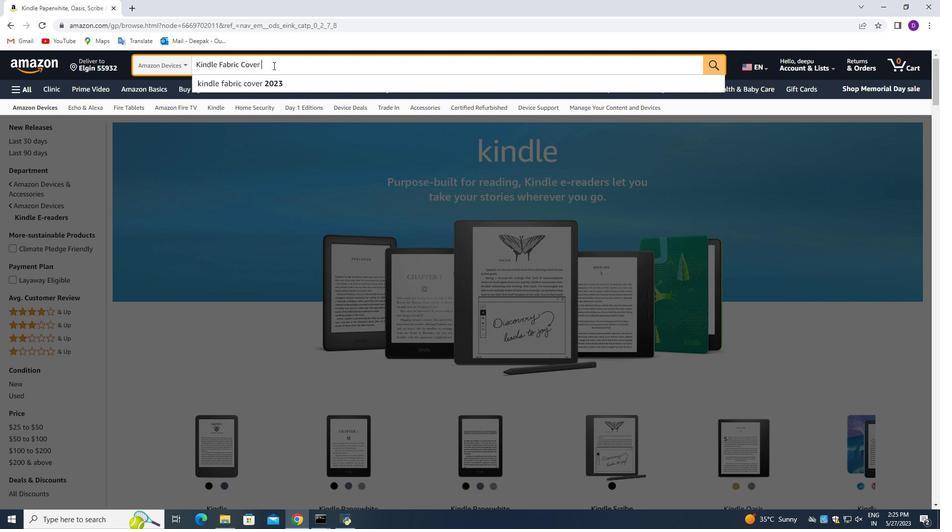 
Action: Mouse scrolled (501, 236) with delta (0, 0)
Screenshot: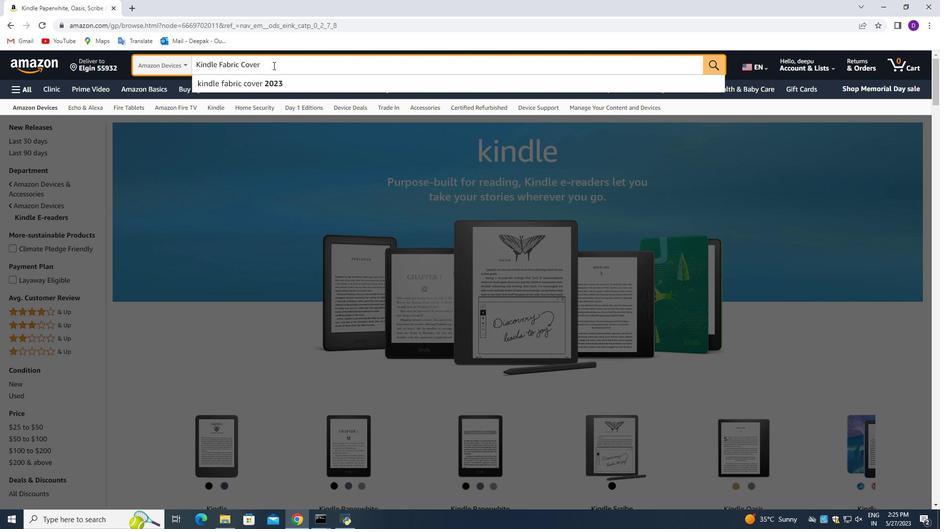 
Action: Mouse moved to (502, 237)
Screenshot: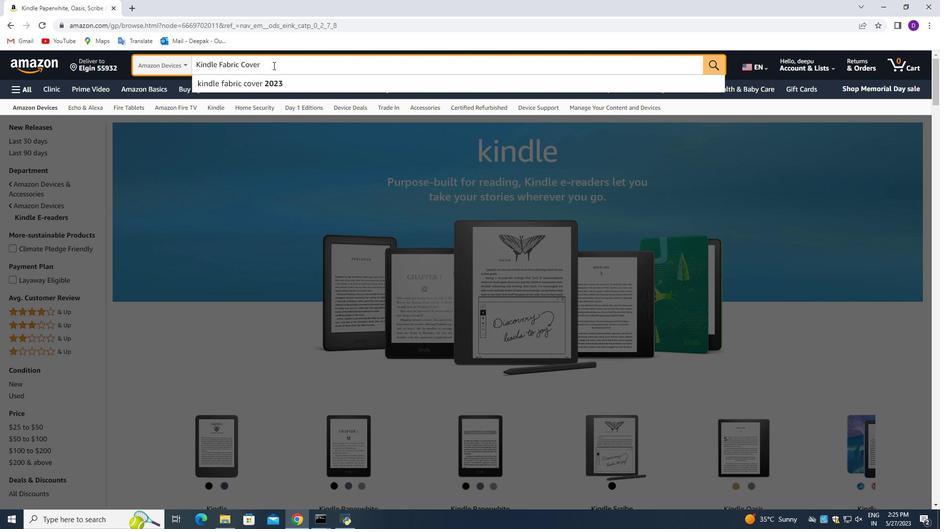 
Action: Mouse scrolled (502, 236) with delta (0, 0)
Screenshot: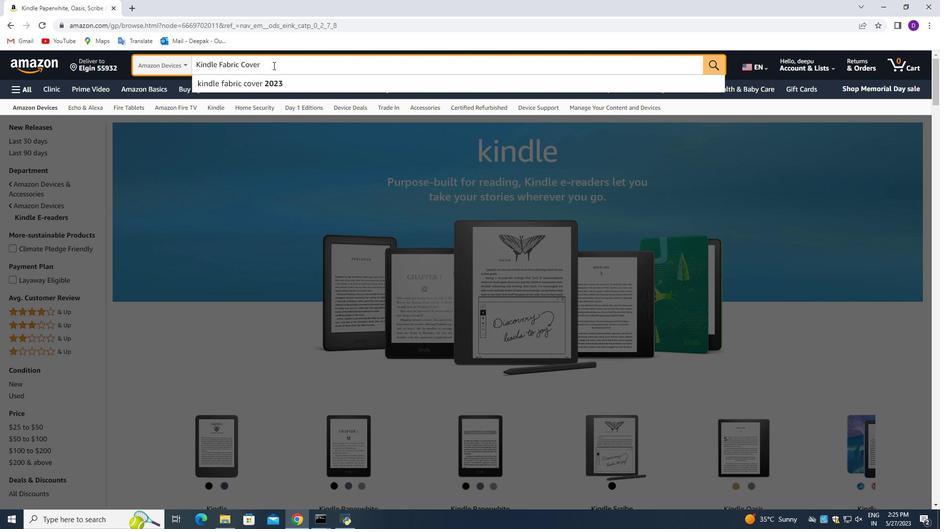 
Action: Mouse moved to (502, 237)
Screenshot: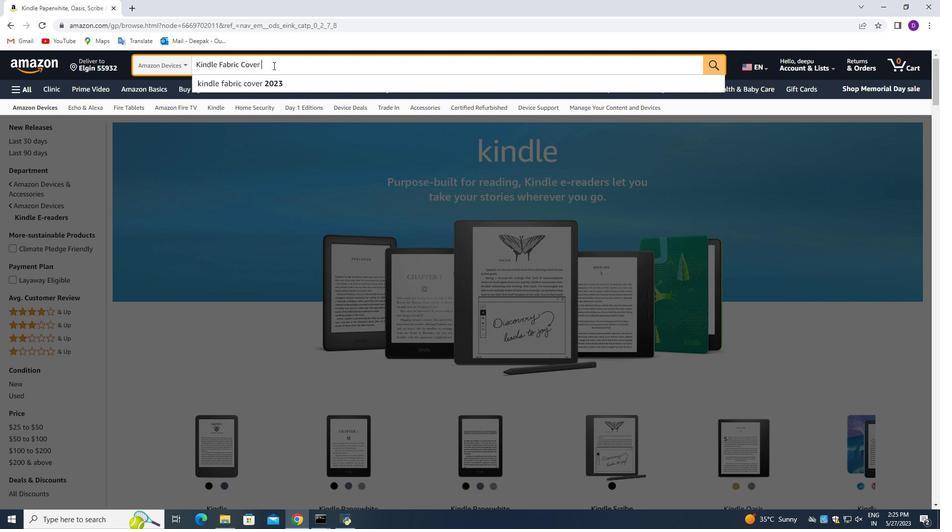 
Action: Mouse scrolled (502, 236) with delta (0, 0)
Screenshot: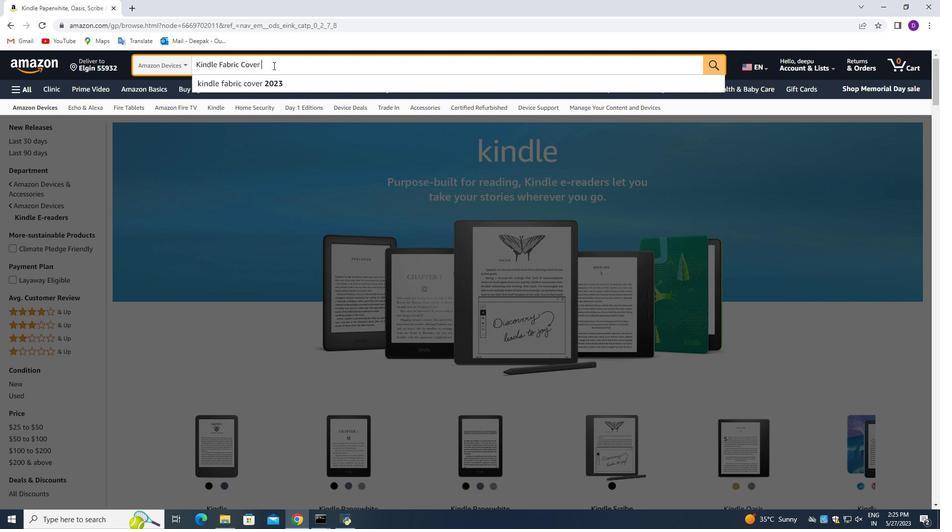 
Action: Mouse scrolled (502, 236) with delta (0, 0)
Screenshot: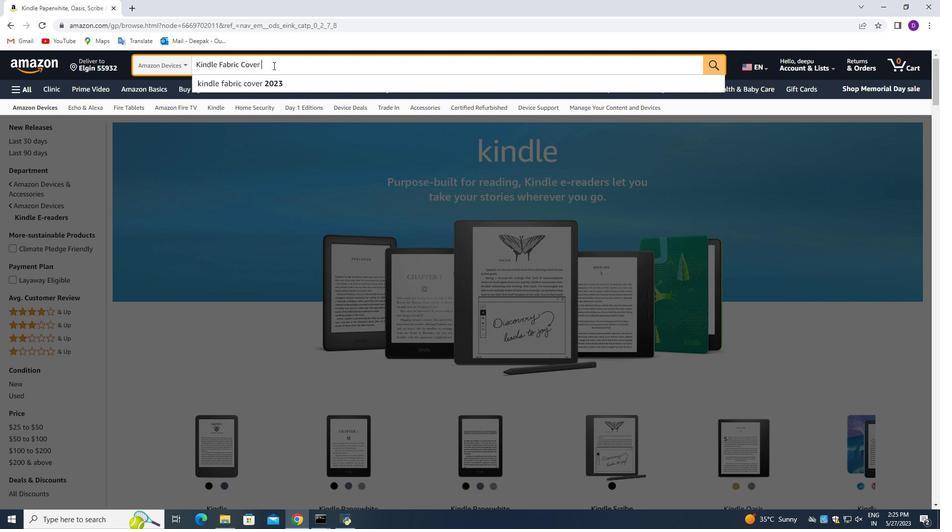 
Action: Mouse scrolled (502, 236) with delta (0, 0)
Screenshot: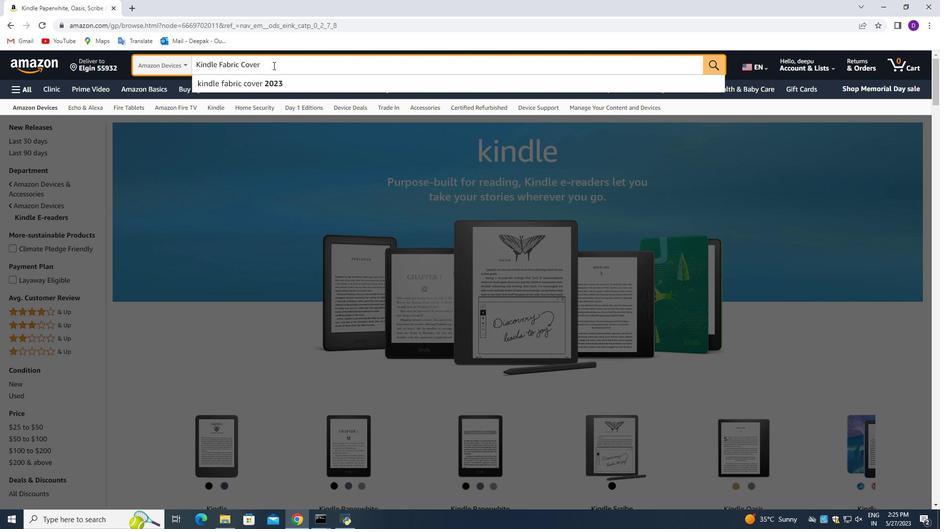 
Action: Mouse scrolled (502, 236) with delta (0, 0)
Screenshot: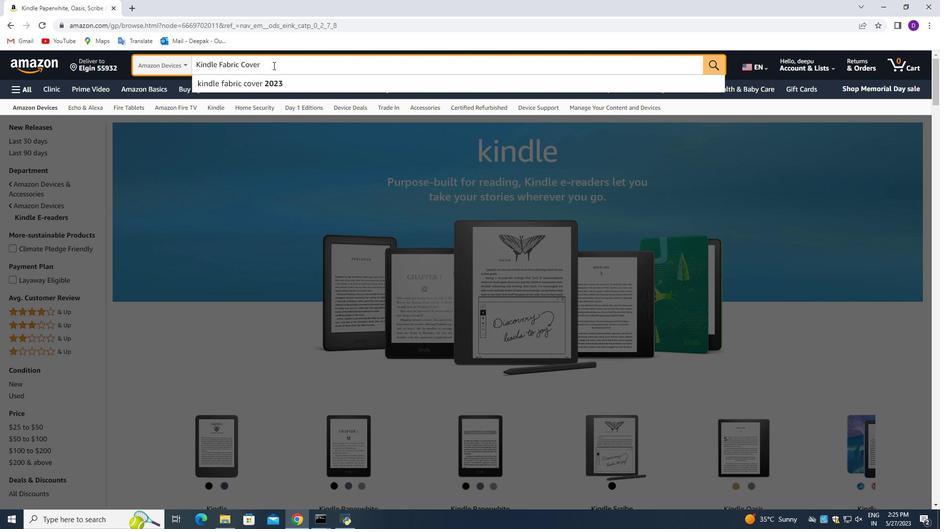 
Action: Mouse scrolled (502, 236) with delta (0, 0)
Screenshot: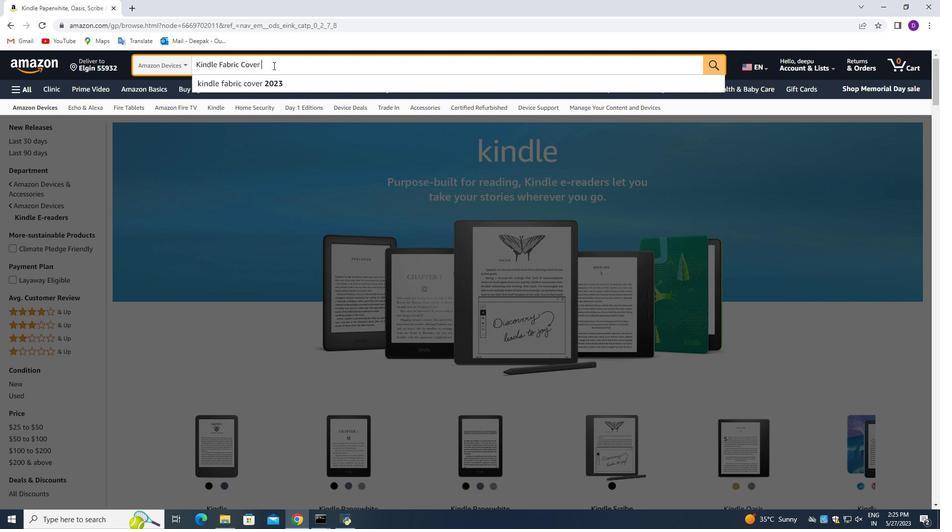 
Action: Mouse scrolled (502, 236) with delta (0, 0)
Screenshot: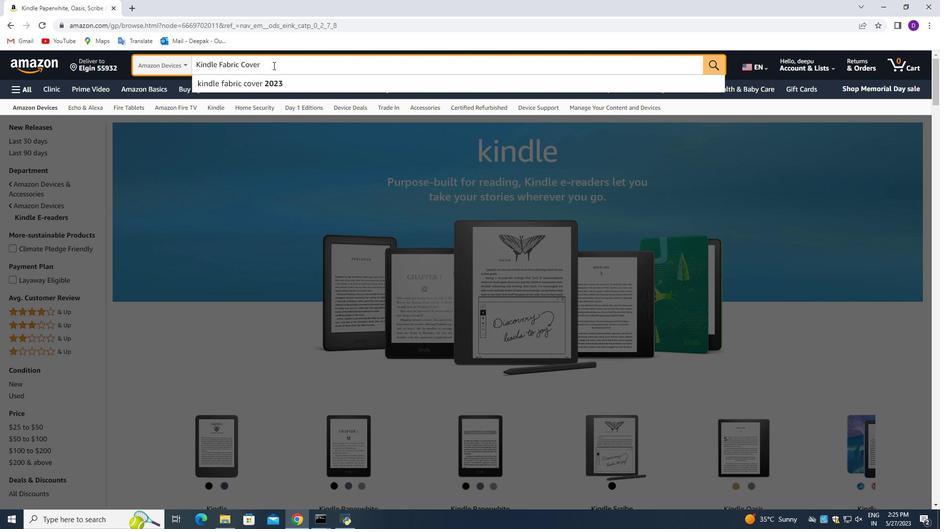 
Action: Mouse scrolled (502, 236) with delta (0, 0)
Screenshot: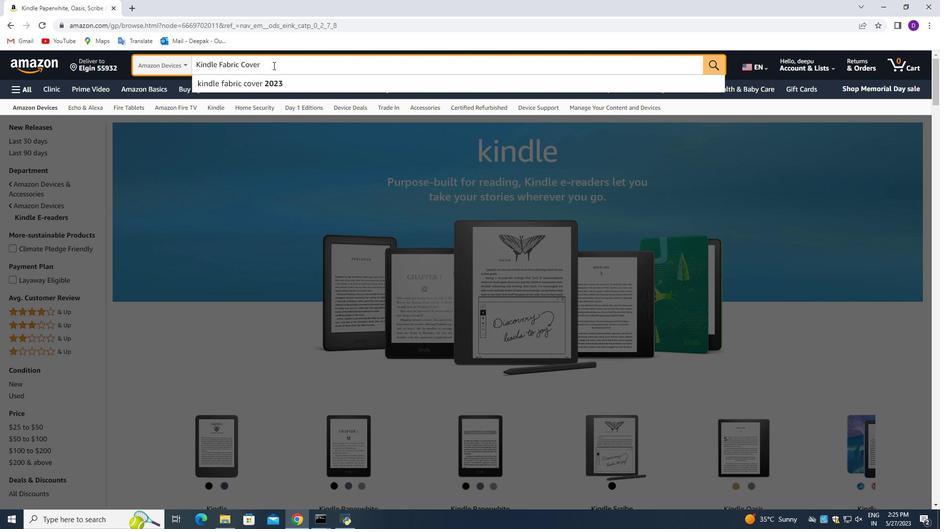 
Action: Mouse moved to (502, 236)
Screenshot: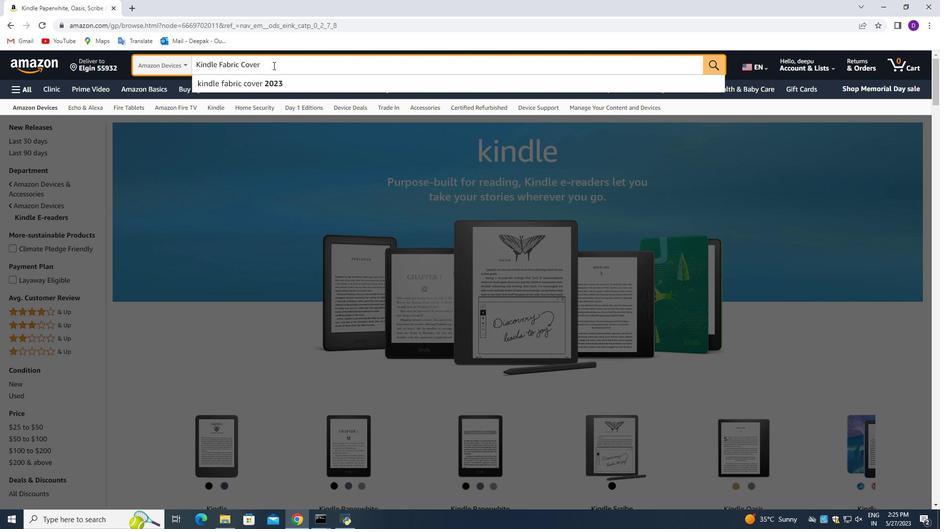 
Action: Mouse scrolled (502, 236) with delta (0, 0)
Screenshot: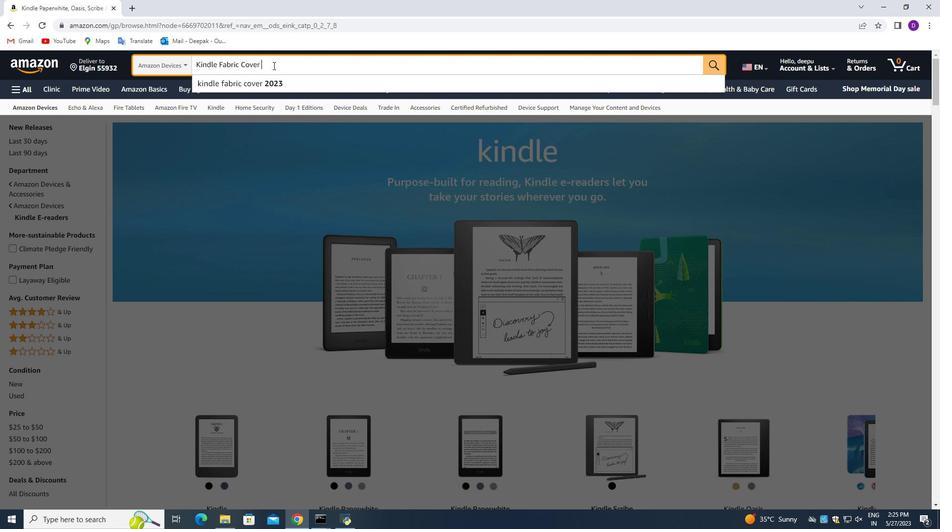 
Action: Mouse scrolled (502, 236) with delta (0, 0)
Screenshot: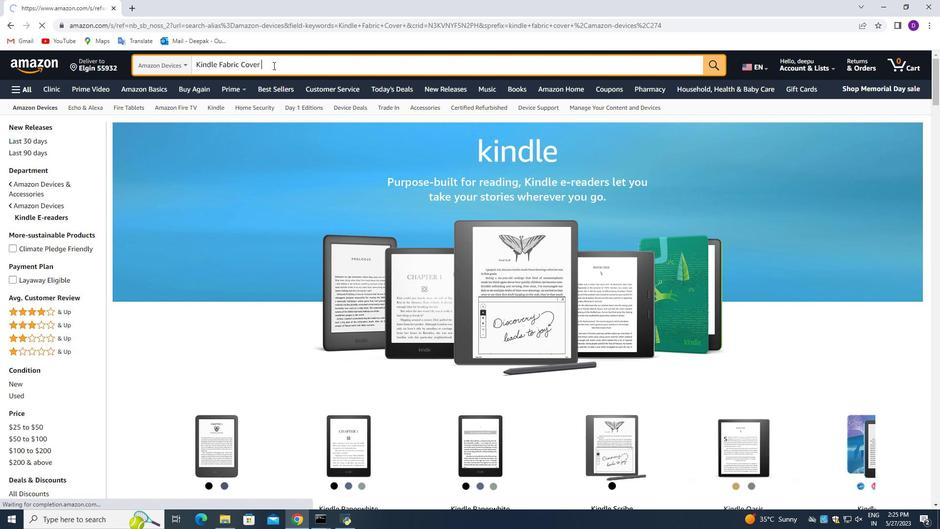 
Action: Mouse scrolled (502, 236) with delta (0, 0)
Screenshot: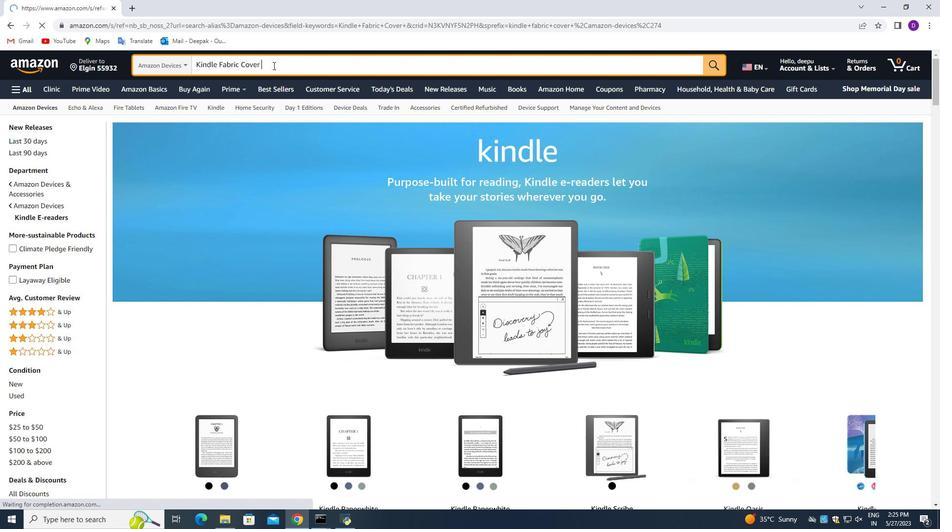 
Action: Mouse scrolled (502, 236) with delta (0, 0)
Screenshot: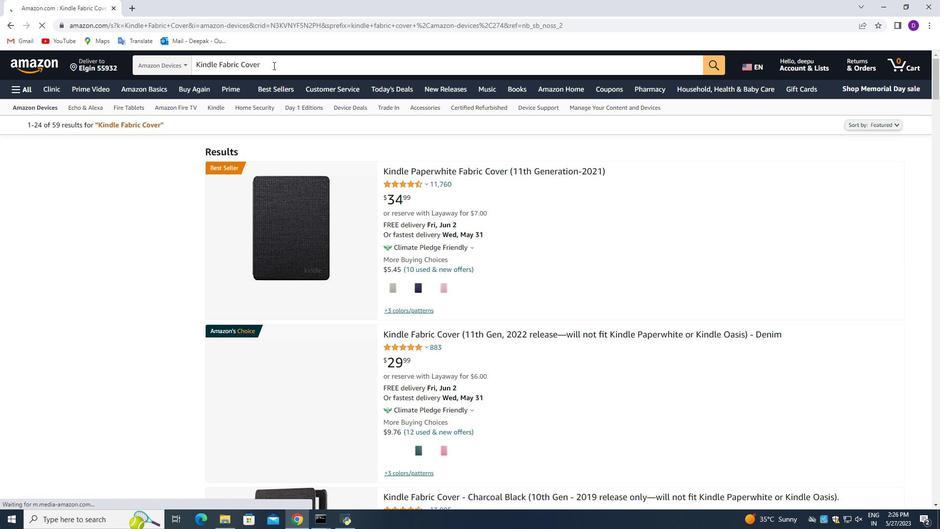 
Action: Mouse scrolled (502, 236) with delta (0, 0)
Screenshot: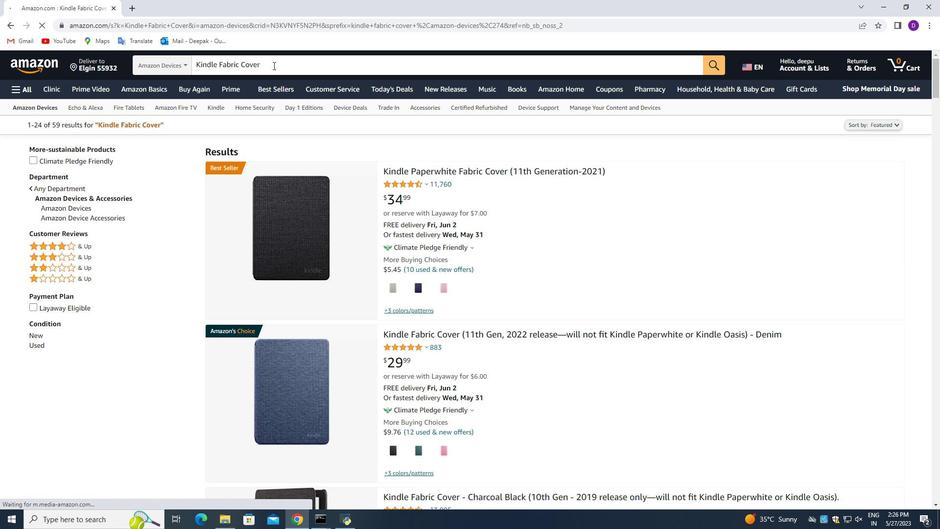 
Action: Mouse scrolled (502, 236) with delta (0, 0)
Screenshot: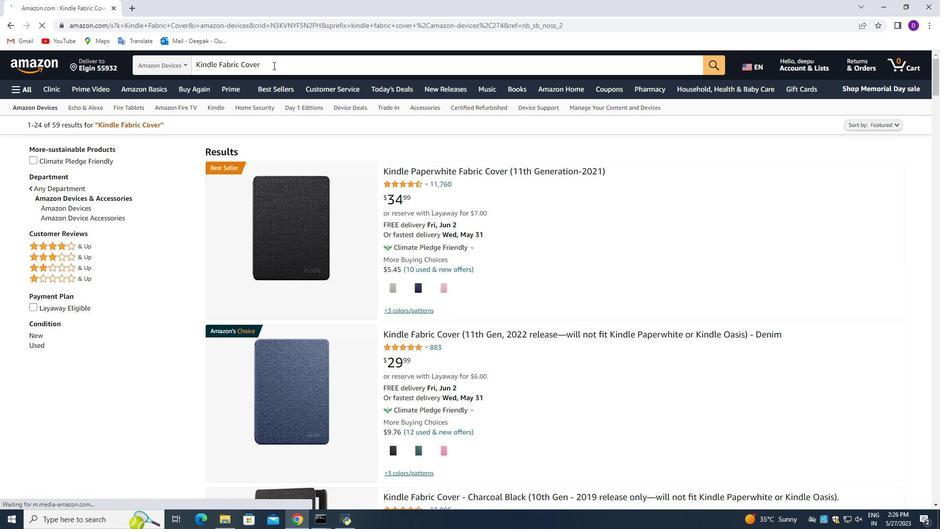 
Action: Mouse moved to (500, 236)
Screenshot: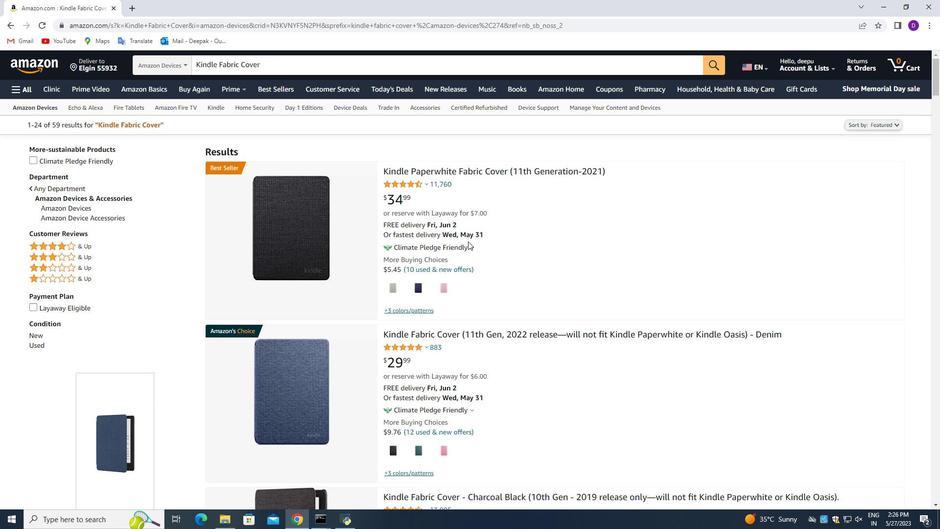
Action: Mouse scrolled (500, 236) with delta (0, 0)
Screenshot: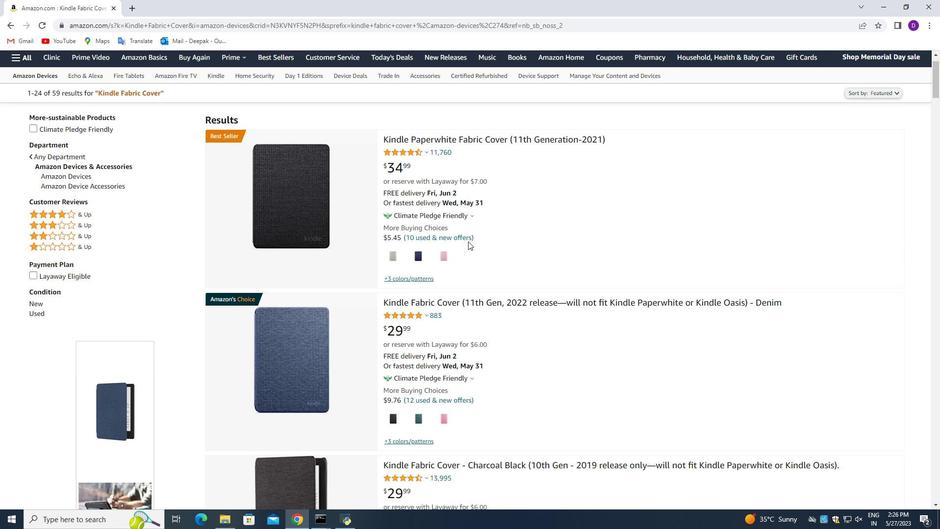 
Action: Mouse moved to (514, 225)
Screenshot: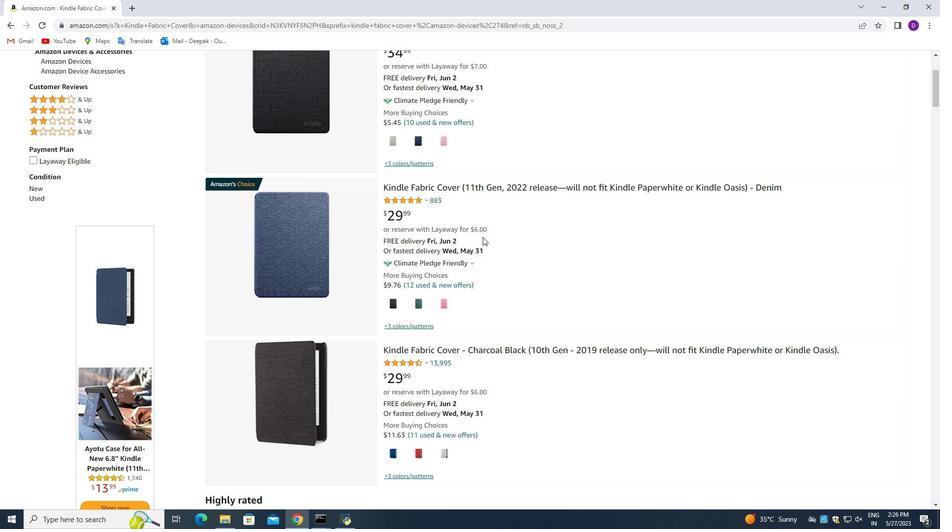 
Action: Mouse scrolled (514, 224) with delta (0, 0)
Screenshot: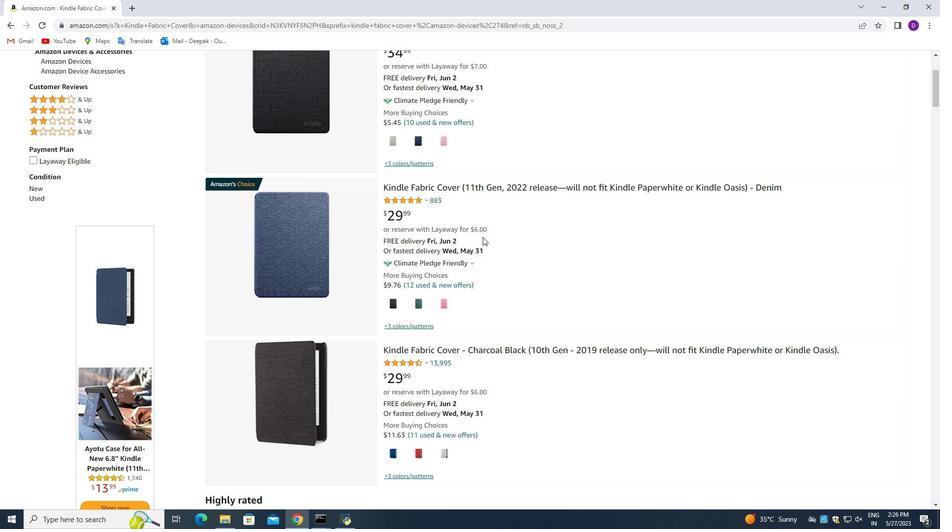 
Action: Mouse scrolled (514, 224) with delta (0, 0)
Screenshot: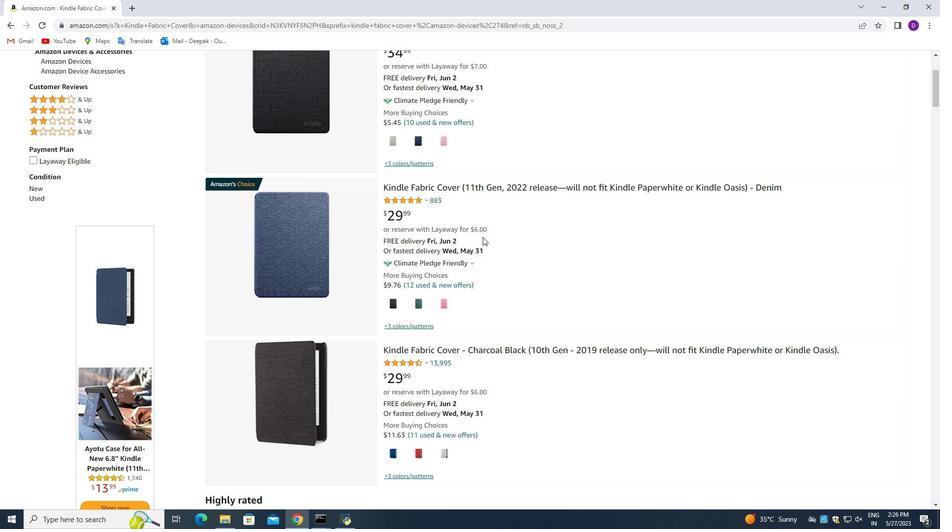 
Action: Mouse scrolled (514, 224) with delta (0, 0)
Screenshot: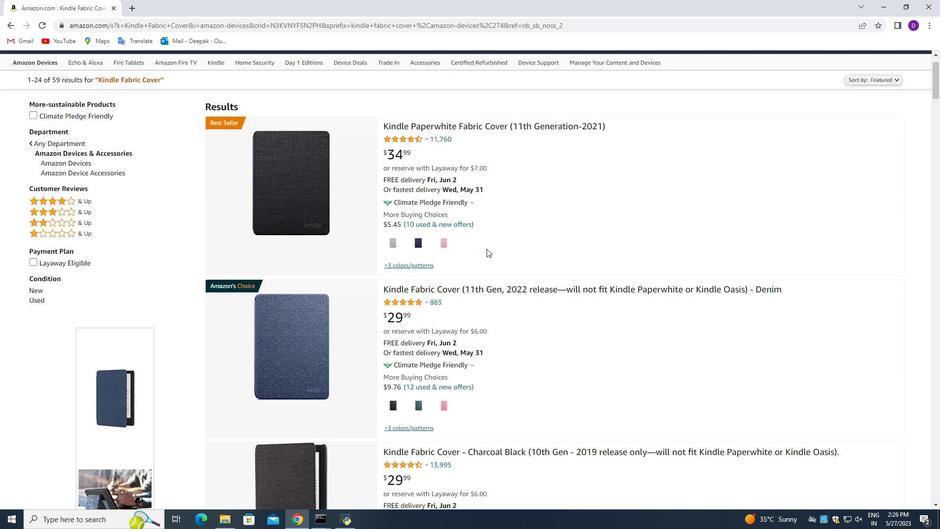 
Action: Mouse scrolled (514, 224) with delta (0, 0)
Screenshot: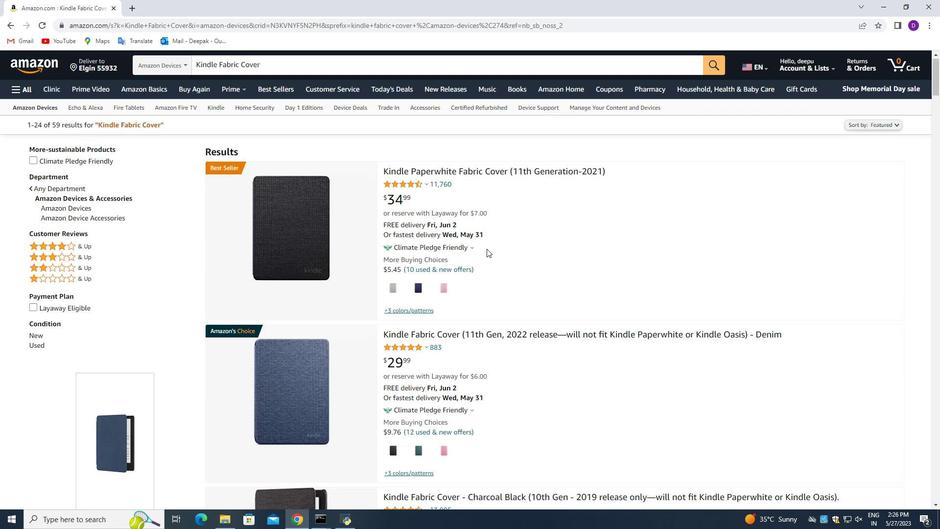 
Action: Mouse moved to (522, 224)
Screenshot: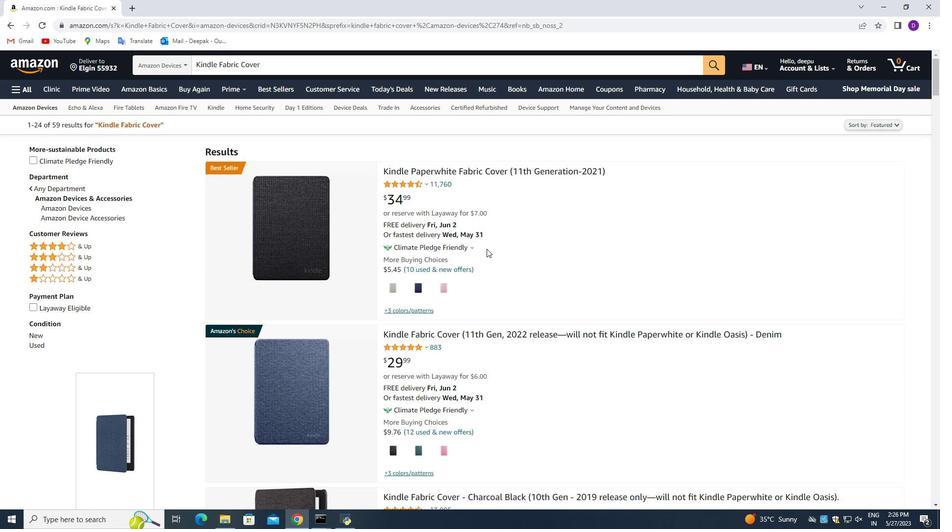 
Action: Mouse scrolled (522, 224) with delta (0, 0)
Screenshot: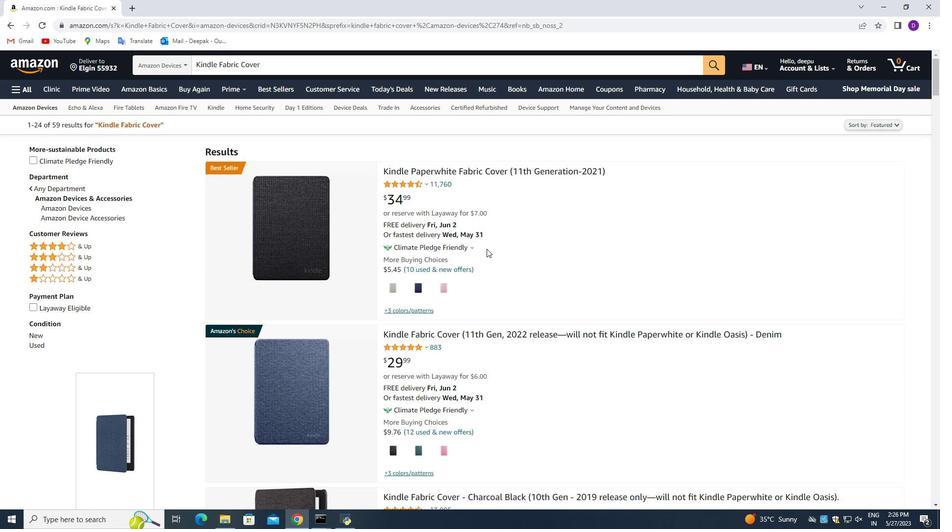 
Action: Mouse moved to (524, 224)
Screenshot: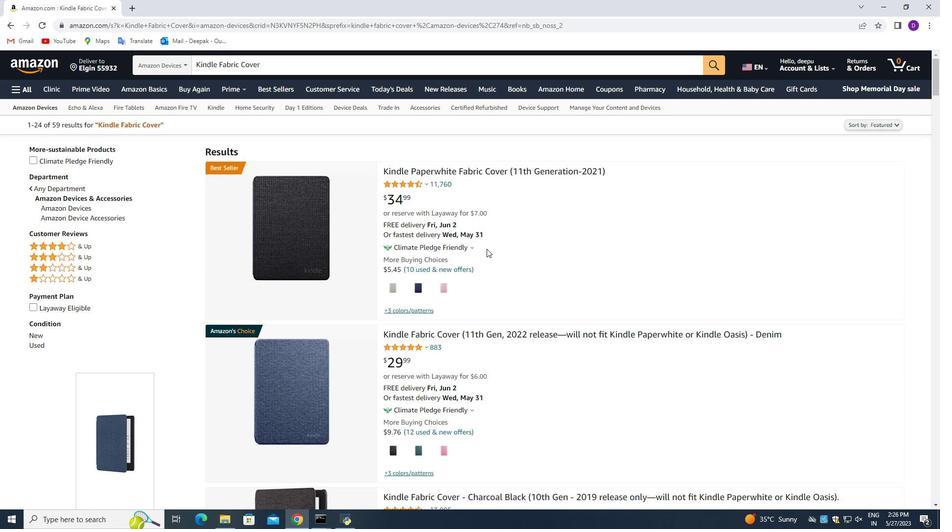 
Action: Mouse scrolled (524, 223) with delta (0, 0)
Screenshot: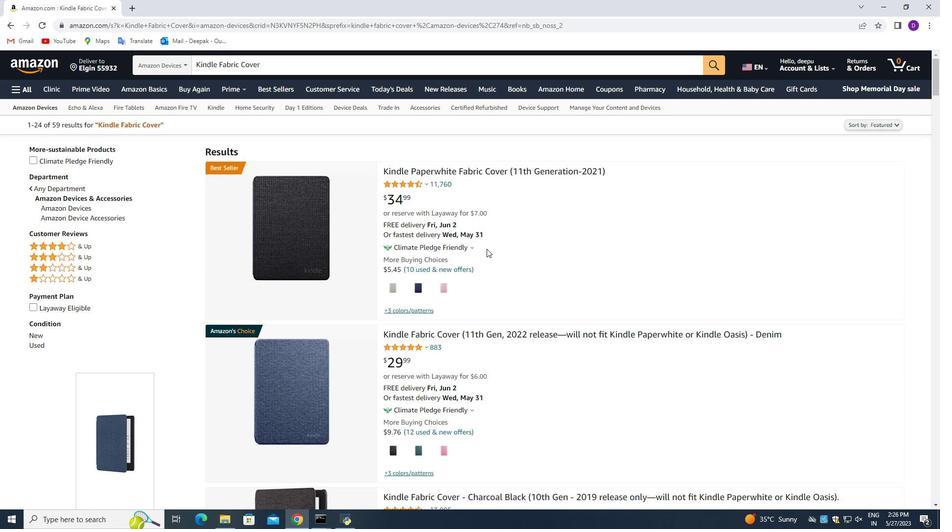 
Action: Mouse scrolled (524, 223) with delta (0, 0)
Screenshot: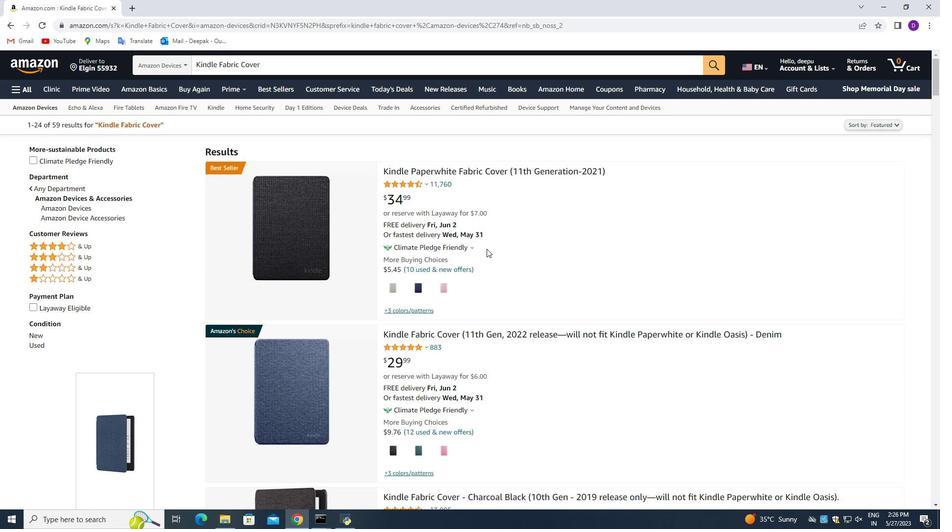 
Action: Mouse moved to (515, 227)
Screenshot: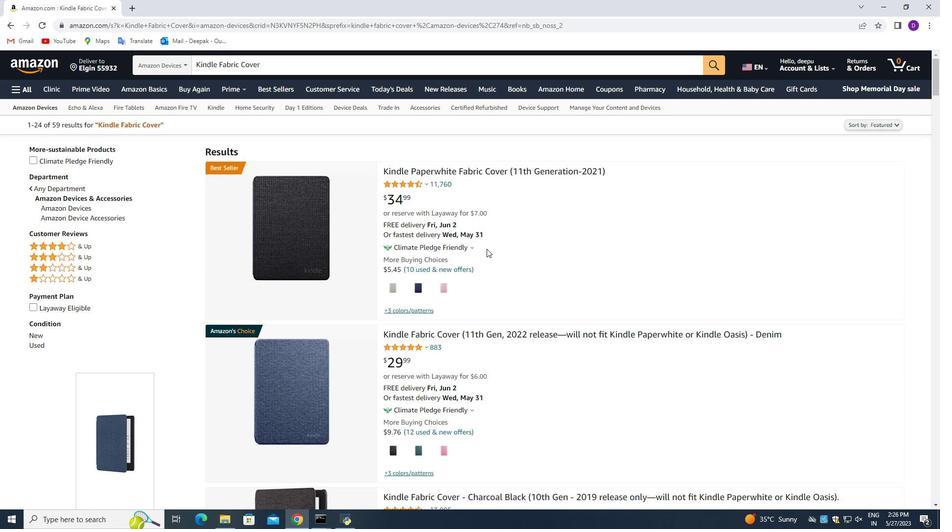 
Action: Mouse scrolled (515, 226) with delta (0, 0)
Screenshot: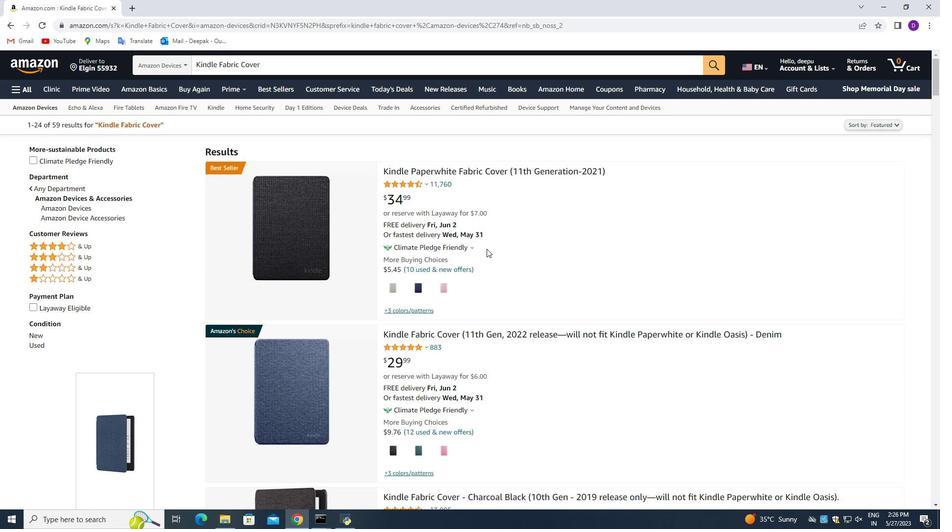
Action: Mouse moved to (515, 228)
Screenshot: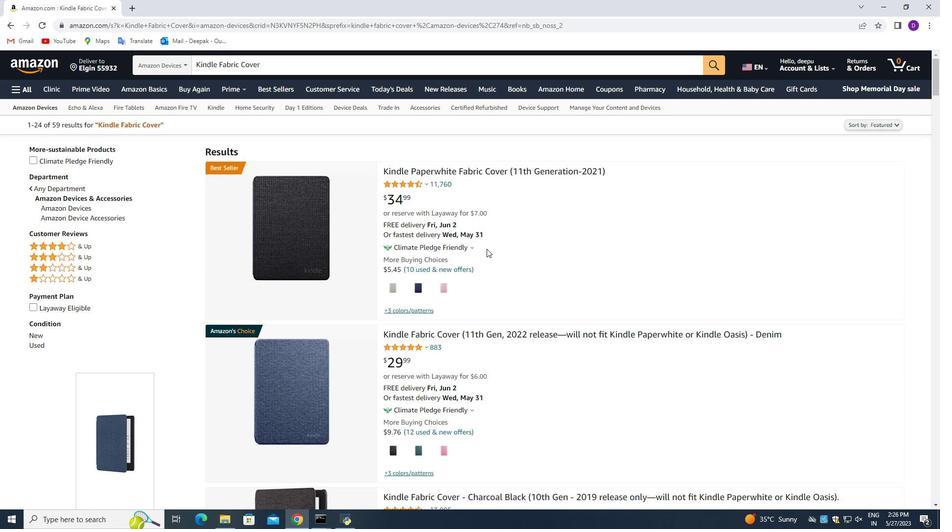 
Action: Mouse scrolled (515, 227) with delta (0, 0)
Screenshot: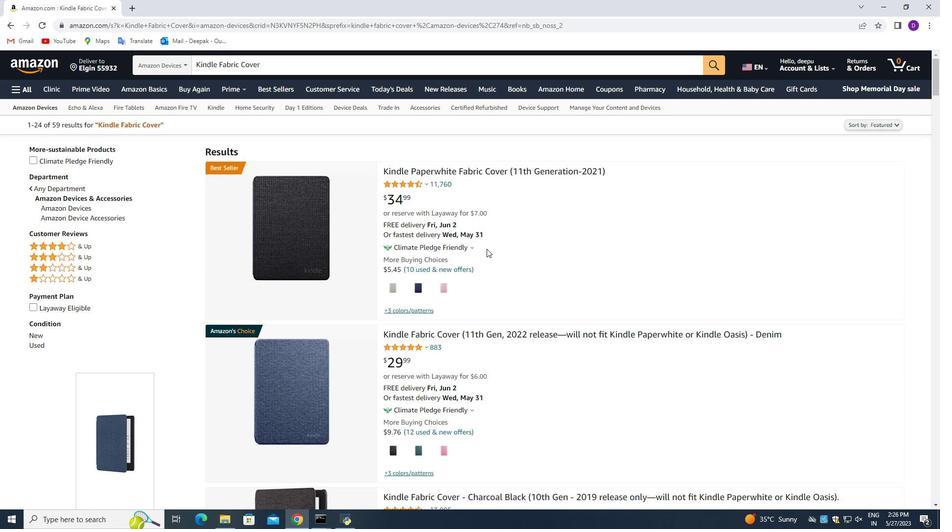 
Action: Mouse moved to (515, 229)
Screenshot: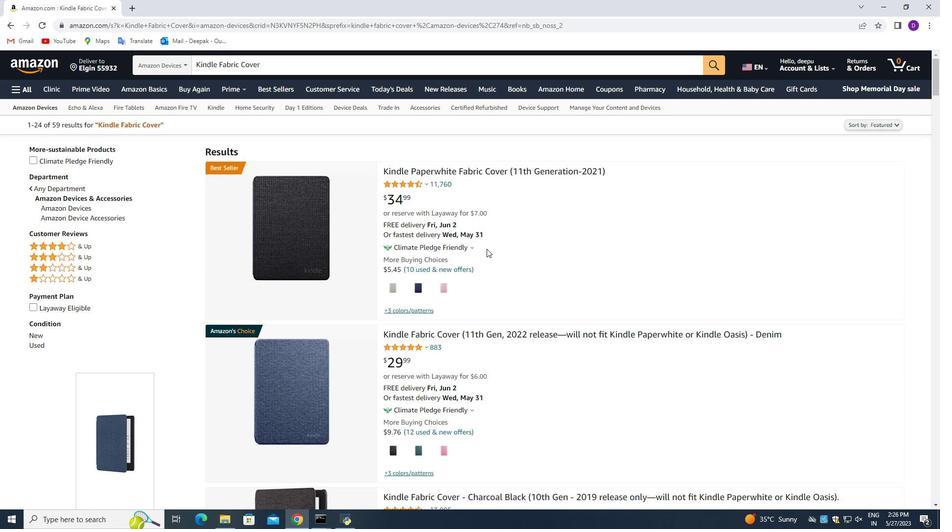 
Action: Mouse scrolled (515, 228) with delta (0, 0)
Screenshot: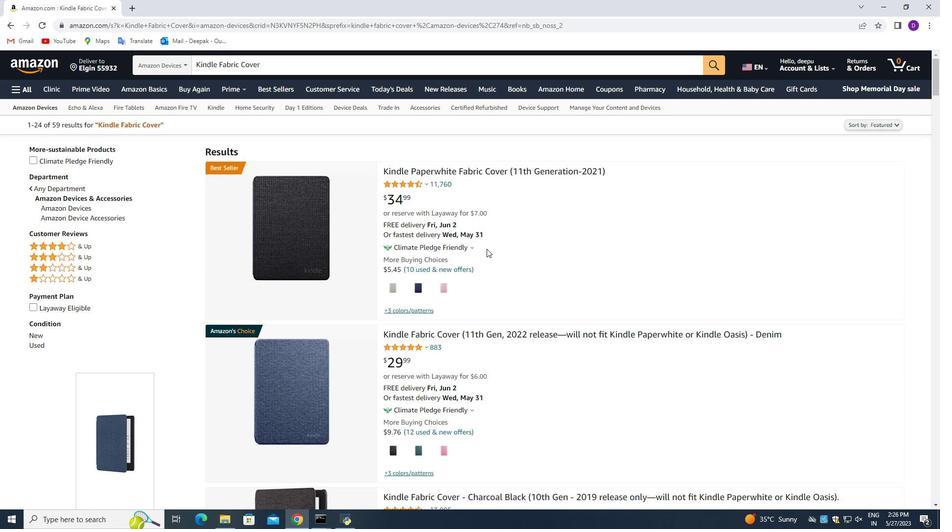 
Action: Mouse moved to (513, 229)
Screenshot: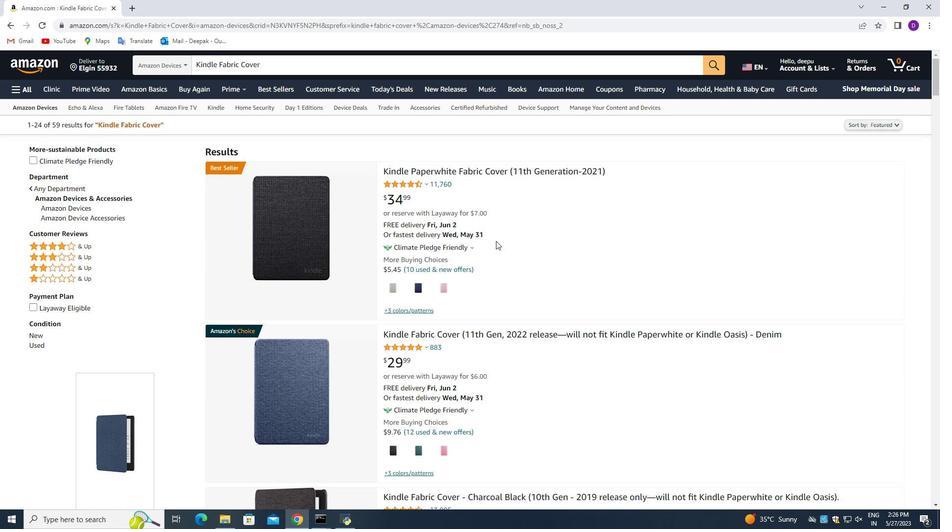 
Action: Mouse scrolled (513, 228) with delta (0, 0)
Screenshot: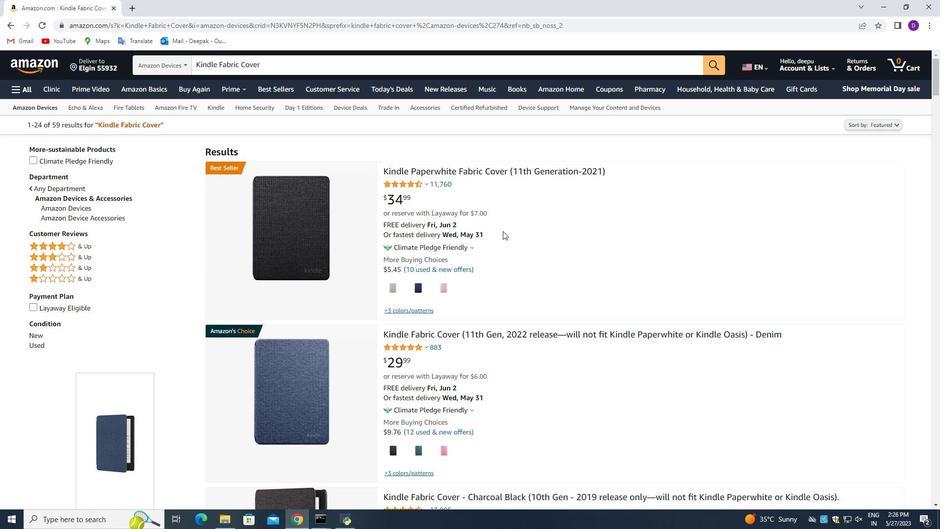 
Action: Mouse scrolled (513, 228) with delta (0, 0)
Screenshot: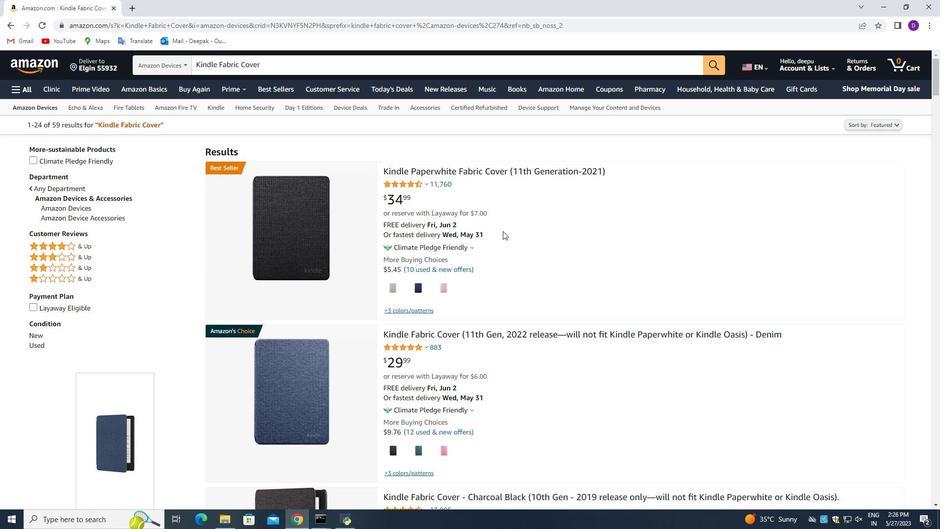 
Action: Mouse moved to (512, 233)
Screenshot: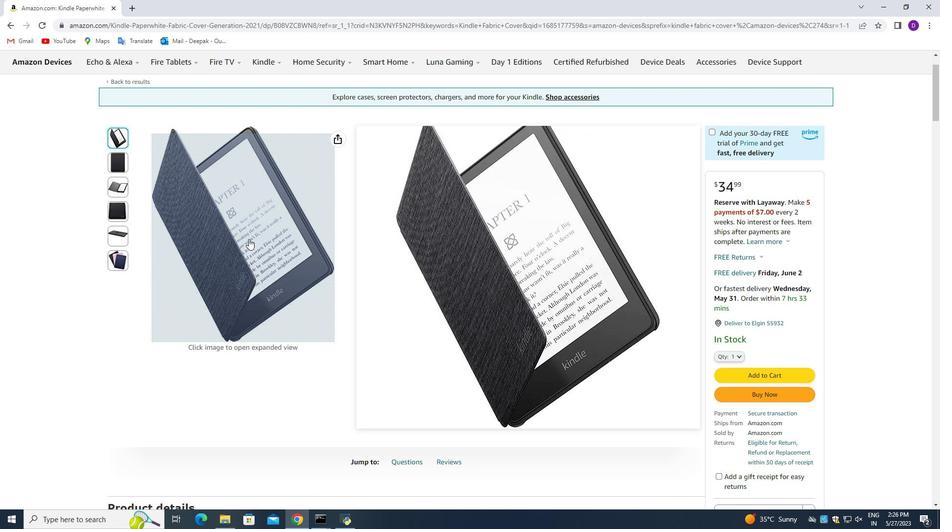 
Action: Mouse scrolled (512, 232) with delta (0, 0)
Screenshot: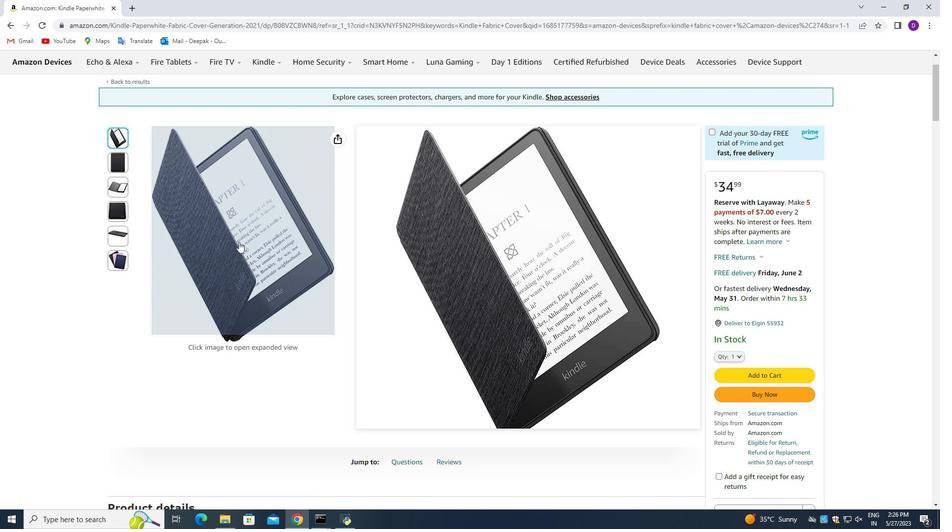 
Action: Mouse scrolled (512, 232) with delta (0, 0)
Screenshot: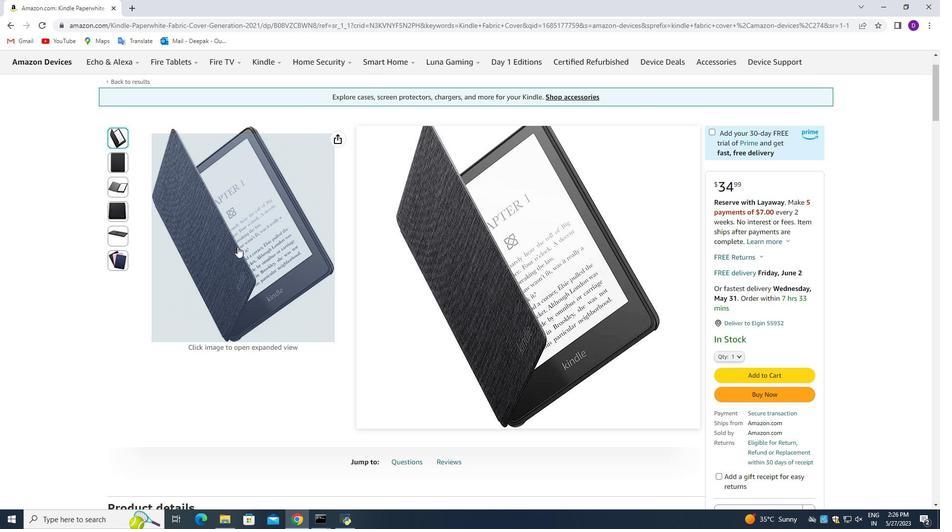 
Action: Mouse scrolled (512, 232) with delta (0, 0)
Screenshot: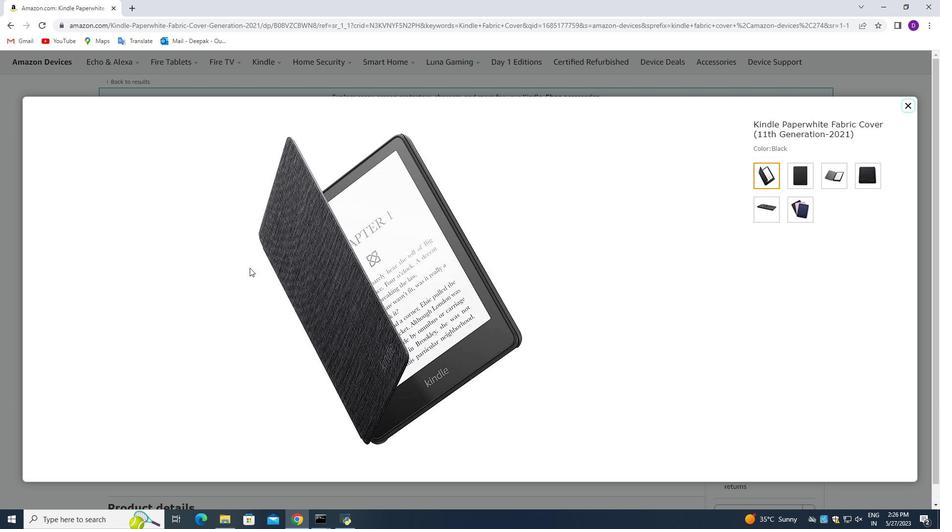 
Action: Mouse scrolled (512, 232) with delta (0, 0)
Screenshot: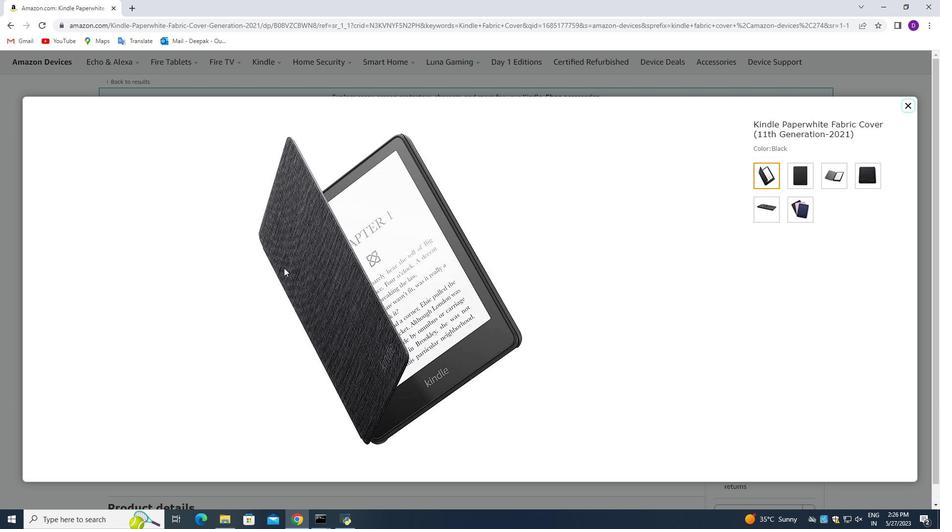 
Action: Mouse scrolled (512, 232) with delta (0, 0)
Screenshot: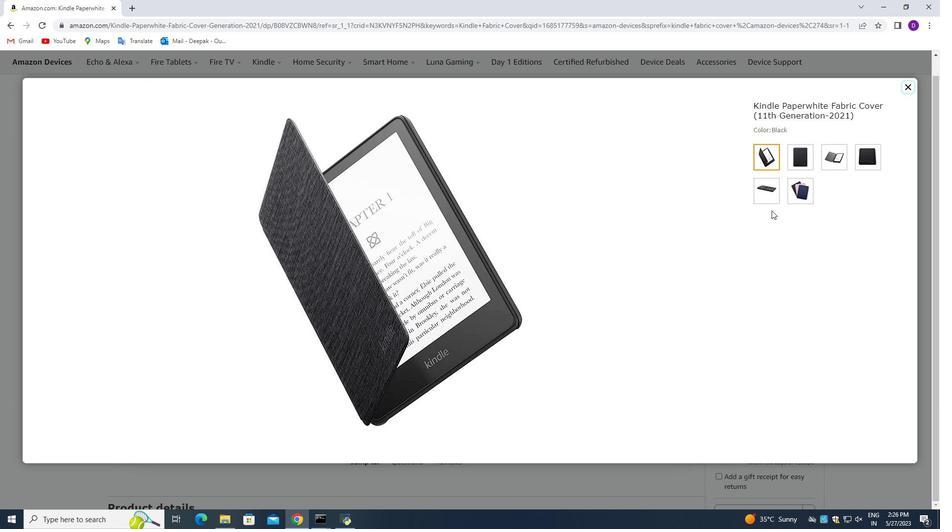 
Action: Mouse scrolled (512, 232) with delta (0, 0)
Screenshot: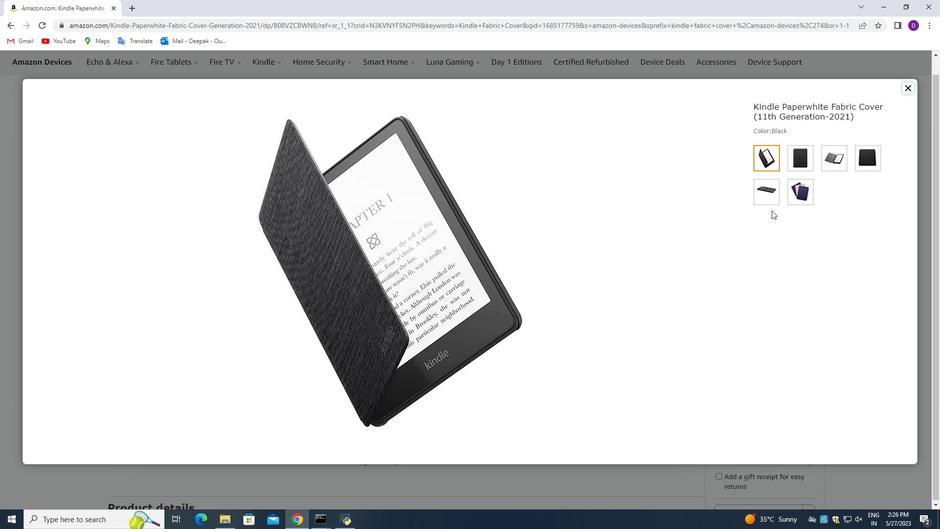 
Action: Mouse scrolled (512, 232) with delta (0, 0)
Screenshot: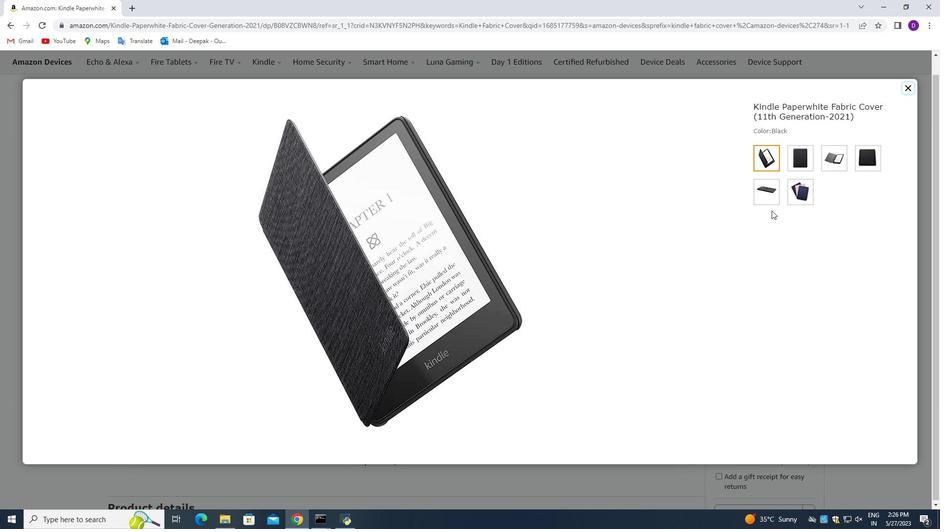 
Action: Mouse scrolled (512, 232) with delta (0, 0)
Screenshot: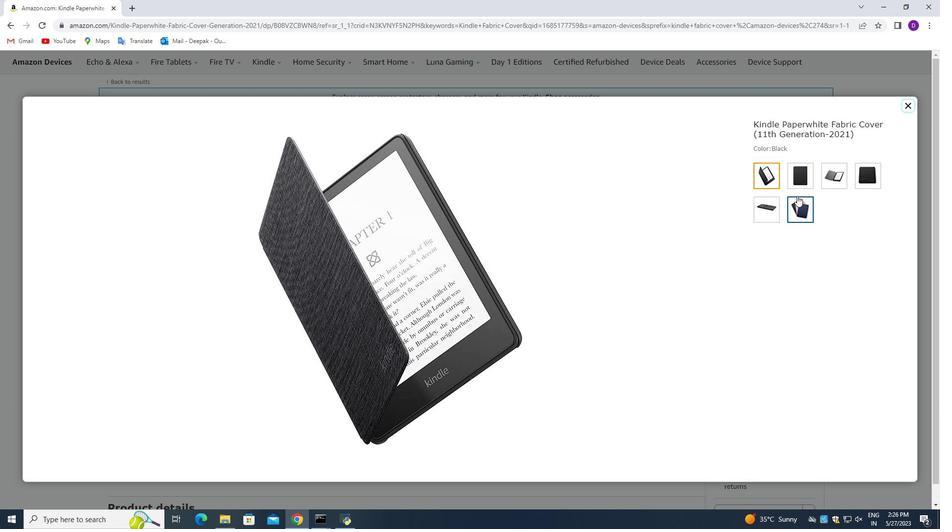 
Action: Mouse scrolled (512, 232) with delta (0, 0)
Screenshot: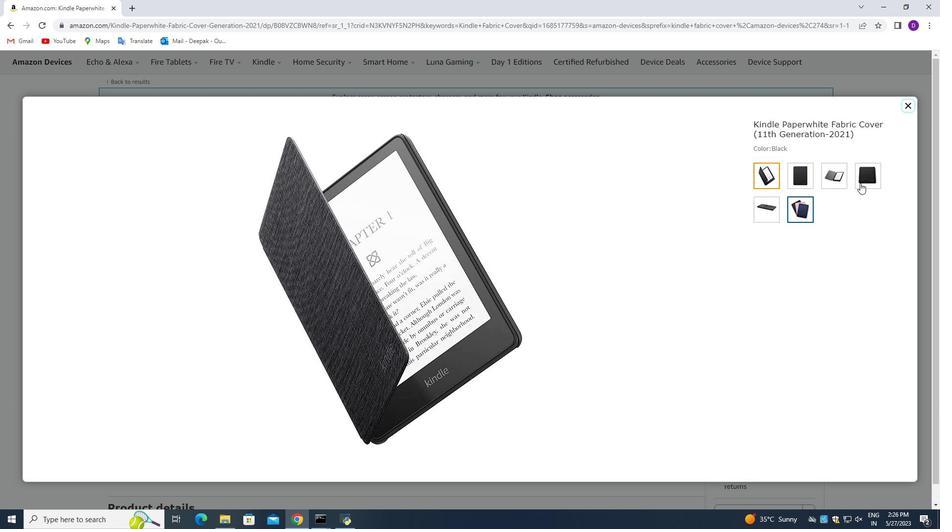 
Action: Mouse moved to (505, 244)
Screenshot: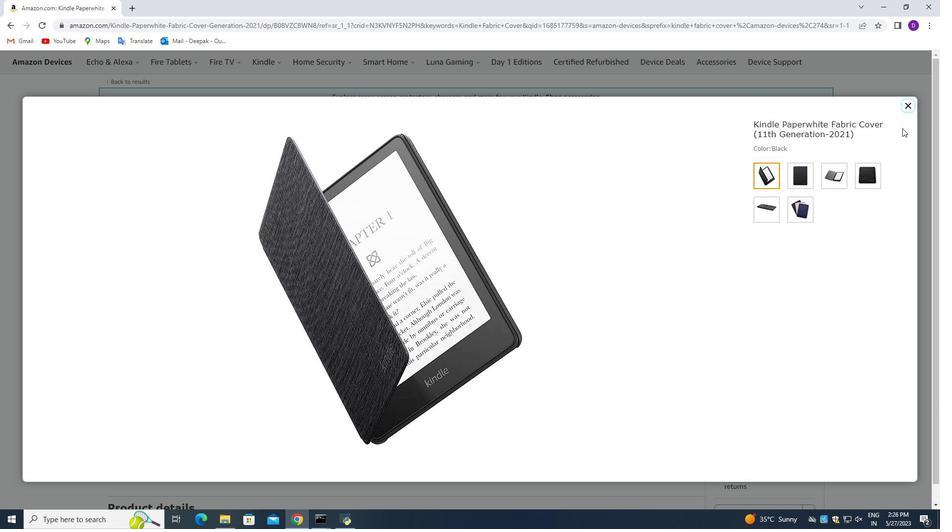 
Action: Mouse scrolled (505, 244) with delta (0, 0)
Screenshot: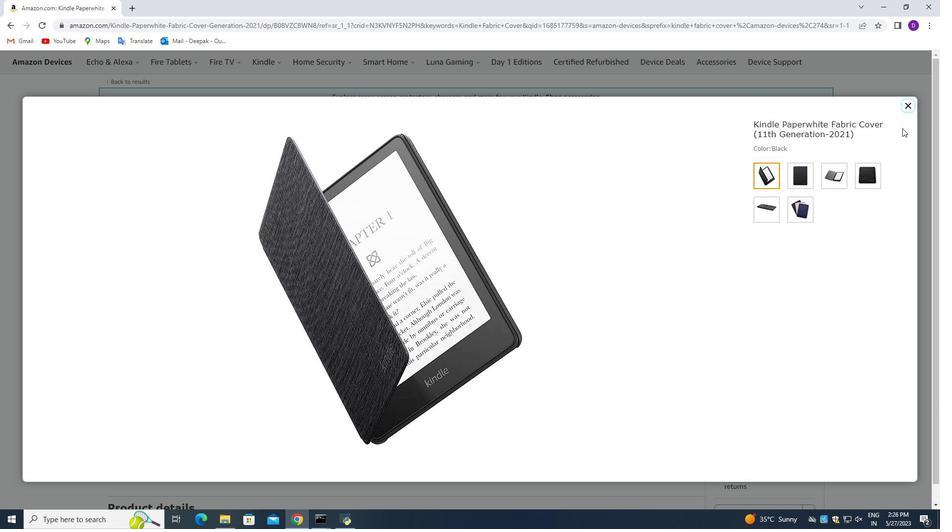
Action: Mouse moved to (465, 263)
Screenshot: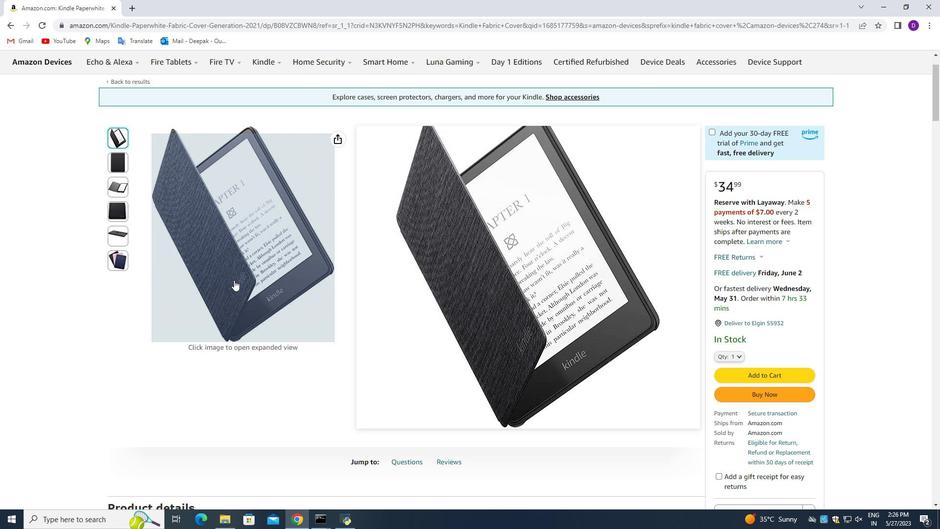 
Action: Mouse scrolled (465, 262) with delta (0, 0)
Screenshot: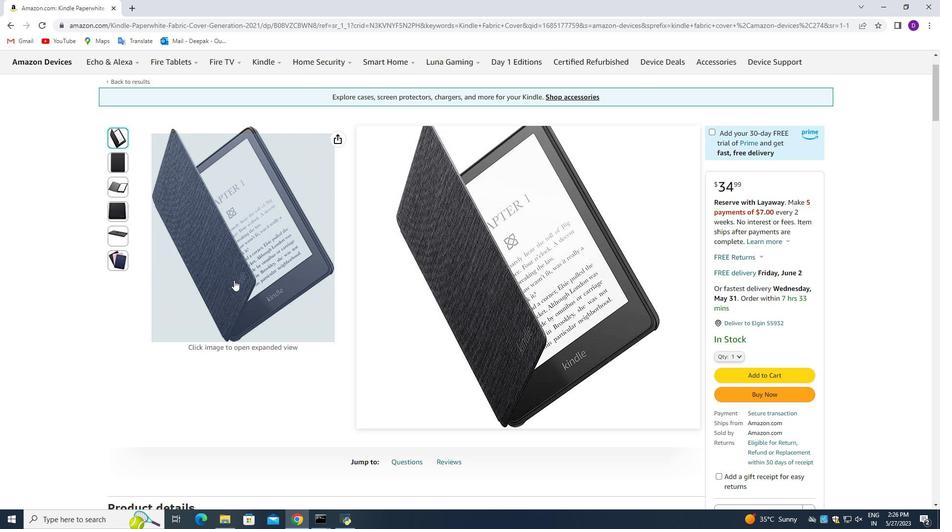 
Action: Mouse moved to (466, 262)
Screenshot: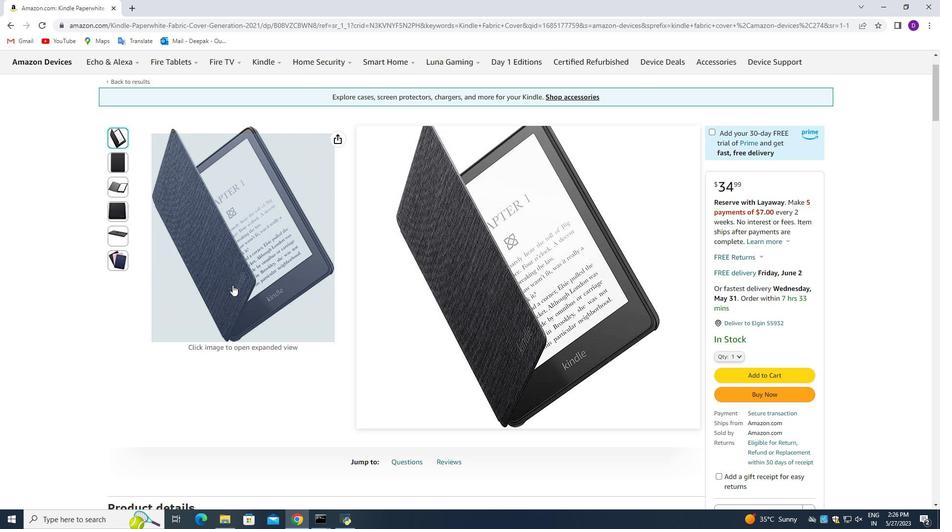 
Action: Mouse scrolled (466, 262) with delta (0, 0)
Screenshot: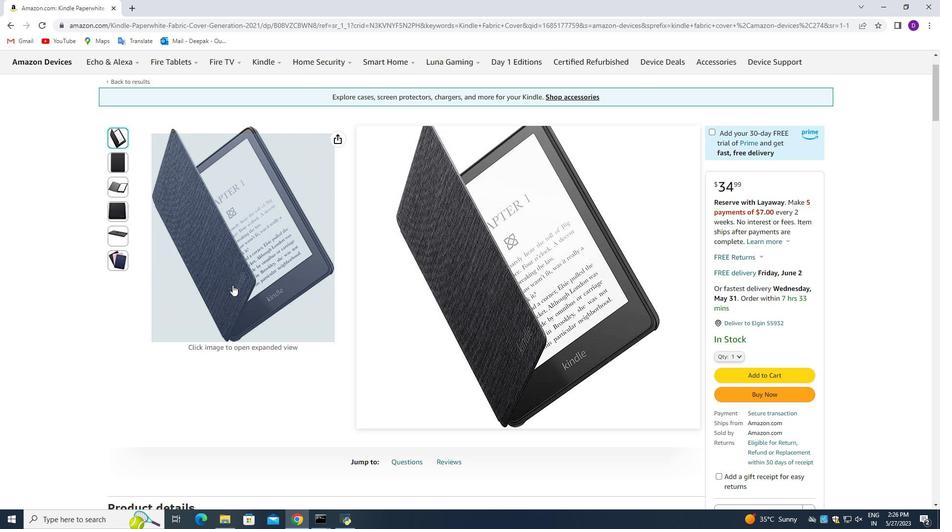 
Action: Mouse moved to (468, 261)
Screenshot: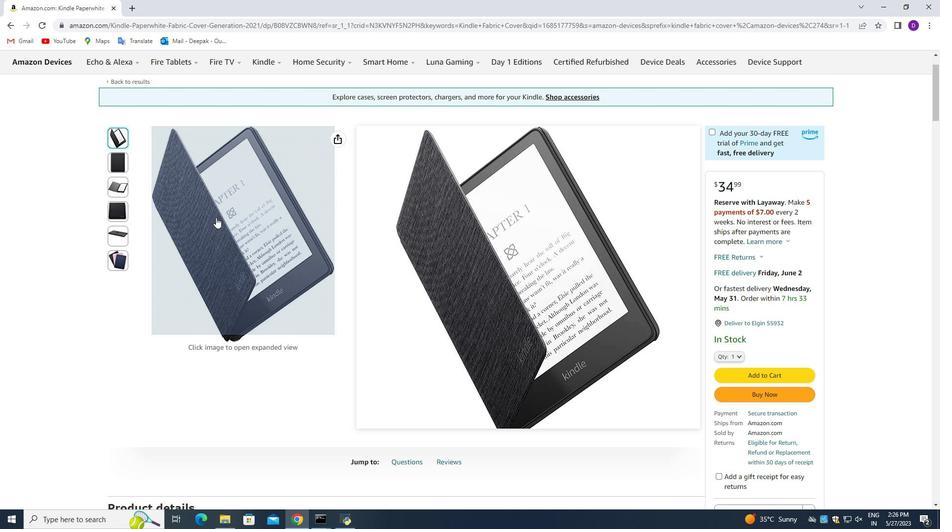 
Action: Mouse scrolled (468, 260) with delta (0, 0)
Screenshot: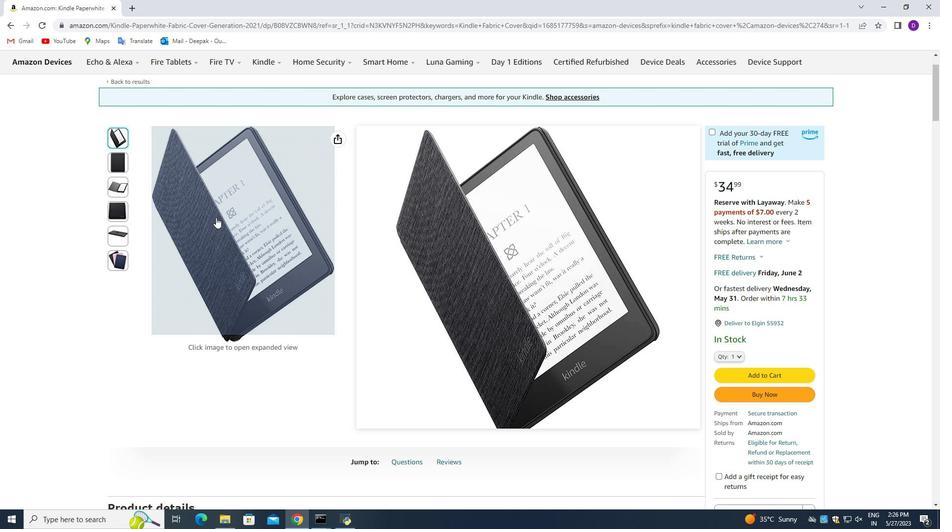 
Action: Mouse moved to (469, 260)
Screenshot: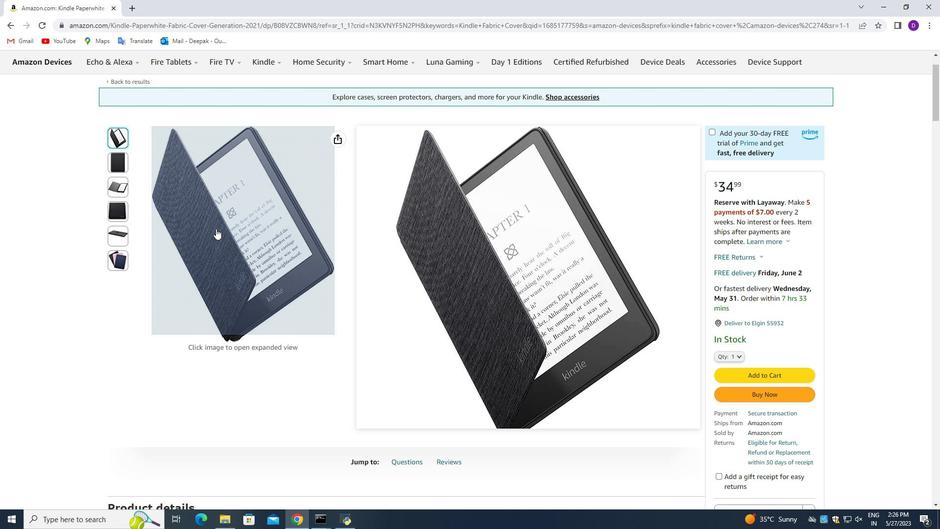 
Action: Mouse scrolled (469, 259) with delta (0, 0)
Screenshot: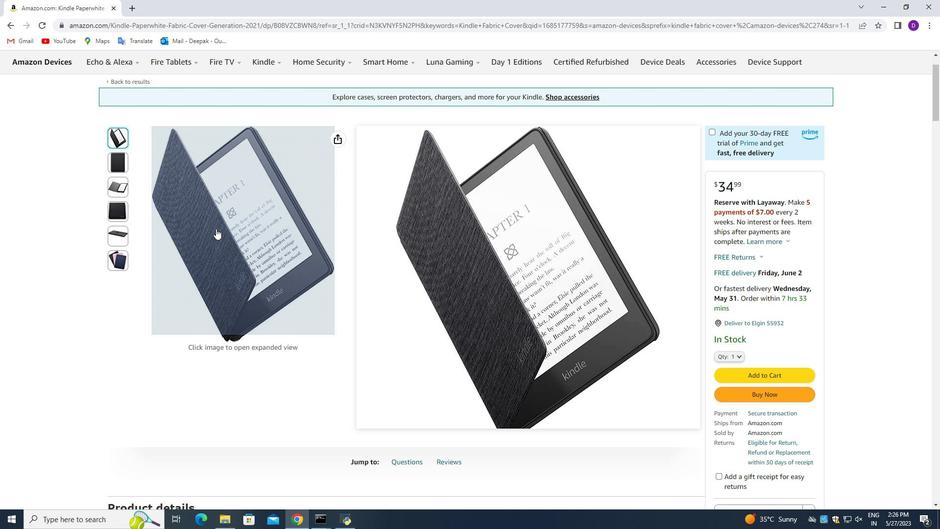 
Action: Mouse moved to (469, 260)
Screenshot: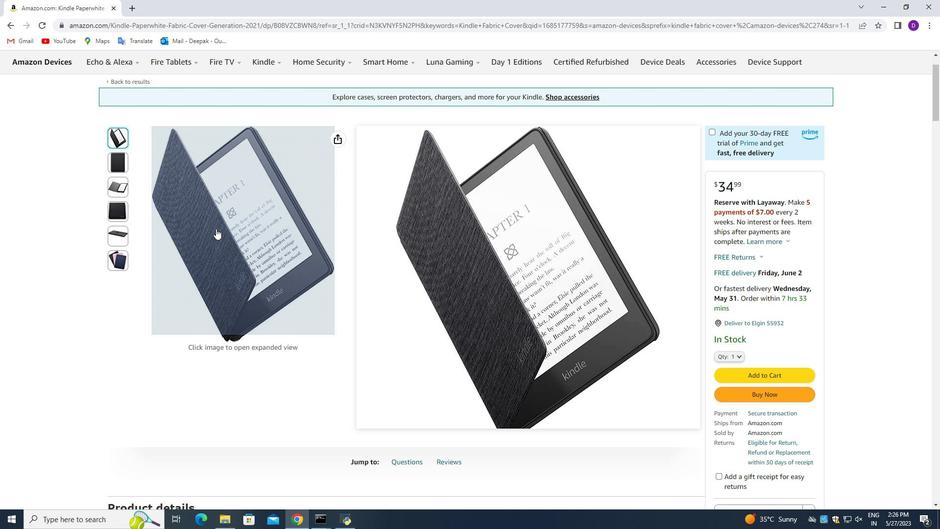
Action: Mouse scrolled (469, 259) with delta (0, 0)
Screenshot: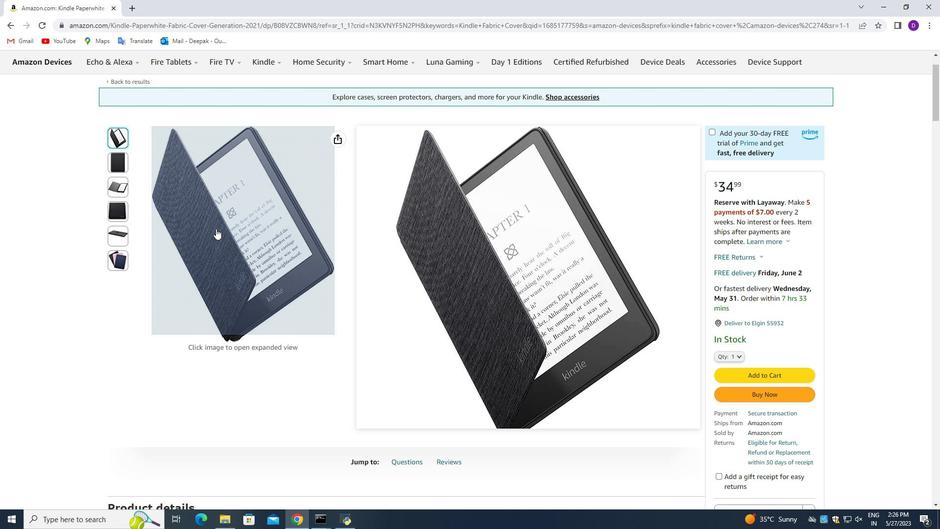 
Action: Mouse scrolled (469, 259) with delta (0, 0)
Screenshot: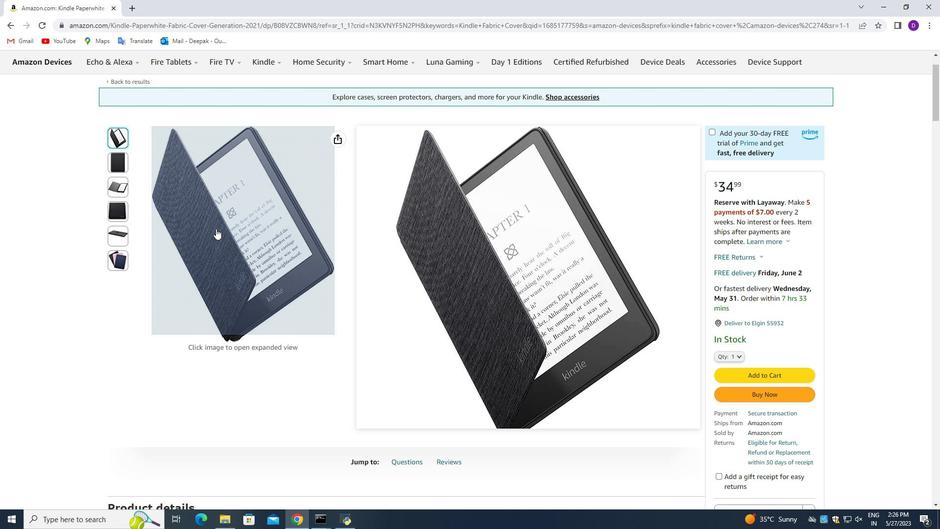 
Action: Mouse moved to (469, 260)
Screenshot: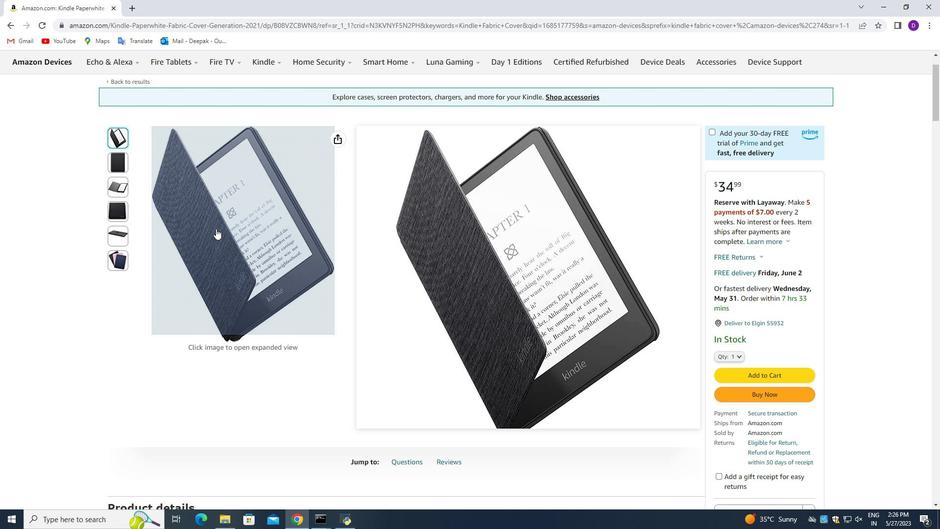 
Action: Mouse scrolled (469, 260) with delta (0, 0)
Screenshot: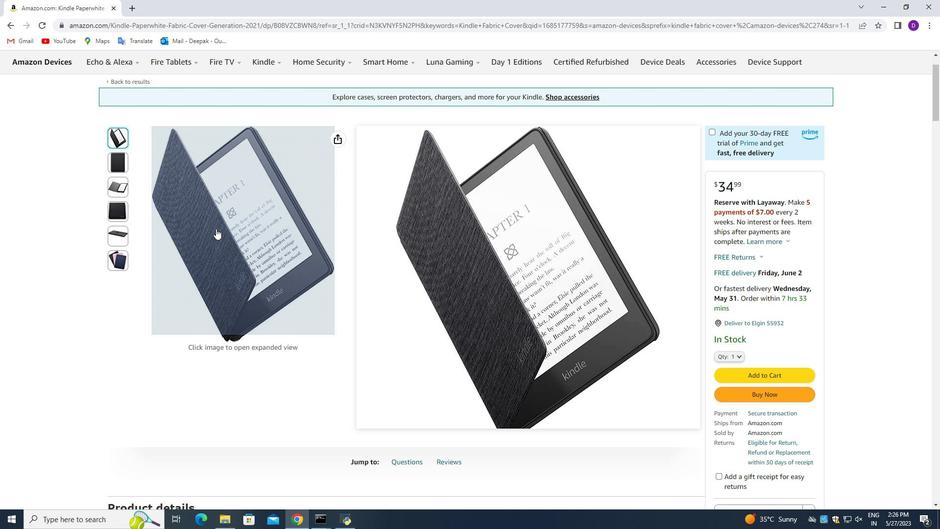 
Action: Mouse scrolled (469, 260) with delta (0, 0)
Screenshot: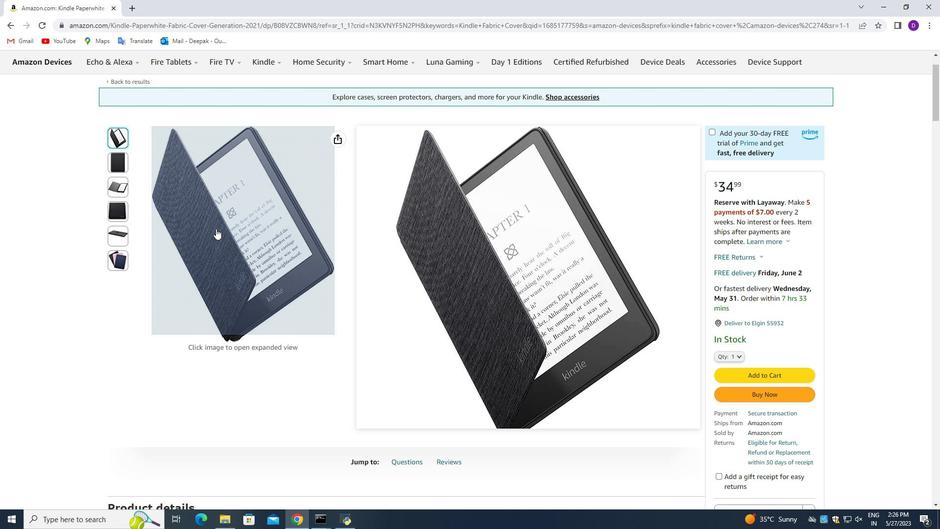 
Action: Mouse scrolled (469, 260) with delta (0, 0)
Screenshot: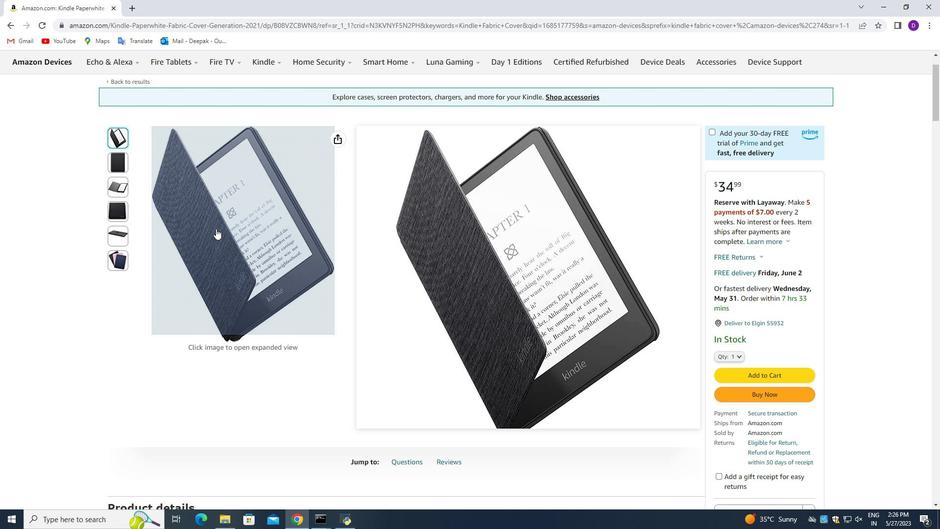 
Action: Mouse moved to (469, 261)
Screenshot: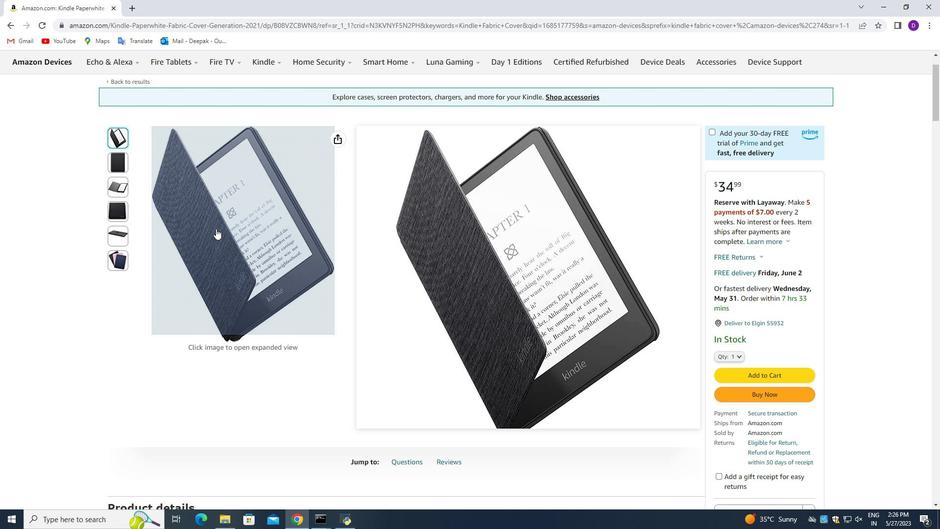 
Action: Mouse scrolled (469, 261) with delta (0, 0)
Screenshot: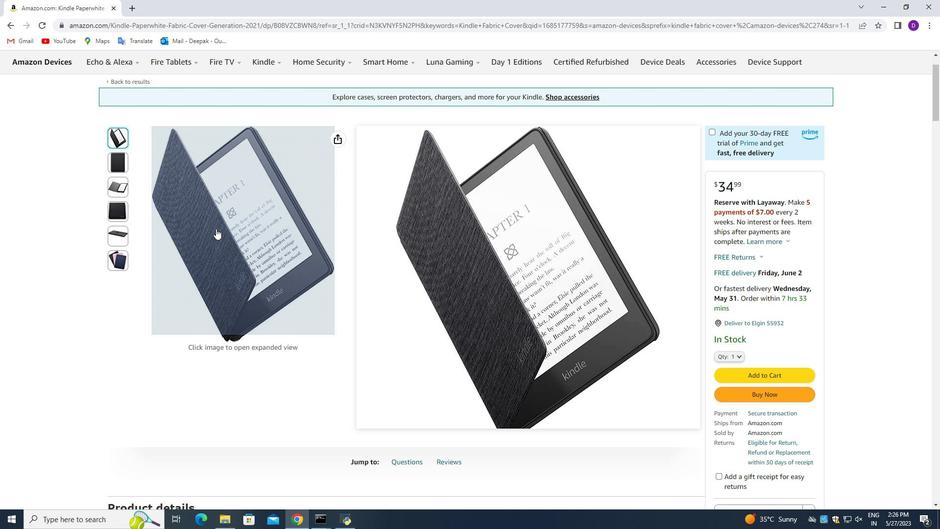 
Action: Mouse scrolled (469, 261) with delta (0, 0)
Screenshot: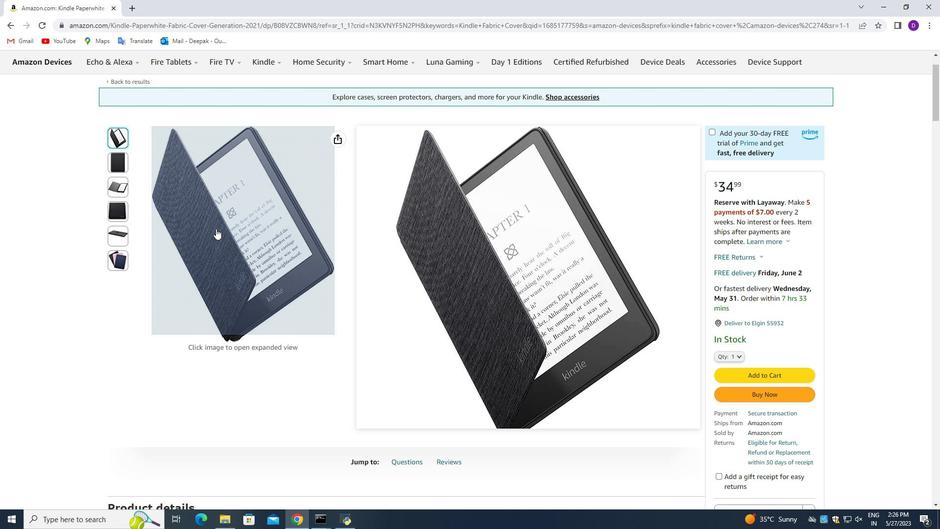 
Action: Mouse scrolled (469, 261) with delta (0, 0)
Screenshot: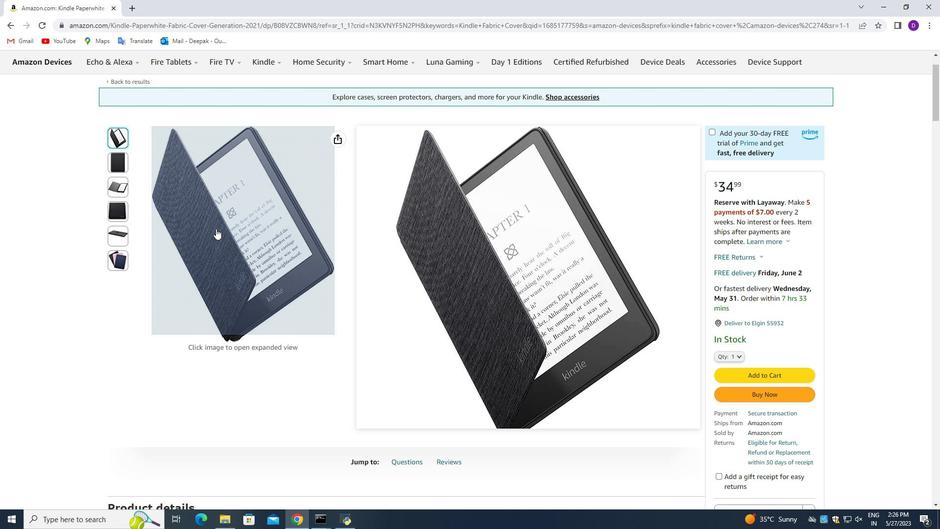 
Action: Mouse scrolled (469, 261) with delta (0, 0)
Screenshot: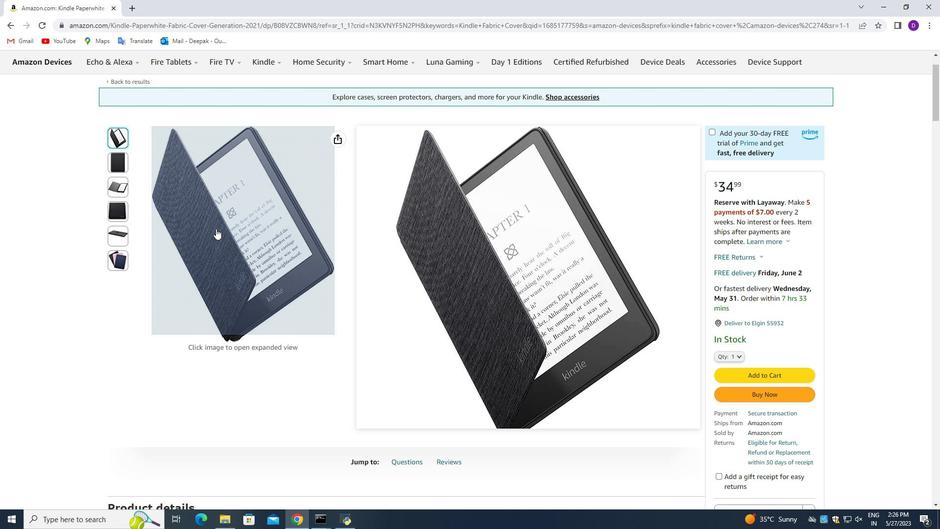 
Action: Mouse scrolled (469, 261) with delta (0, 0)
Screenshot: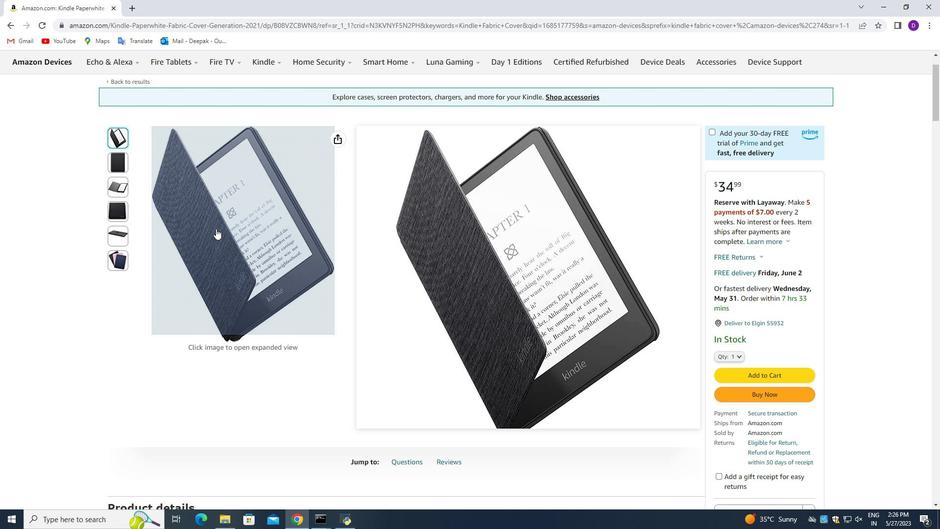 
Action: Mouse moved to (469, 261)
Screenshot: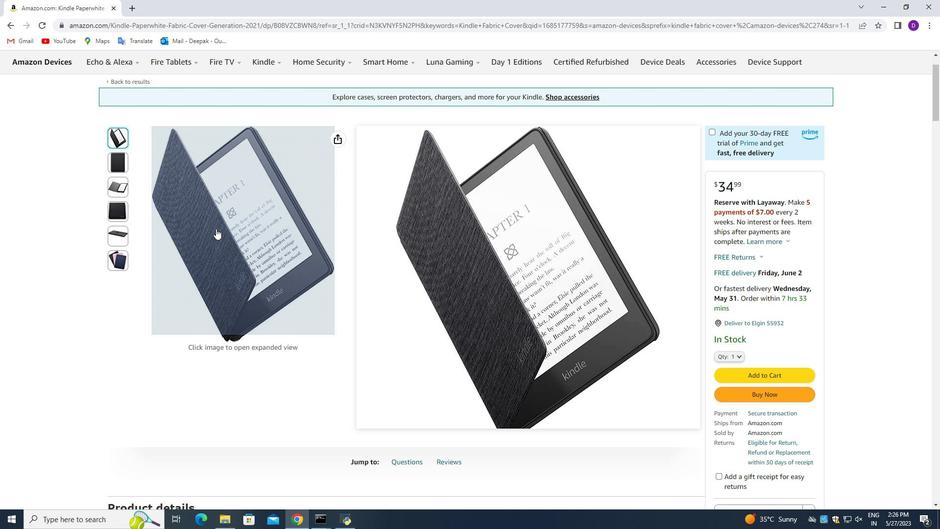 
Action: Mouse scrolled (469, 261) with delta (0, 0)
Screenshot: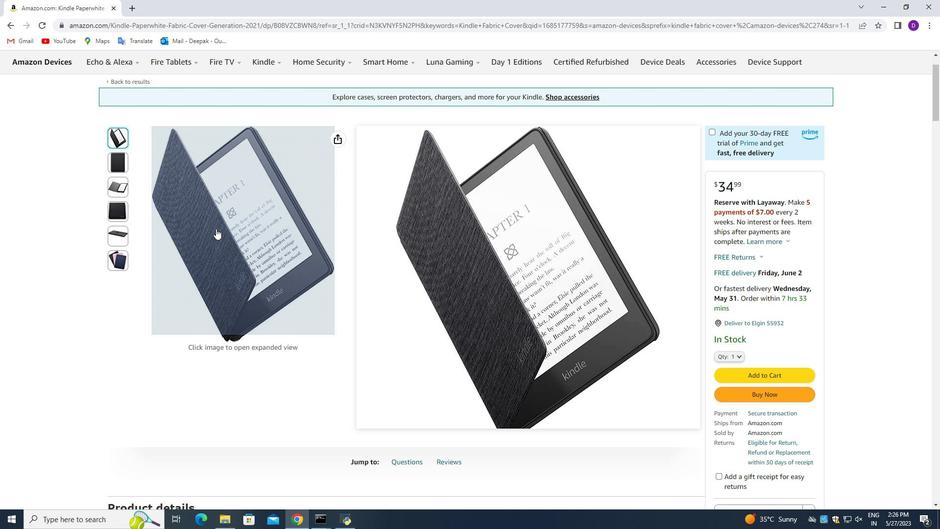 
Action: Mouse moved to (467, 268)
Screenshot: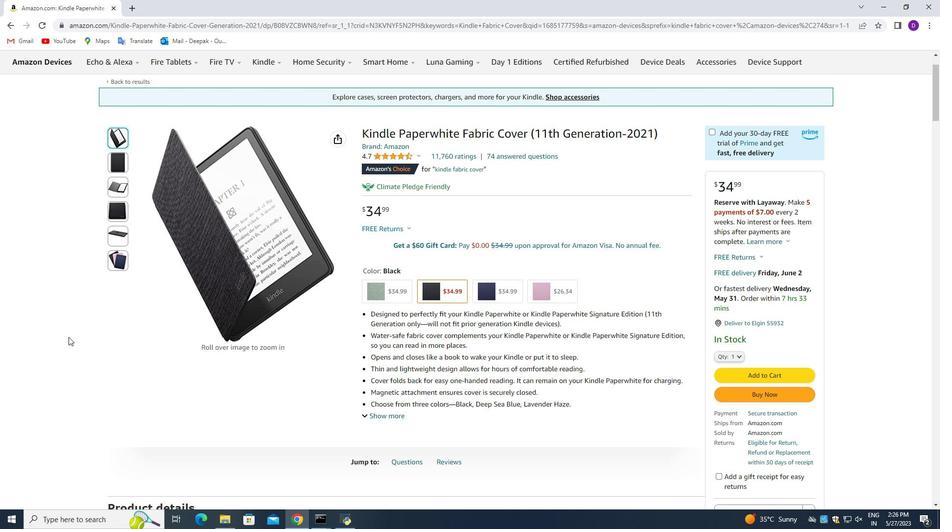 
Action: Mouse scrolled (467, 267) with delta (0, 0)
Screenshot: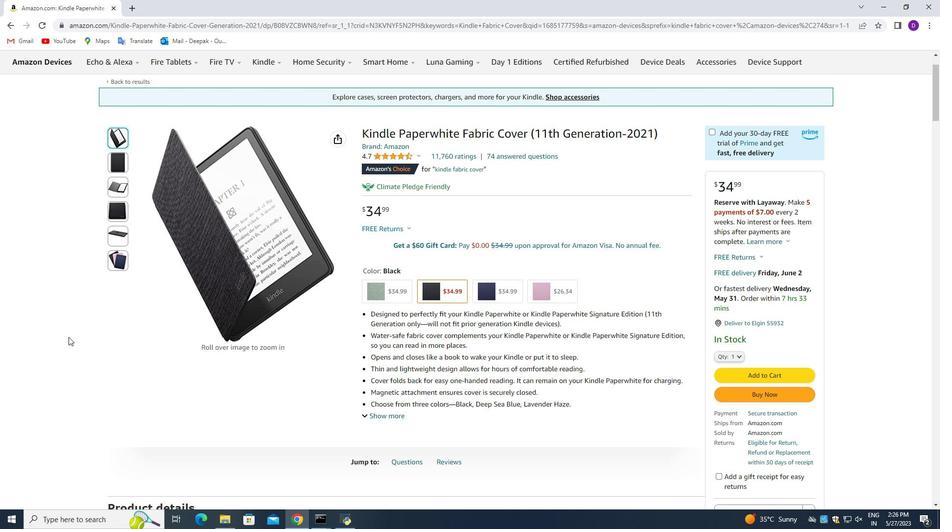 
Action: Mouse moved to (467, 268)
Screenshot: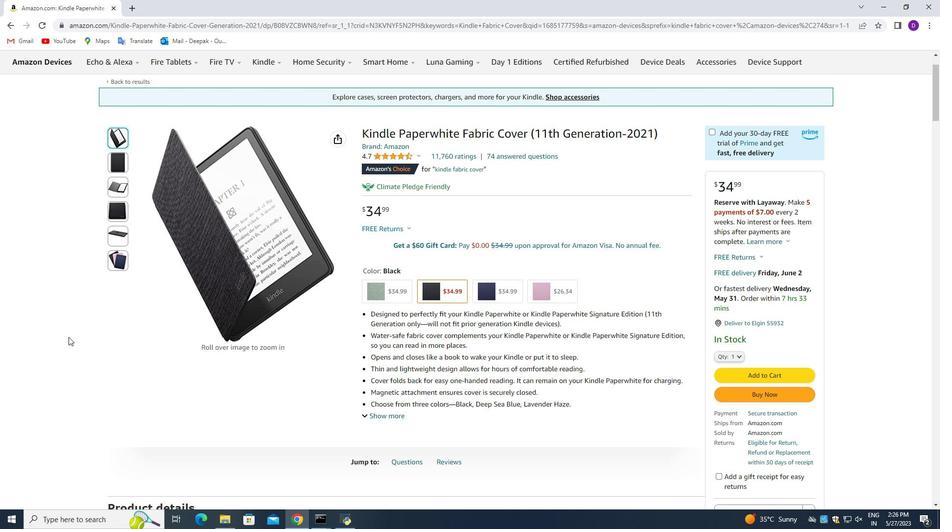 
Action: Mouse scrolled (467, 267) with delta (0, 0)
Screenshot: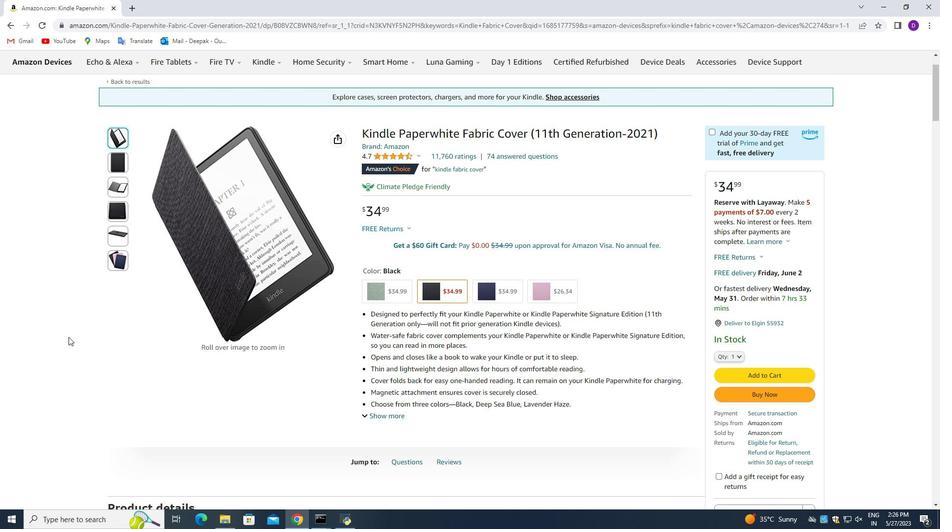 
Action: Mouse scrolled (467, 267) with delta (0, 0)
Screenshot: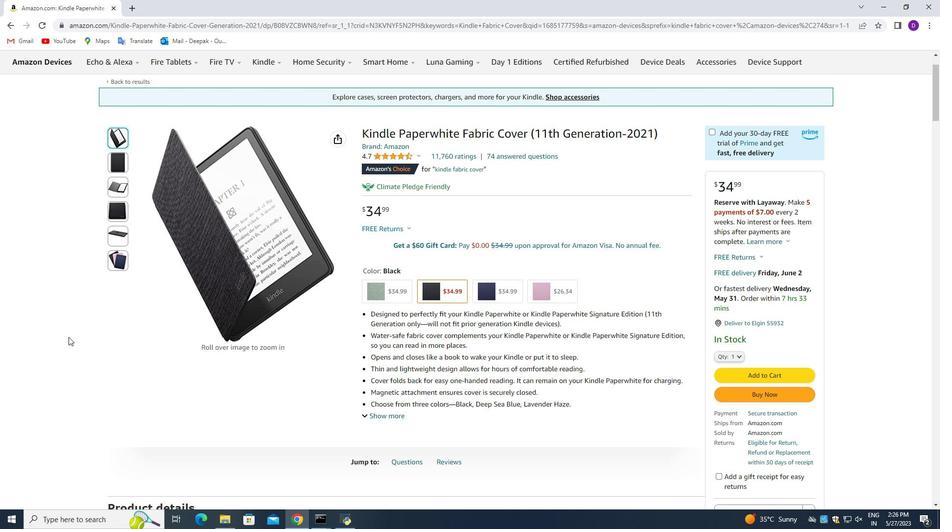 
Action: Mouse scrolled (467, 267) with delta (0, 0)
Screenshot: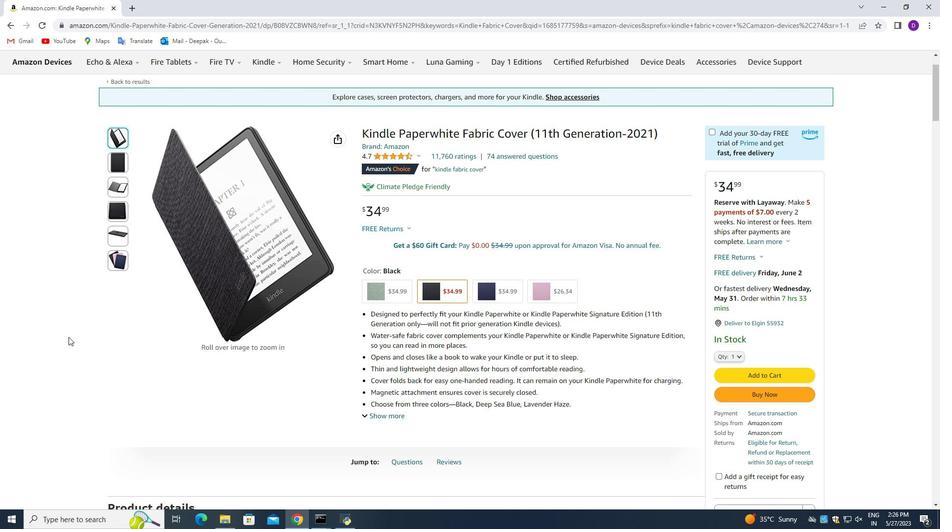 
Action: Mouse scrolled (467, 267) with delta (0, 0)
Screenshot: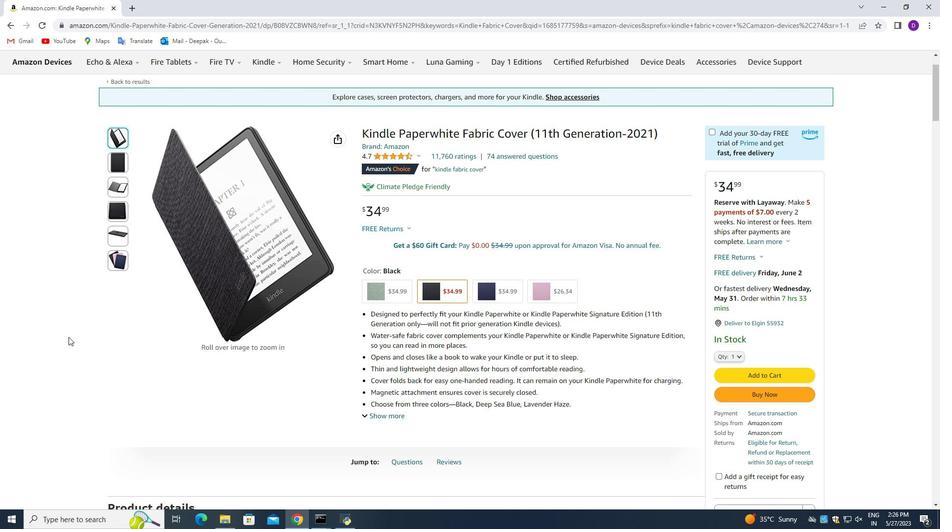 
Action: Mouse scrolled (467, 267) with delta (0, 0)
Screenshot: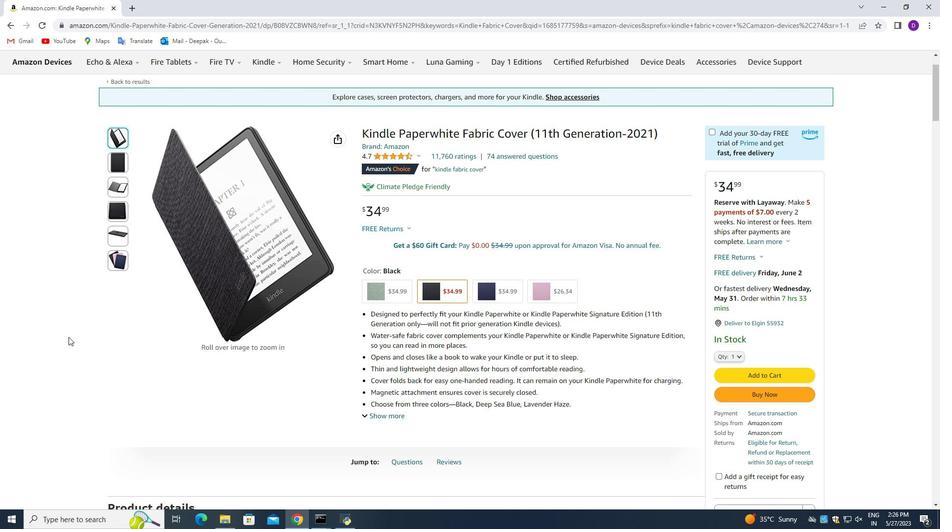 
Action: Mouse scrolled (467, 267) with delta (0, 0)
Screenshot: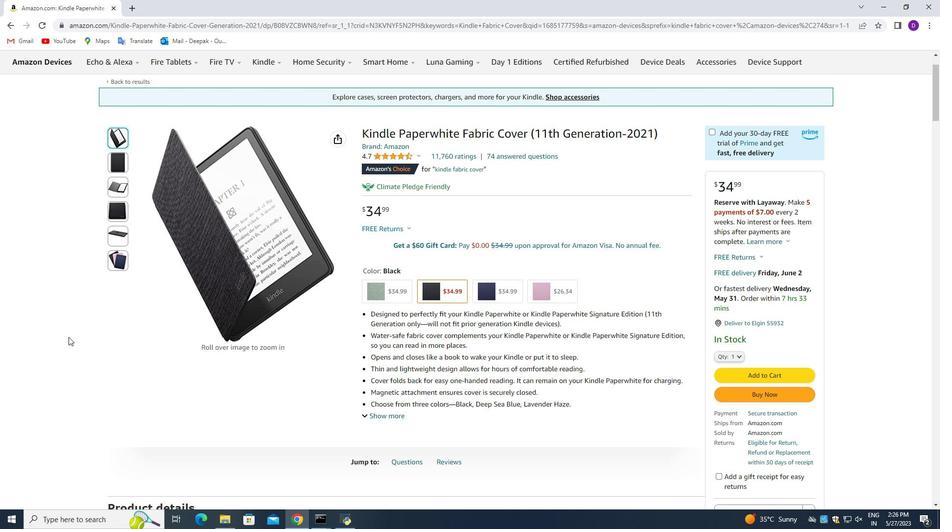 
Action: Mouse scrolled (467, 268) with delta (0, 0)
Screenshot: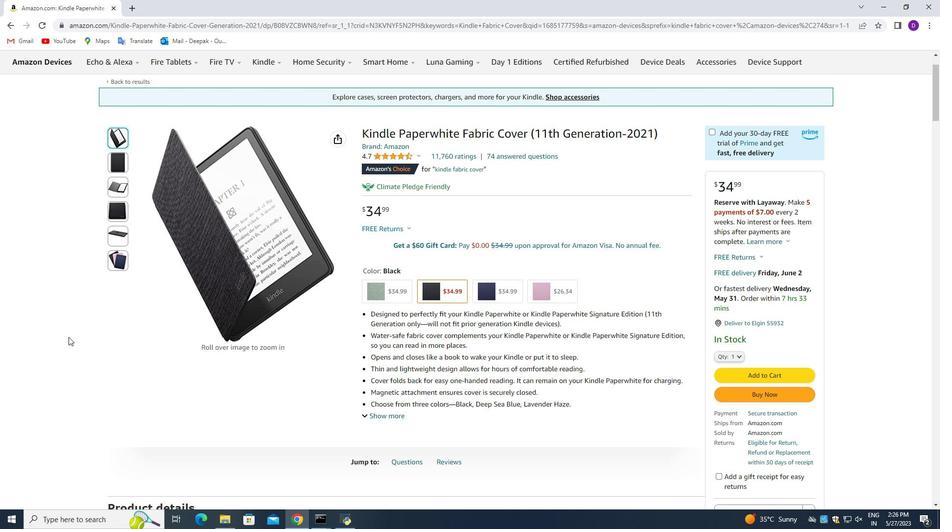 
Action: Mouse scrolled (467, 268) with delta (0, 0)
Screenshot: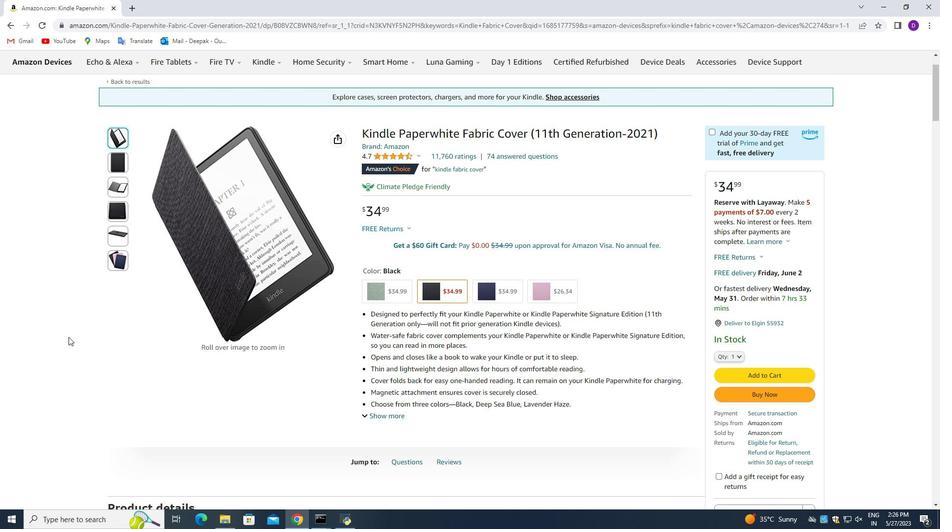 
Action: Mouse scrolled (467, 267) with delta (0, 0)
Screenshot: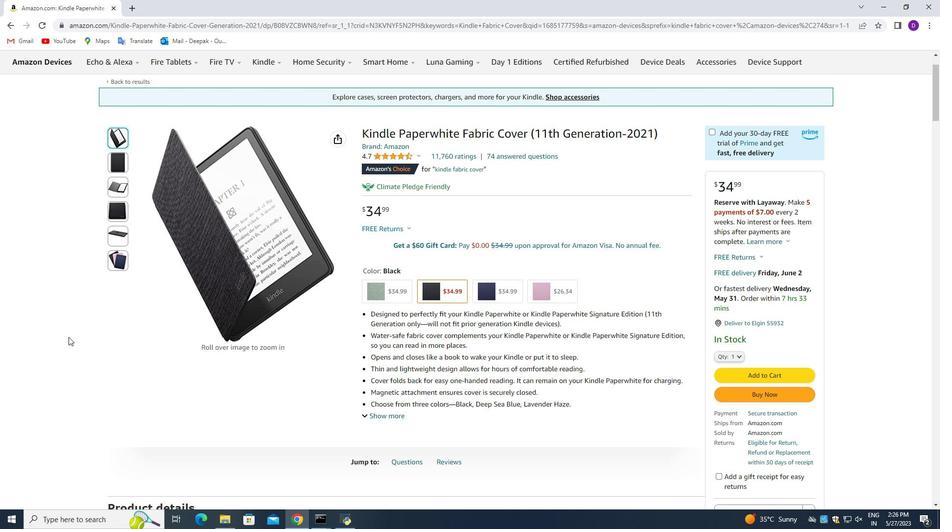 
Action: Mouse scrolled (467, 267) with delta (0, 0)
Screenshot: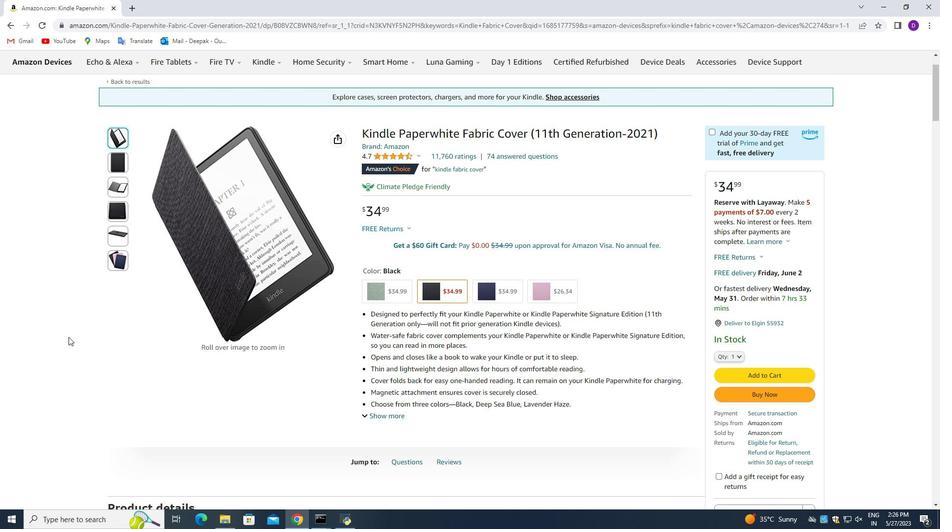 
Action: Mouse scrolled (467, 268) with delta (0, 0)
Screenshot: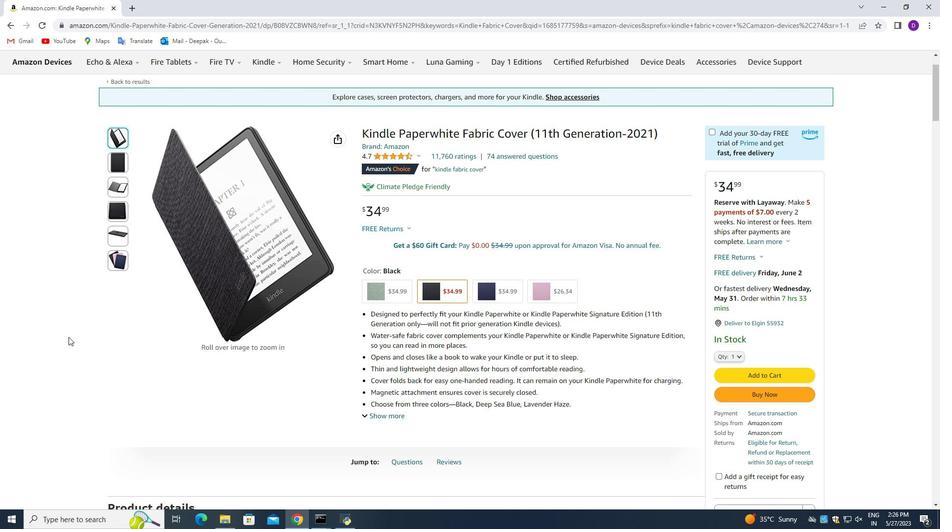 
Action: Mouse scrolled (467, 268) with delta (0, 0)
Screenshot: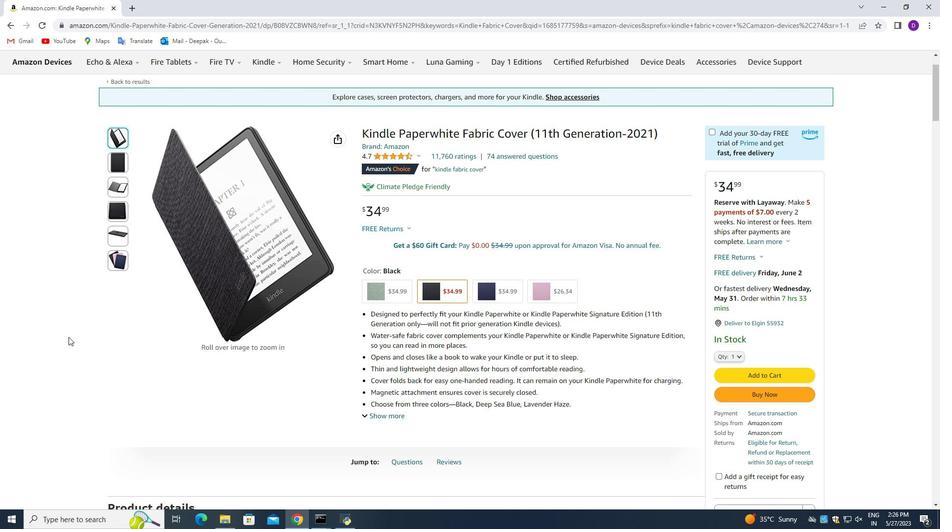 
Action: Mouse scrolled (467, 268) with delta (0, 0)
Screenshot: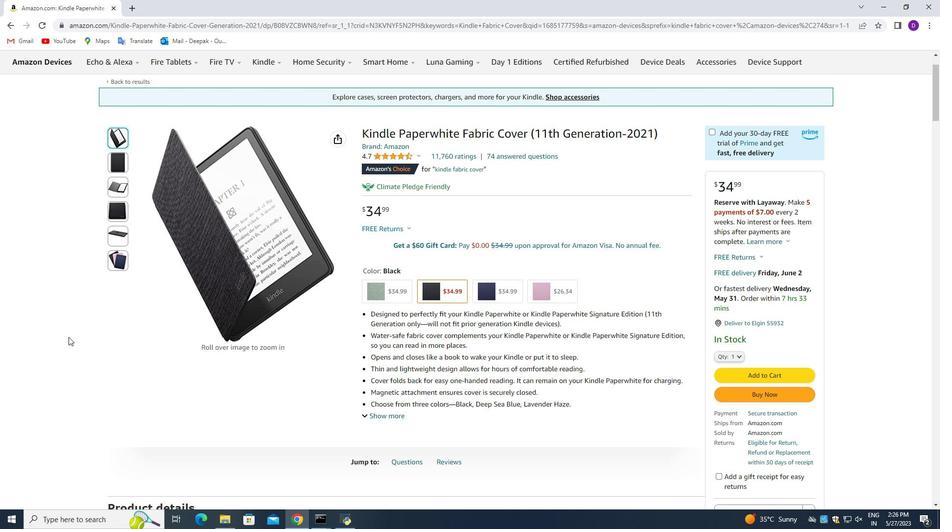 
Action: Mouse scrolled (467, 267) with delta (0, 0)
Screenshot: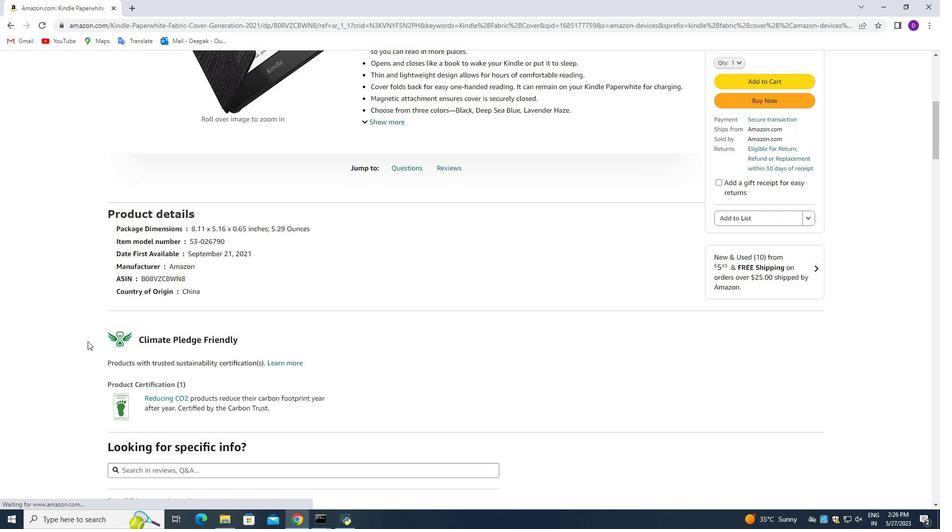 
Action: Mouse scrolled (467, 267) with delta (0, 0)
Screenshot: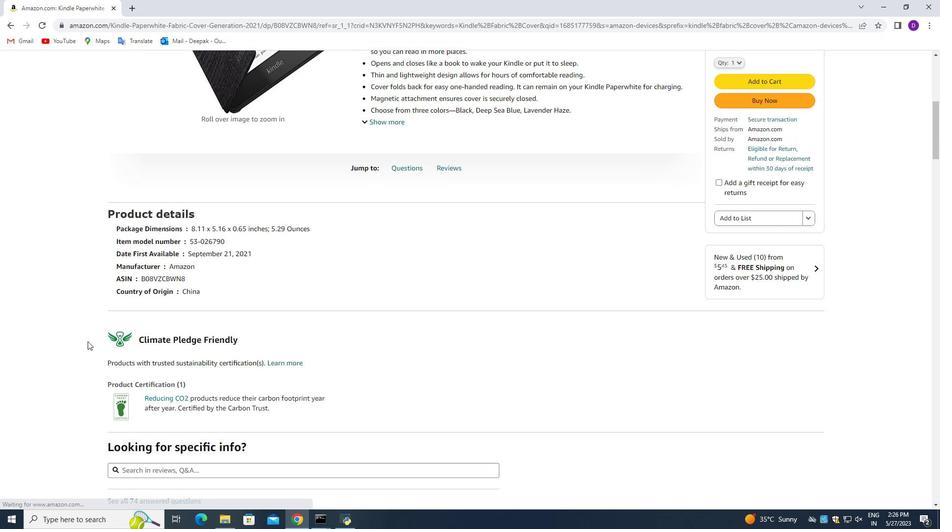 
Action: Mouse scrolled (467, 267) with delta (0, 0)
Screenshot: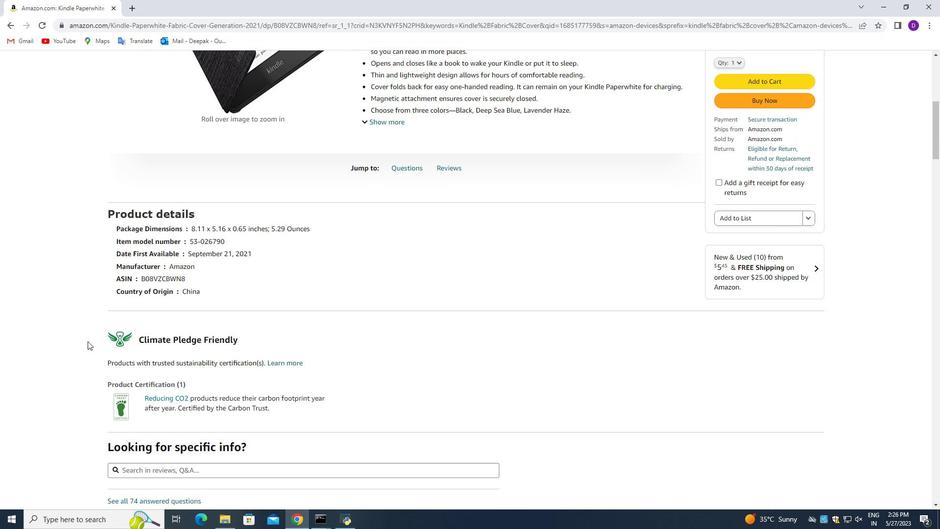 
Action: Mouse scrolled (467, 267) with delta (0, 0)
Screenshot: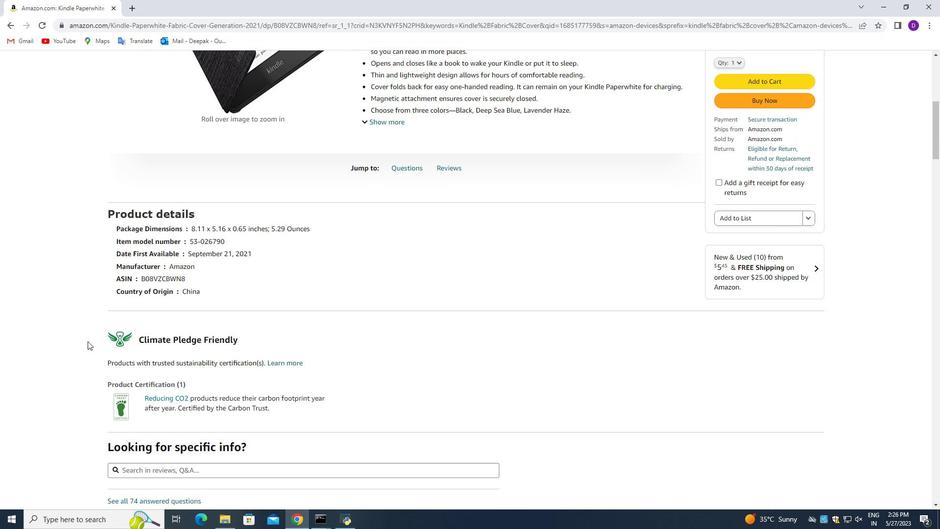 
Action: Mouse scrolled (467, 267) with delta (0, 0)
Screenshot: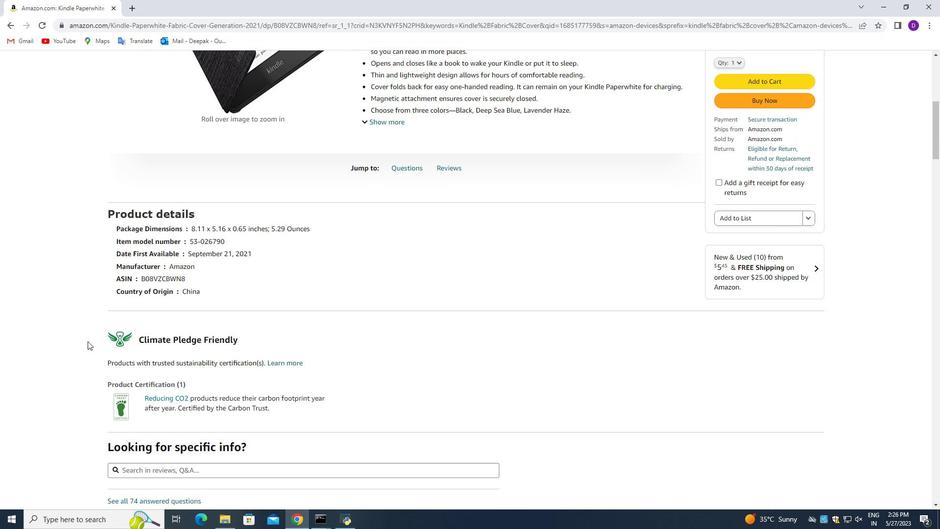 
Action: Mouse scrolled (467, 267) with delta (0, 0)
Screenshot: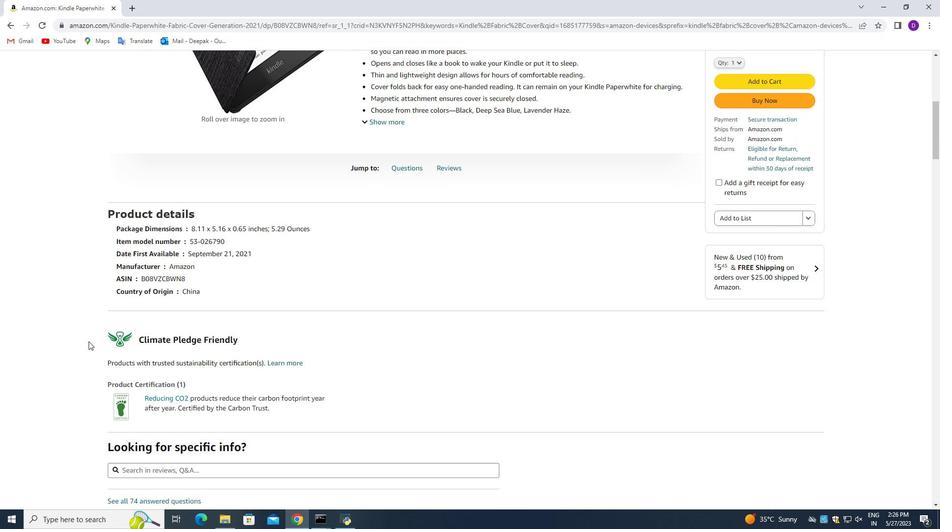 
Action: Mouse scrolled (467, 267) with delta (0, 0)
Screenshot: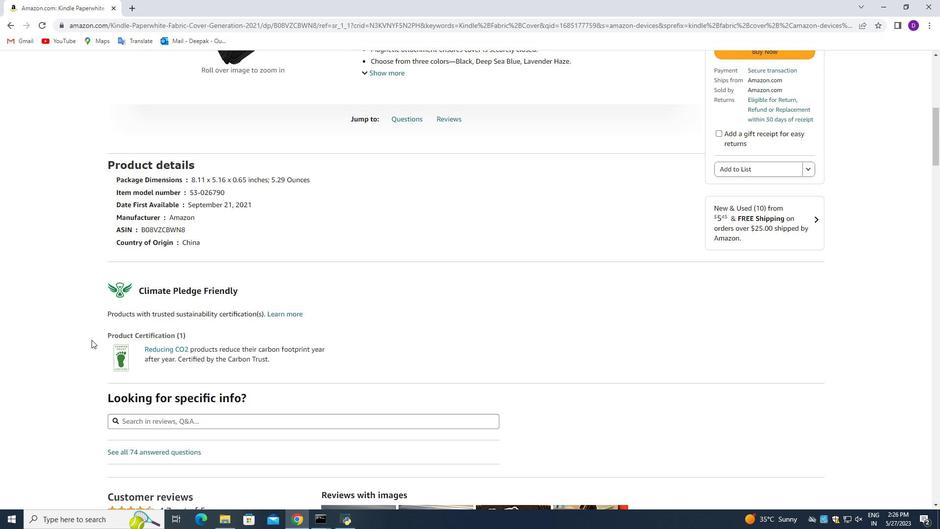 
Action: Mouse scrolled (467, 267) with delta (0, 0)
Screenshot: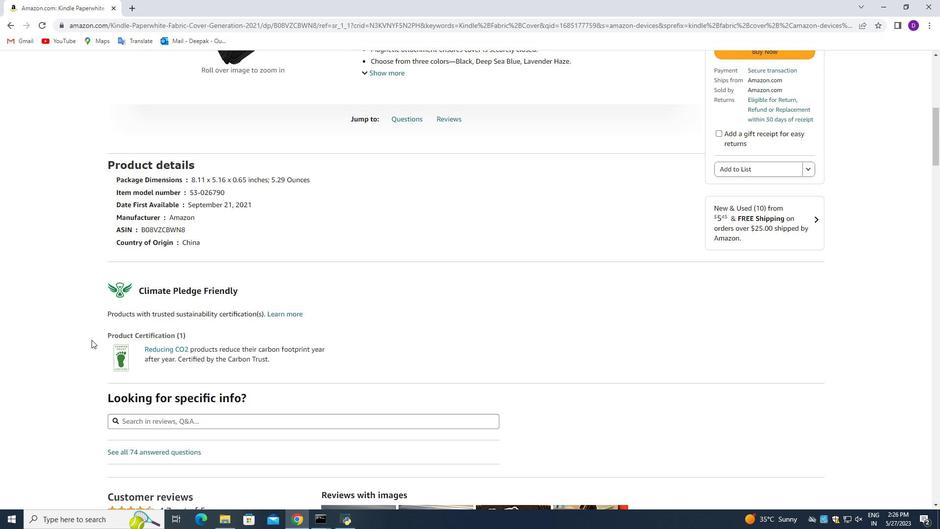 
Action: Mouse scrolled (467, 267) with delta (0, 0)
Screenshot: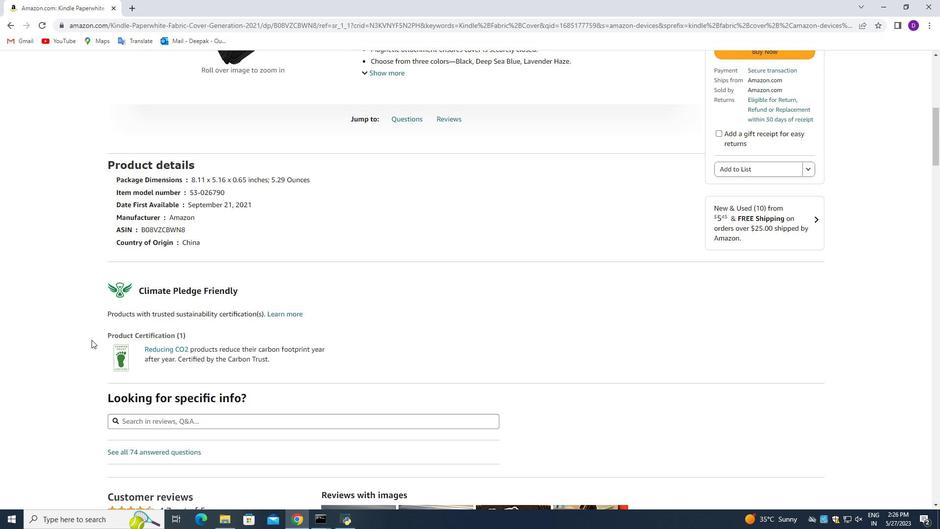 
Action: Mouse scrolled (467, 267) with delta (0, 0)
Screenshot: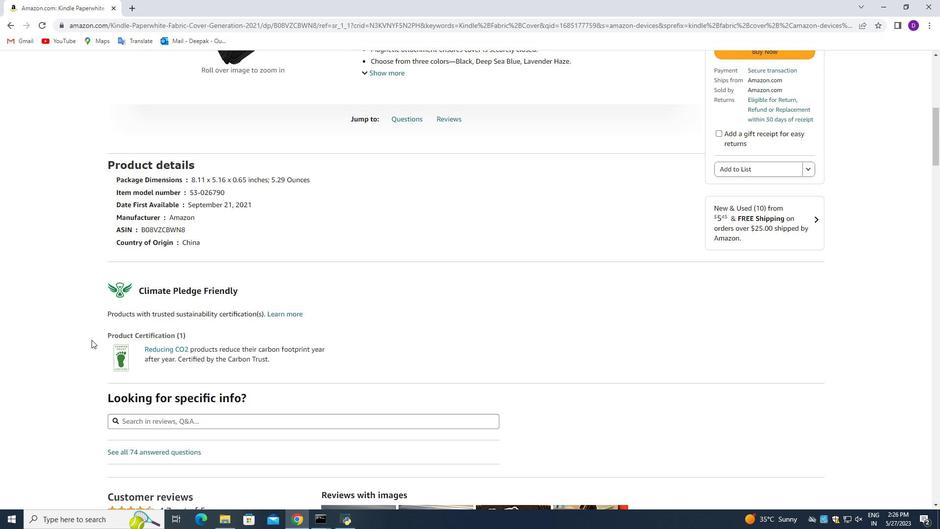 
Action: Mouse scrolled (467, 267) with delta (0, 0)
Screenshot: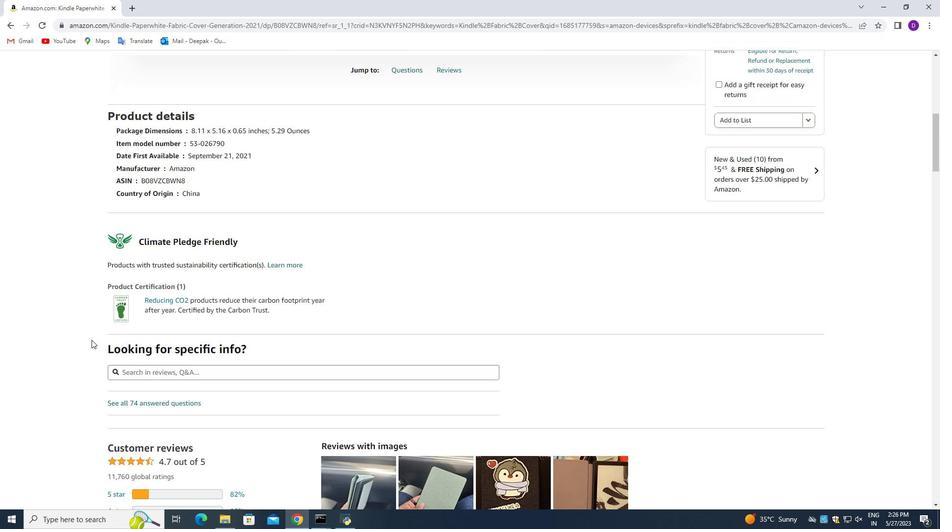 
Action: Mouse scrolled (467, 267) with delta (0, 0)
Screenshot: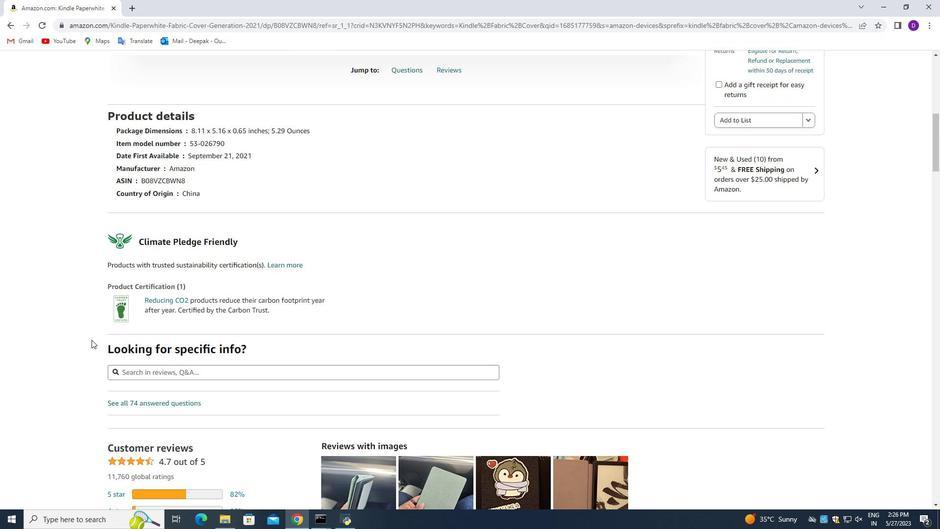
Action: Mouse scrolled (467, 268) with delta (0, 0)
Screenshot: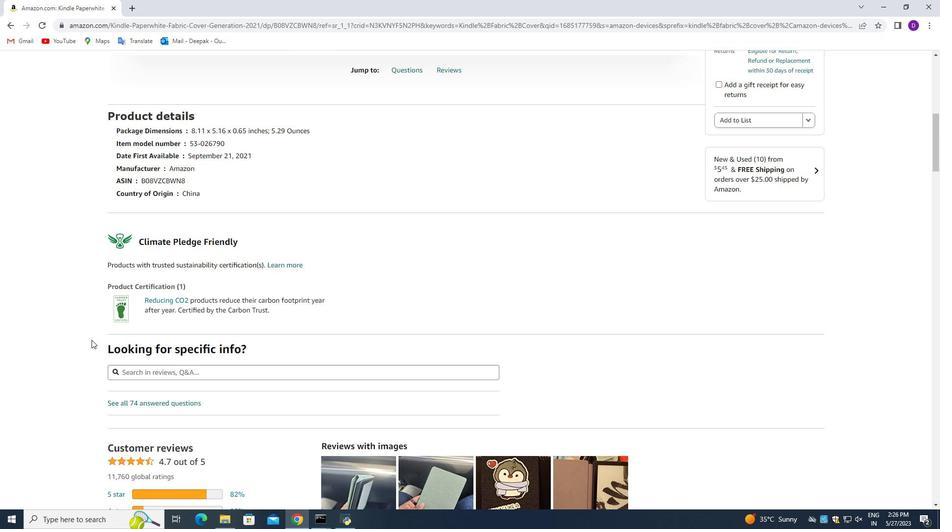 
Action: Mouse scrolled (467, 268) with delta (0, 0)
Screenshot: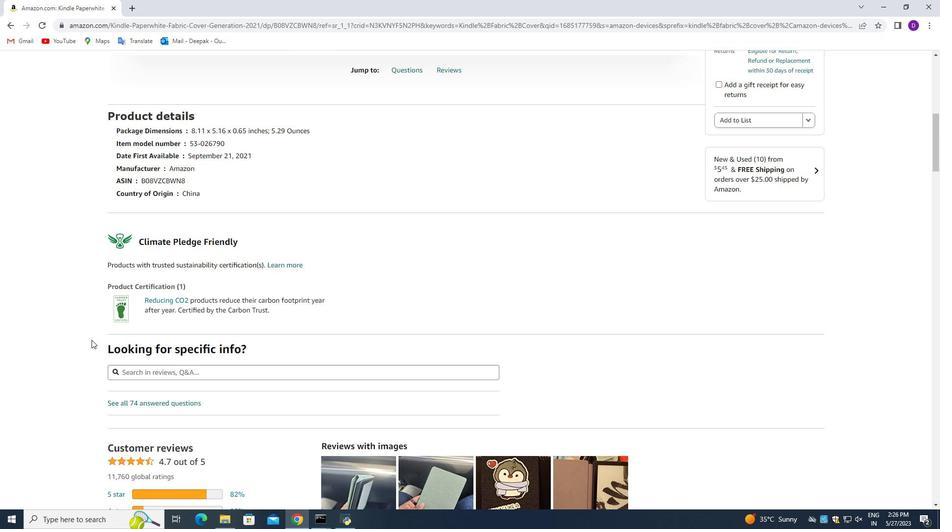 
Action: Mouse scrolled (467, 268) with delta (0, 0)
Screenshot: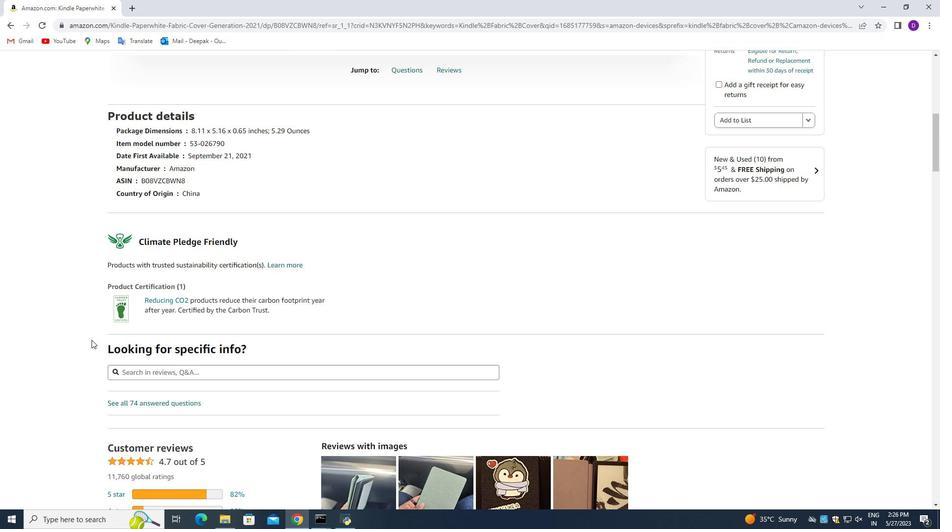 
Action: Mouse scrolled (467, 268) with delta (0, 0)
Screenshot: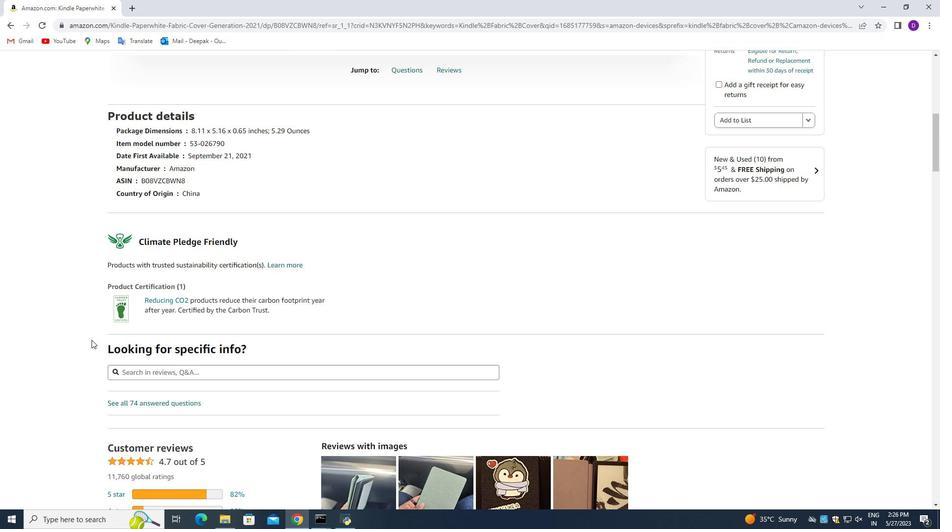 
Action: Mouse scrolled (467, 268) with delta (0, 0)
Screenshot: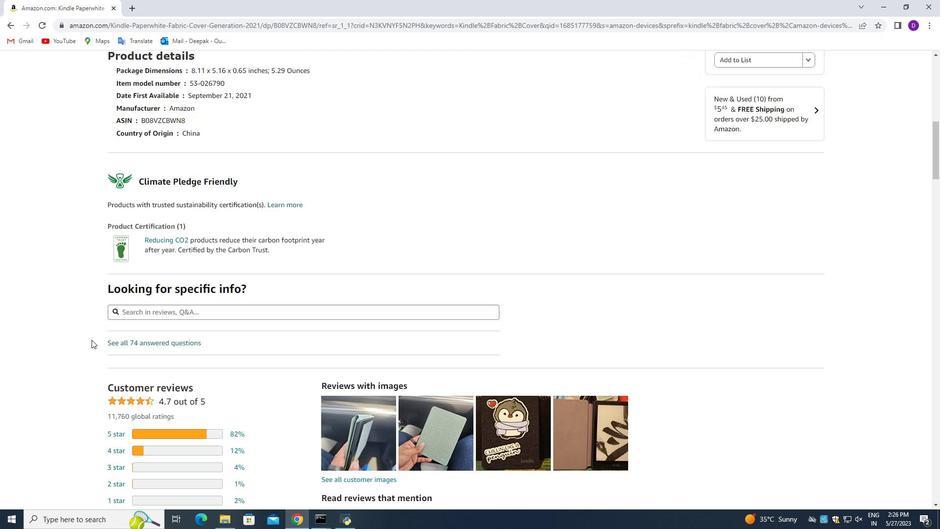 
Action: Mouse scrolled (467, 268) with delta (0, 0)
Screenshot: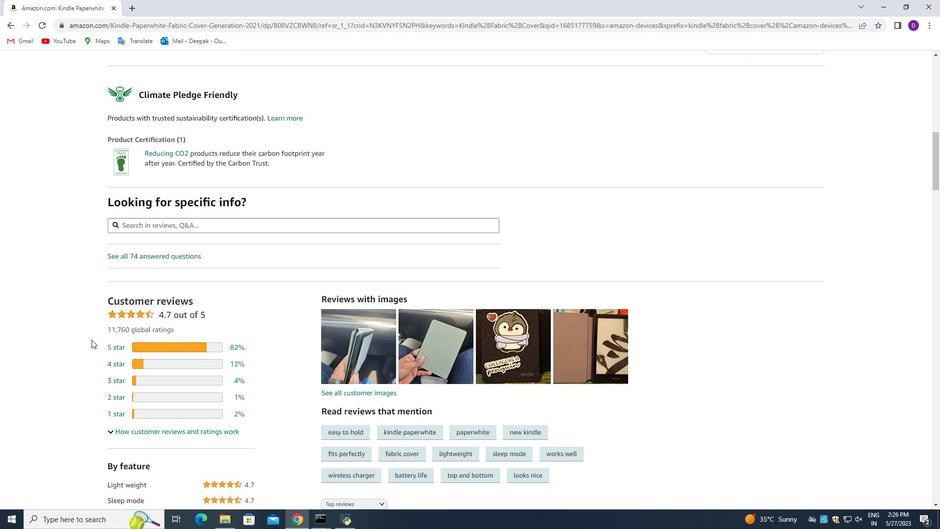 
Action: Mouse moved to (457, 222)
Screenshot: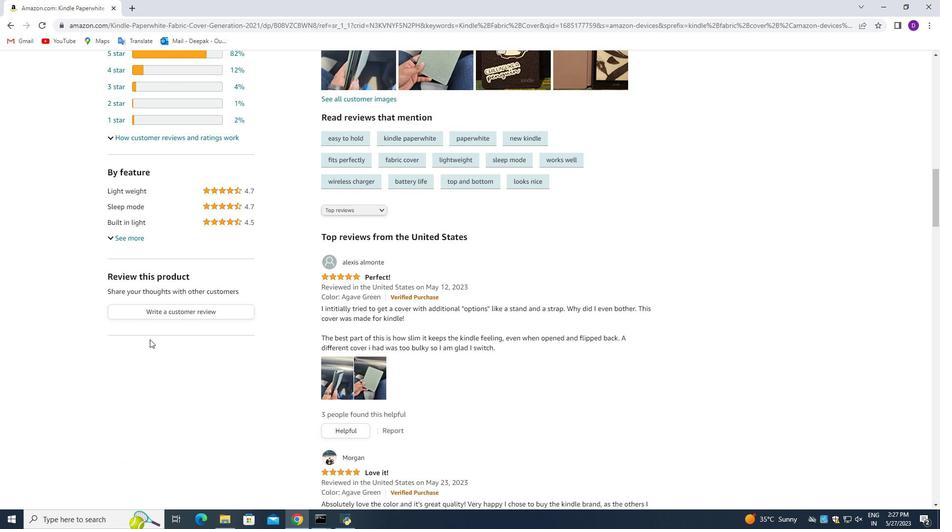 
Action: Mouse scrolled (457, 221) with delta (0, 0)
Screenshot: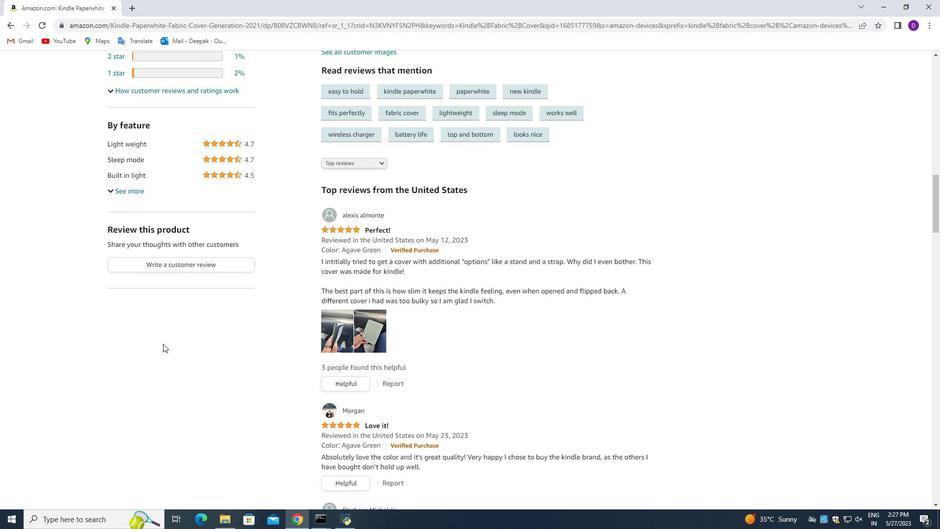 
Action: Mouse moved to (458, 221)
Screenshot: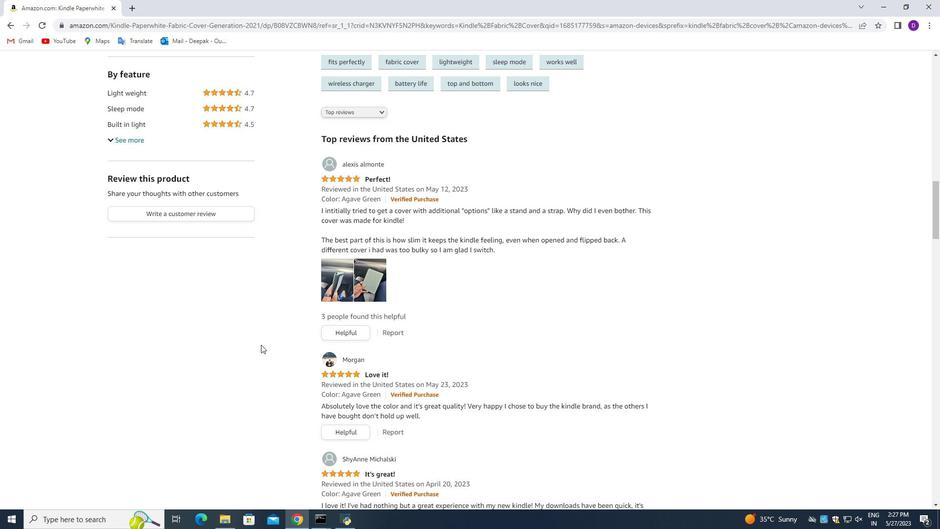 
Action: Mouse scrolled (458, 221) with delta (0, 0)
Screenshot: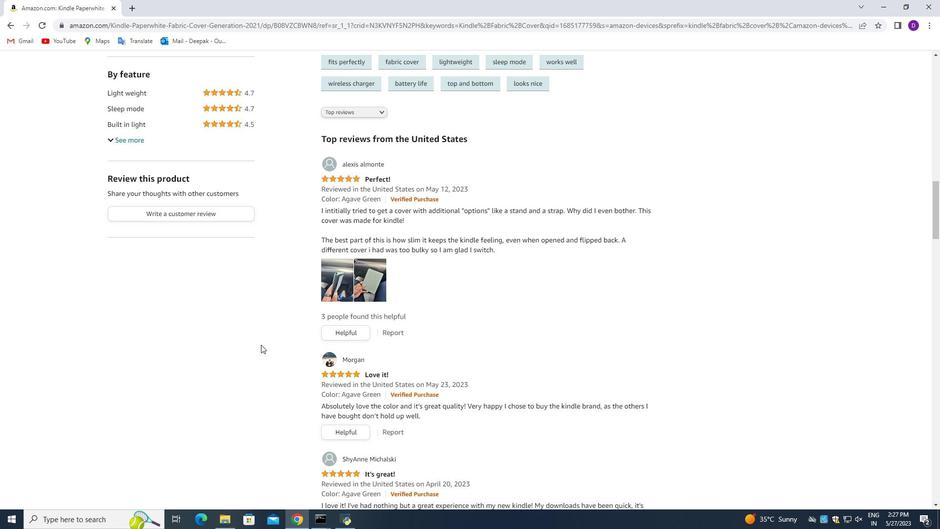 
Action: Mouse scrolled (458, 221) with delta (0, 0)
Screenshot: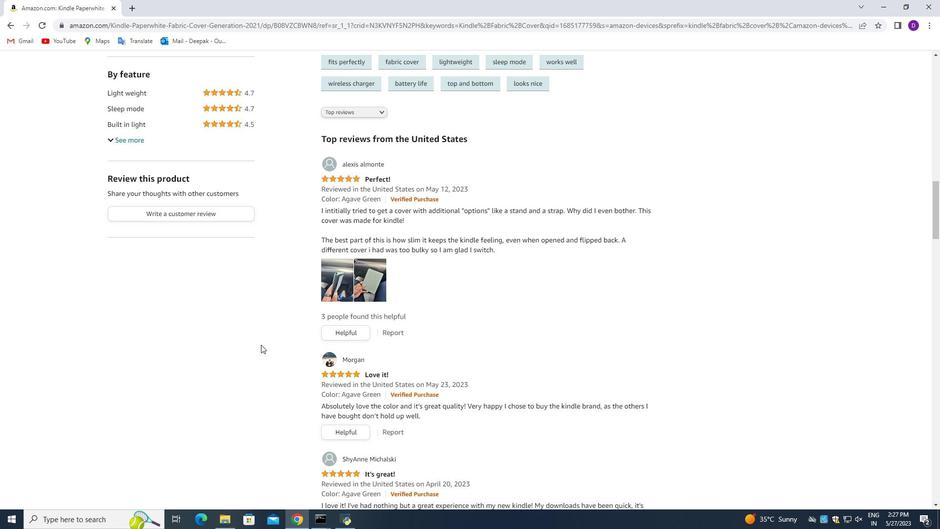 
Action: Mouse scrolled (458, 221) with delta (0, 0)
Screenshot: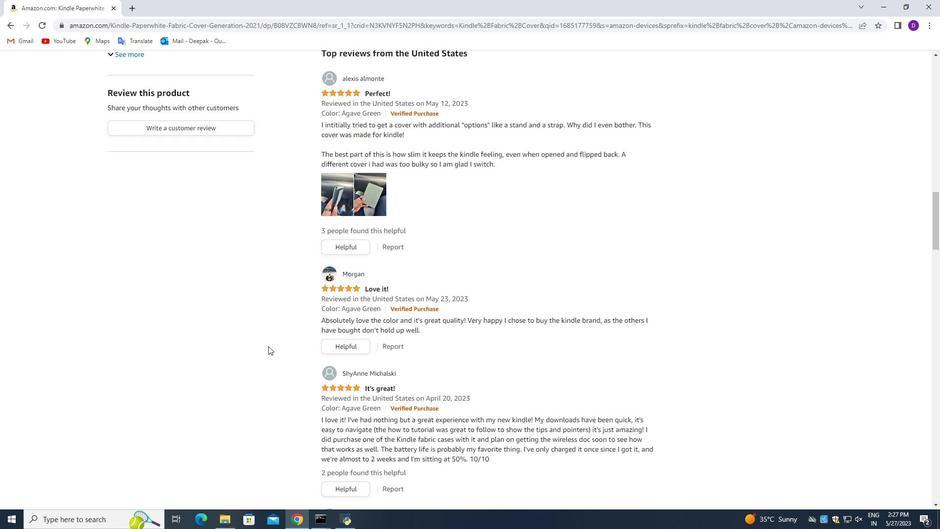
Action: Mouse scrolled (458, 221) with delta (0, 0)
Screenshot: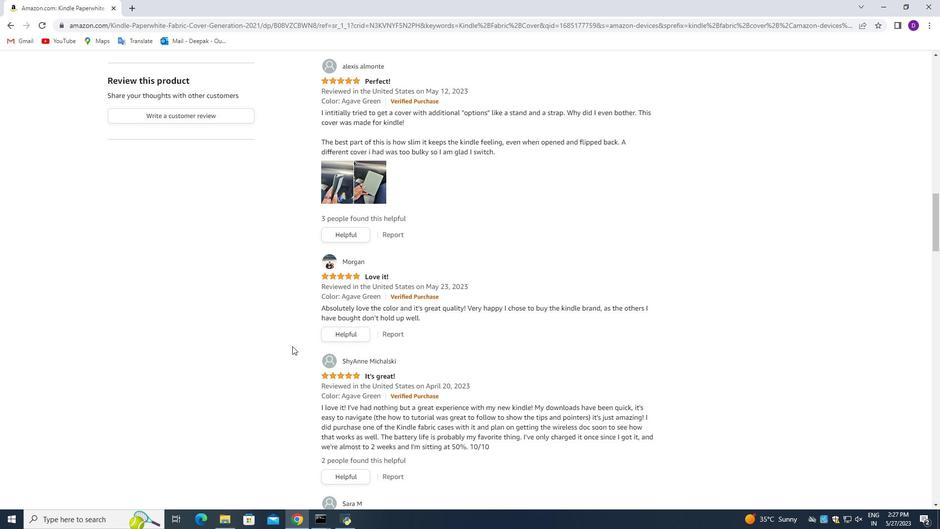 
Action: Mouse moved to (457, 221)
